 Task: Add an event with the title Training Session: Change Management, date '2024/05/16', time 7:30 AM to 9:30 AMand add a description: Participants will understand the role of nonverbal cues, such as body language, facial expressions, and gestures, in communication. They will learn how to use nonverbal signals effectively to convey their message and understand the nonverbal cues of others.Select event color  Tangerine . Add location for the event as: 789 Great Sphinx of Giza, Giza, Egypt, logged in from the account softage.2@softage.netand send the event invitation to softage.7@softage.net and softage.8@softage.net. Set a reminder for the event Daily
Action: Mouse moved to (94, 217)
Screenshot: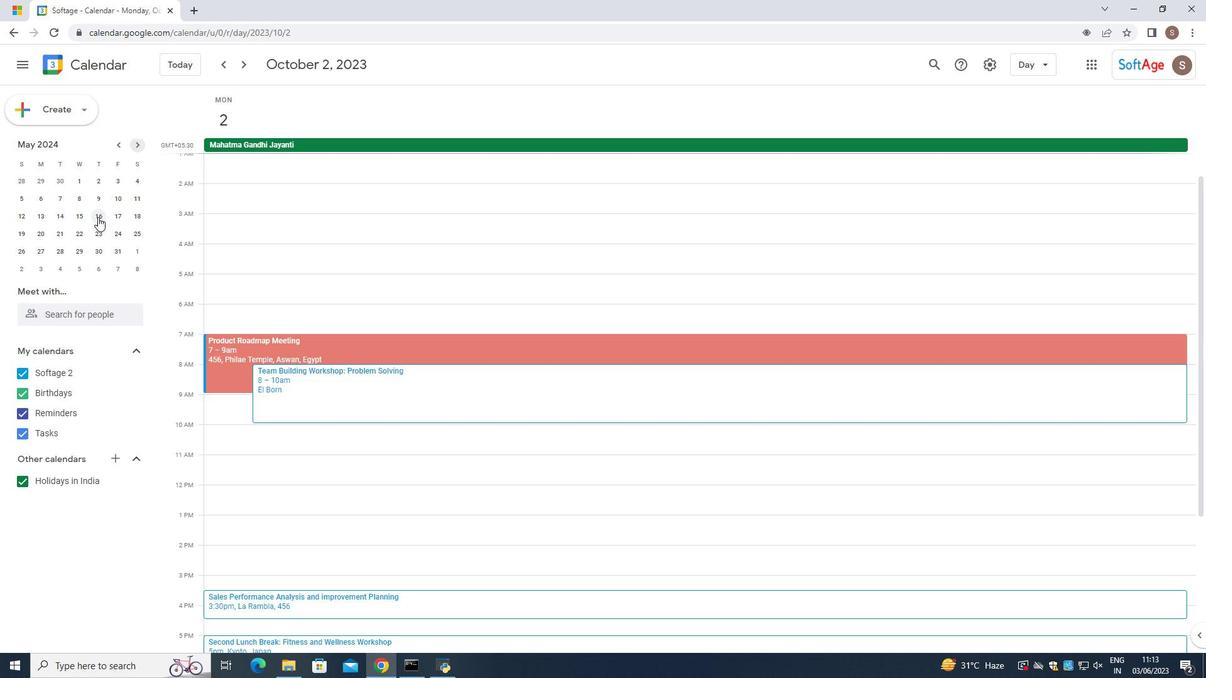 
Action: Mouse pressed left at (94, 217)
Screenshot: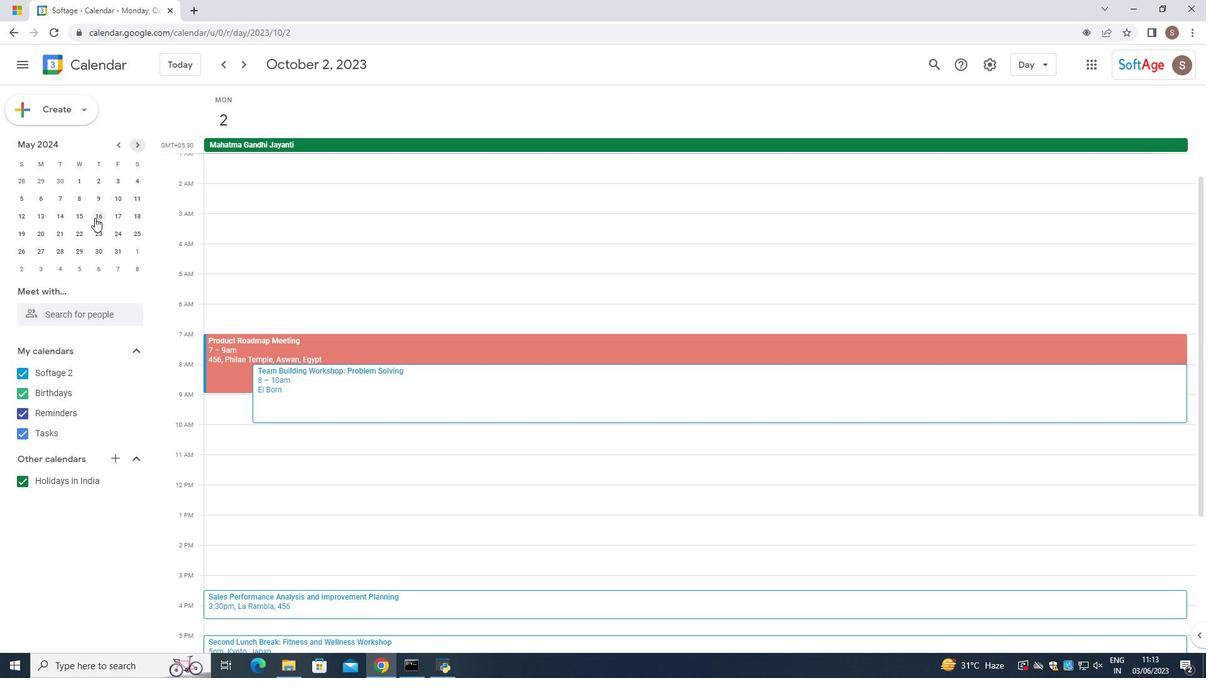 
Action: Mouse moved to (76, 113)
Screenshot: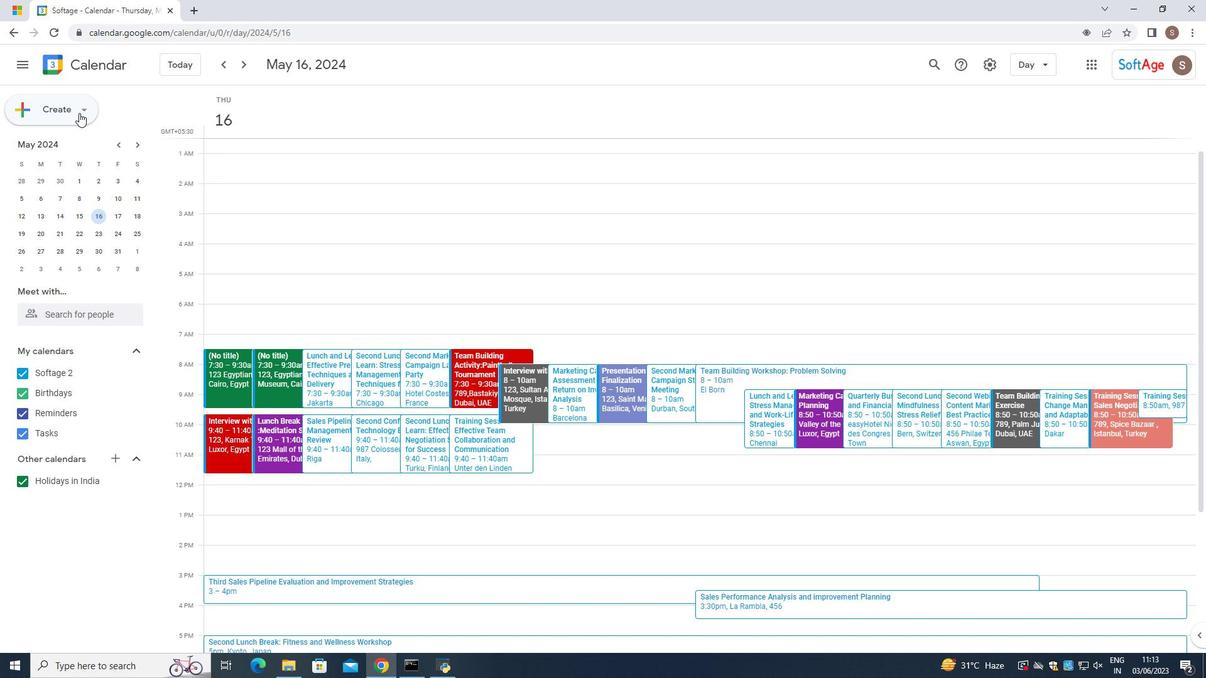 
Action: Mouse pressed left at (76, 113)
Screenshot: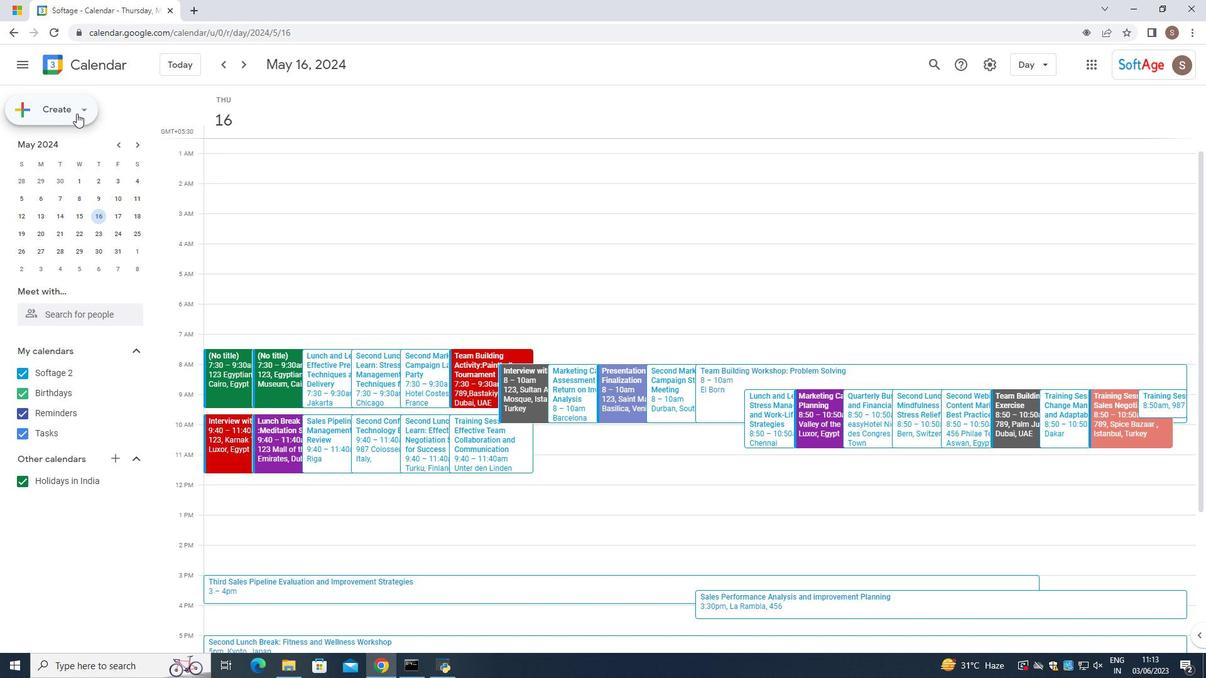 
Action: Mouse moved to (105, 143)
Screenshot: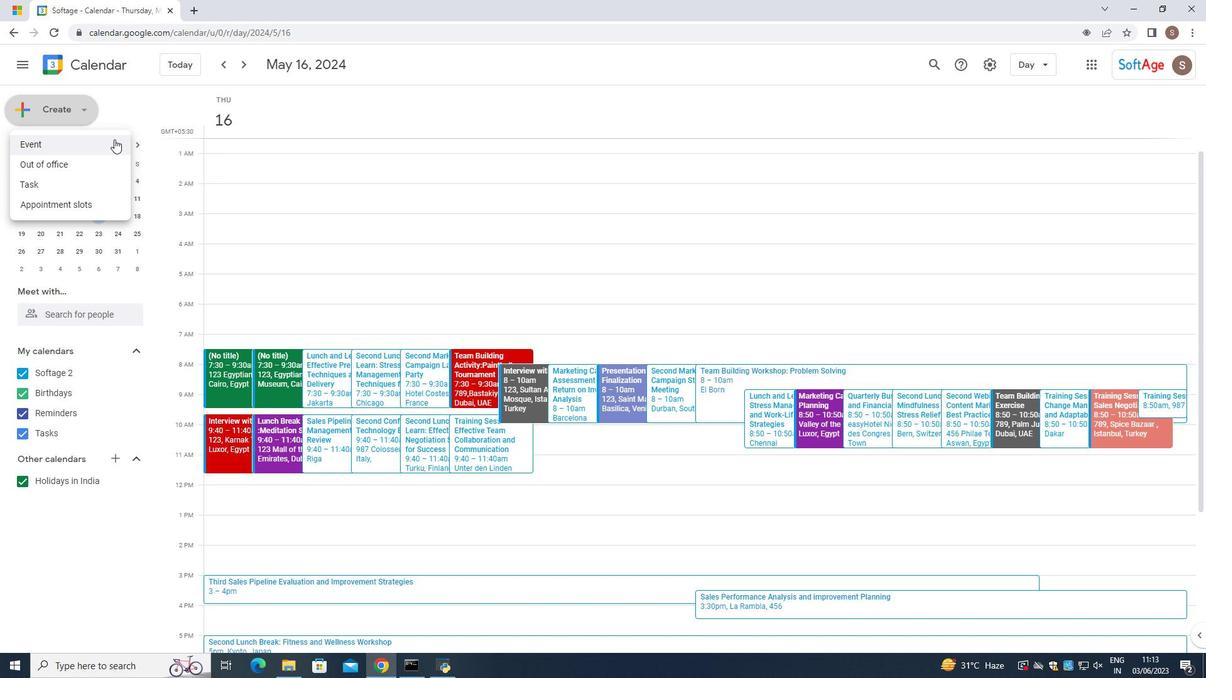 
Action: Mouse pressed left at (105, 143)
Screenshot: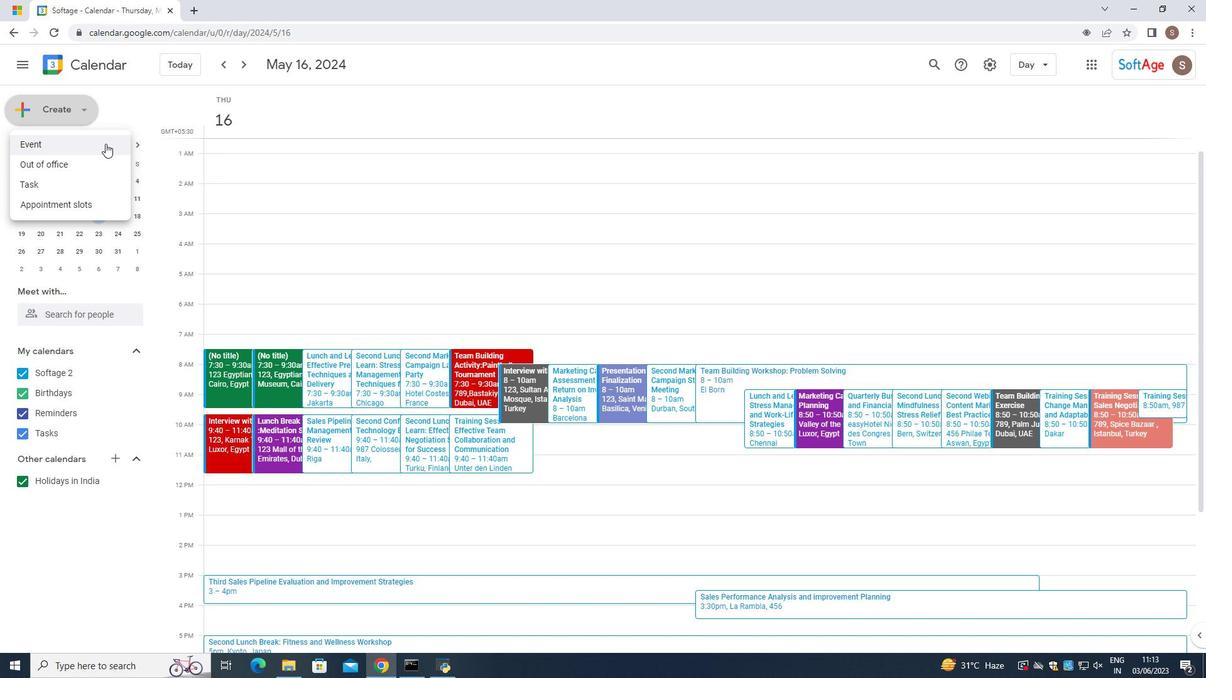 
Action: Mouse moved to (519, 261)
Screenshot: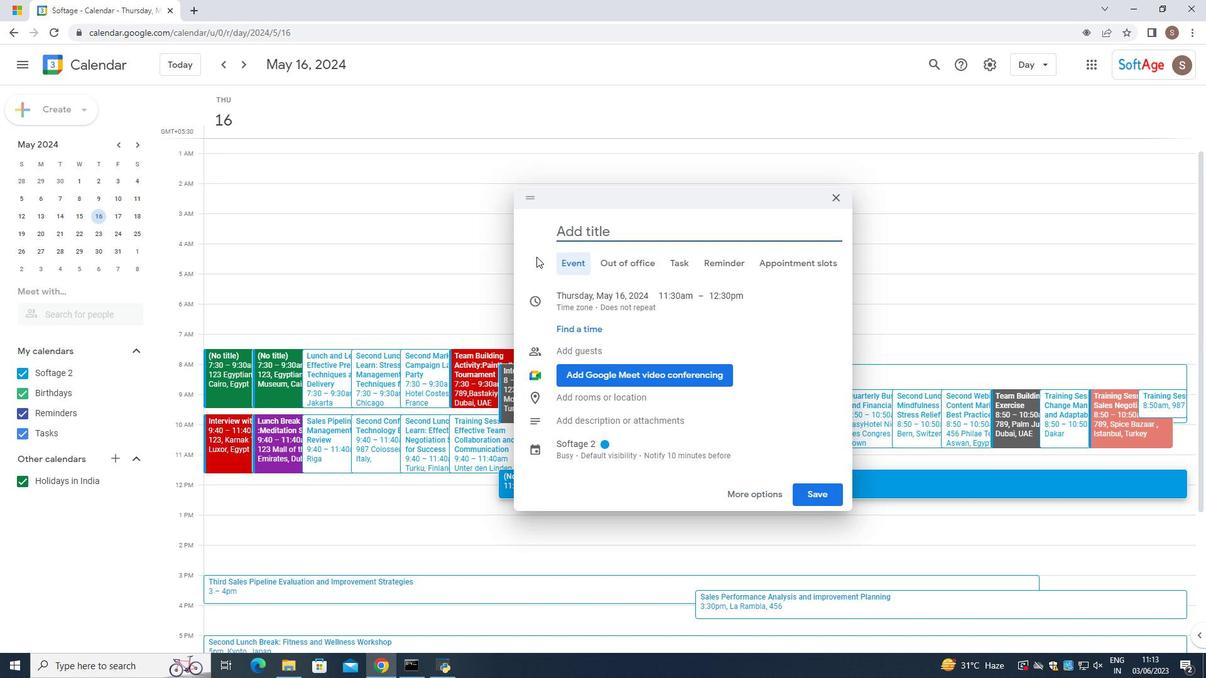 
Action: Key pressed <Key.caps_lock>T<Key.caps_lock>raining<Key.space><Key.caps_lock>S<Key.caps_lock>ession<Key.shift_r>:<Key.caps_lock>C<Key.caps_lock>hange<Key.space><Key.caps_lock>M<Key.caps_lock>anagement
Screenshot: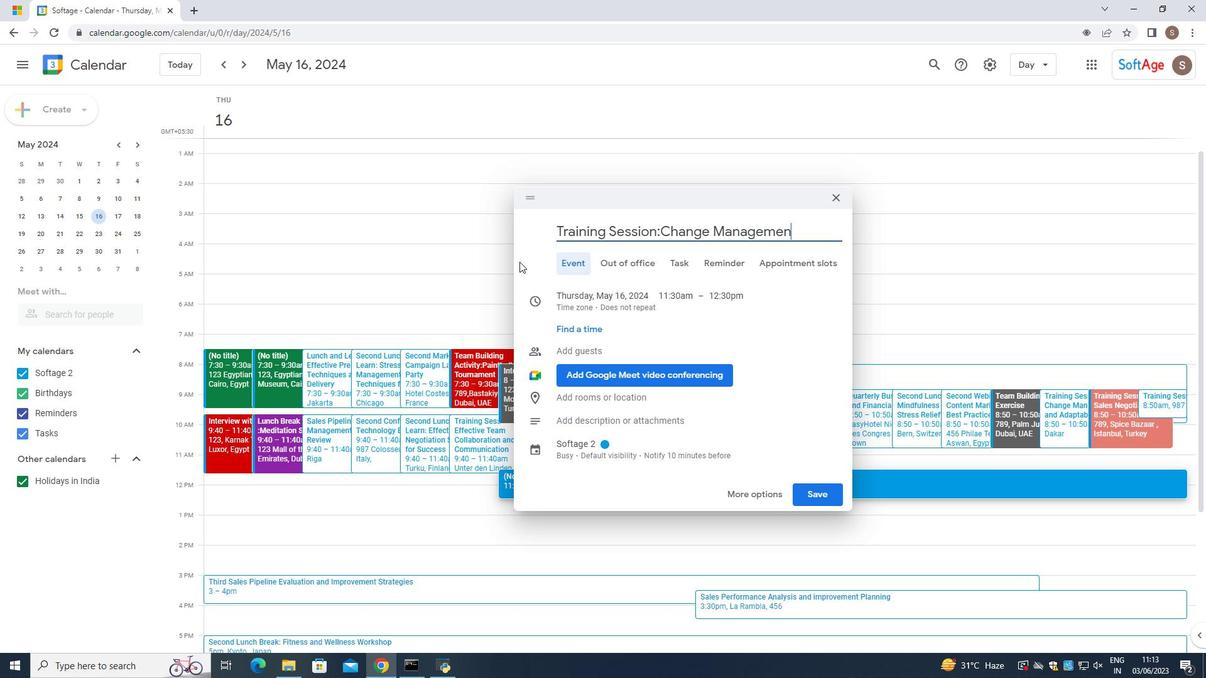 
Action: Mouse moved to (625, 295)
Screenshot: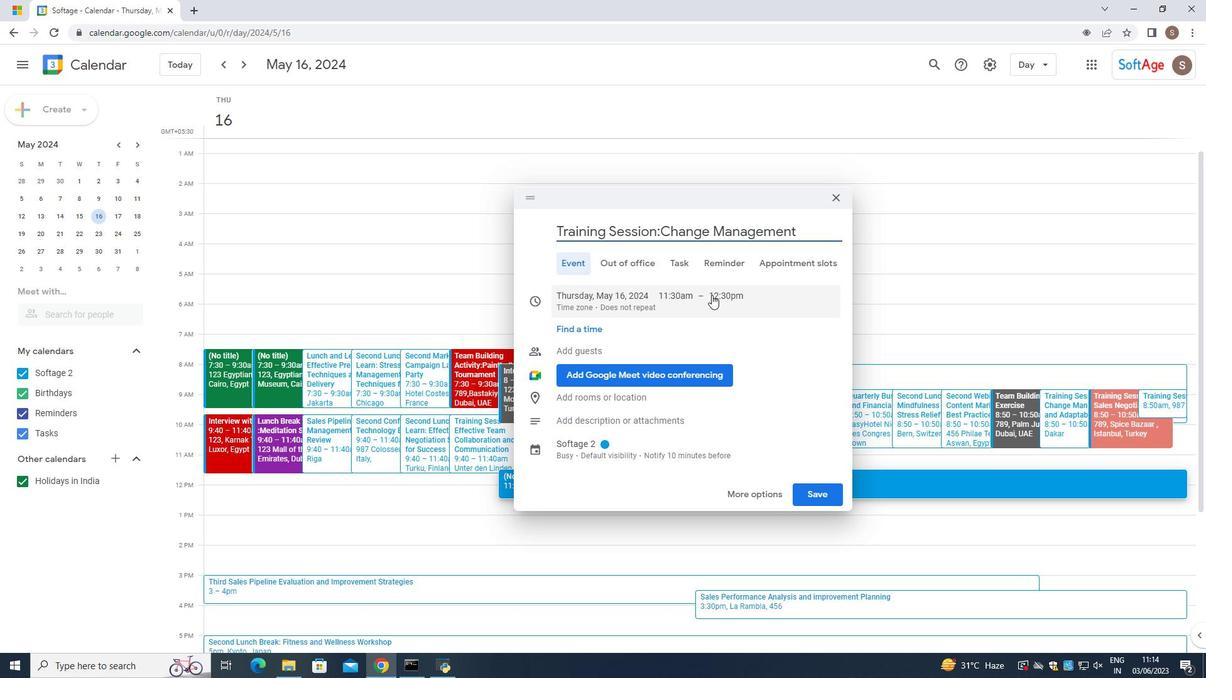 
Action: Mouse pressed left at (625, 295)
Screenshot: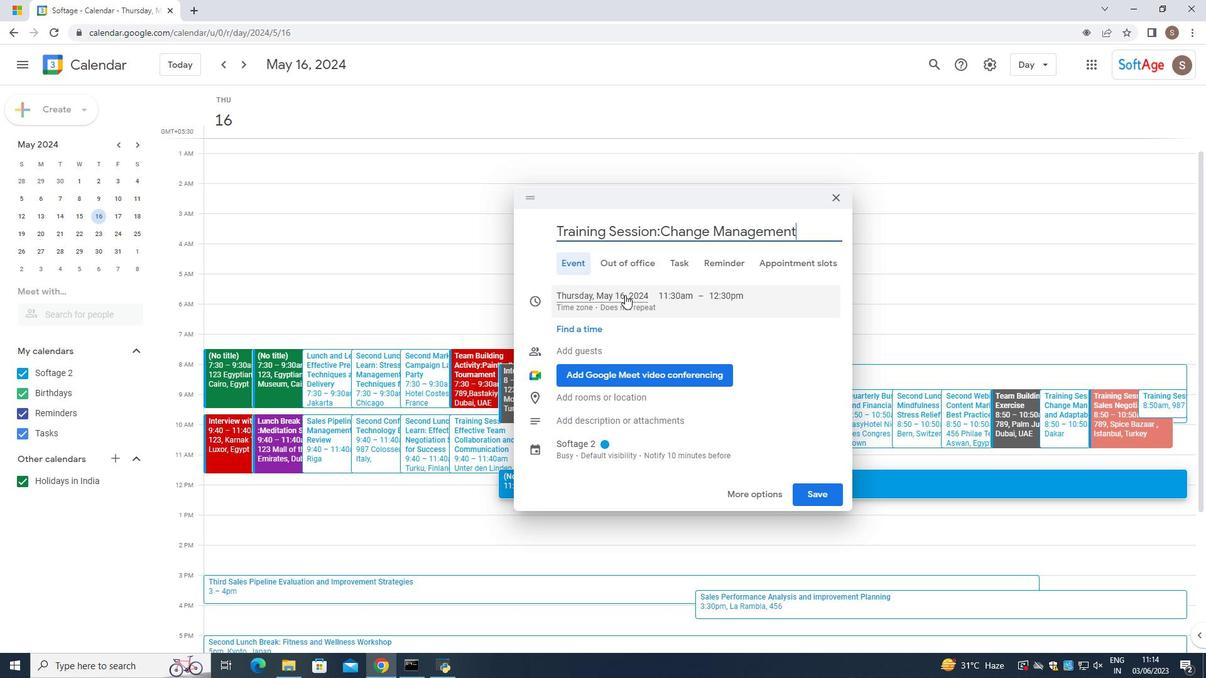 
Action: Mouse moved to (670, 298)
Screenshot: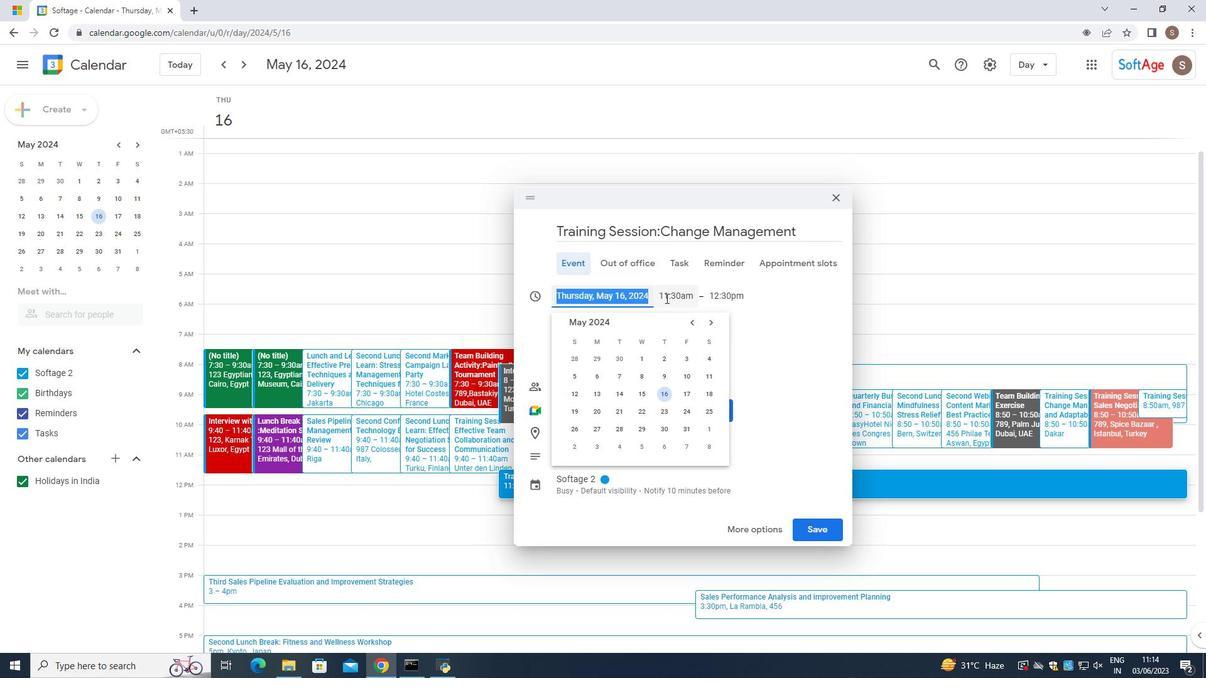 
Action: Mouse pressed left at (670, 298)
Screenshot: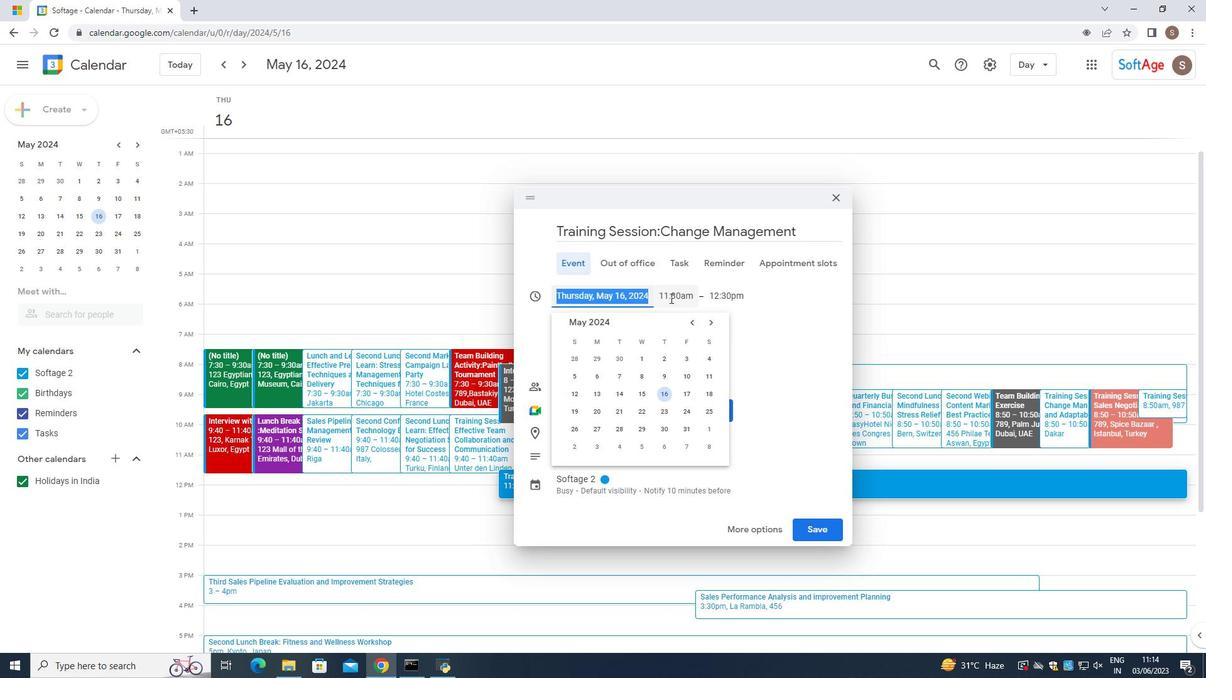 
Action: Mouse moved to (682, 365)
Screenshot: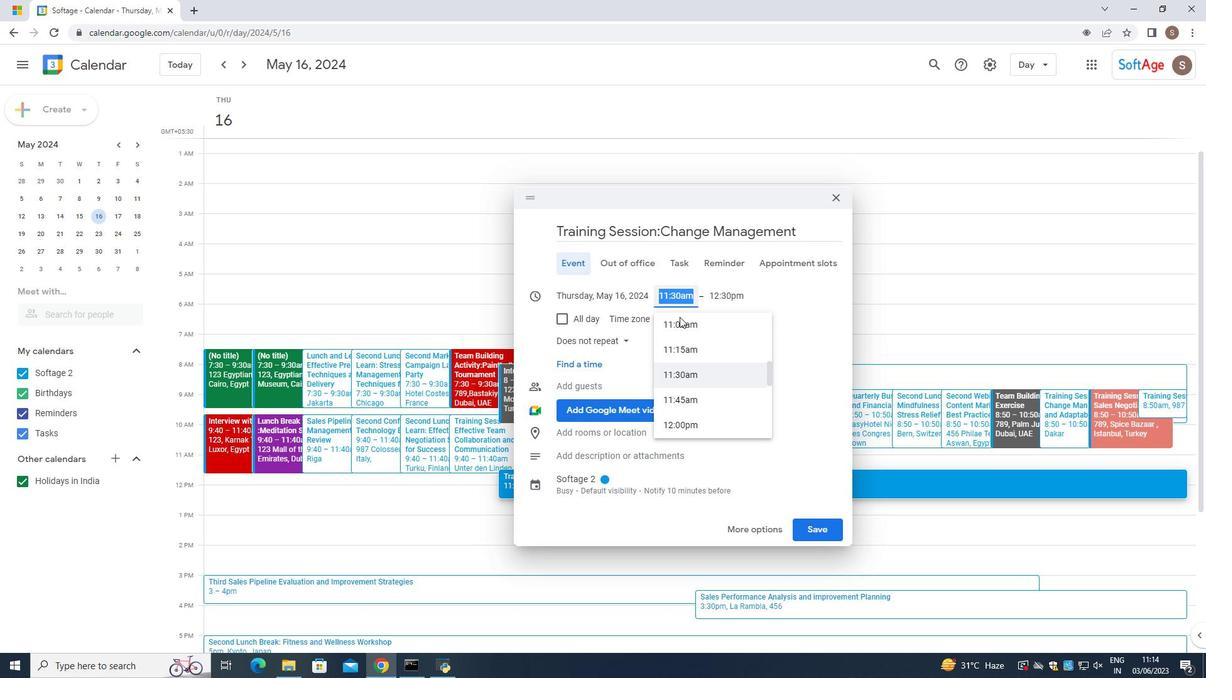 
Action: Mouse scrolled (682, 365) with delta (0, 0)
Screenshot: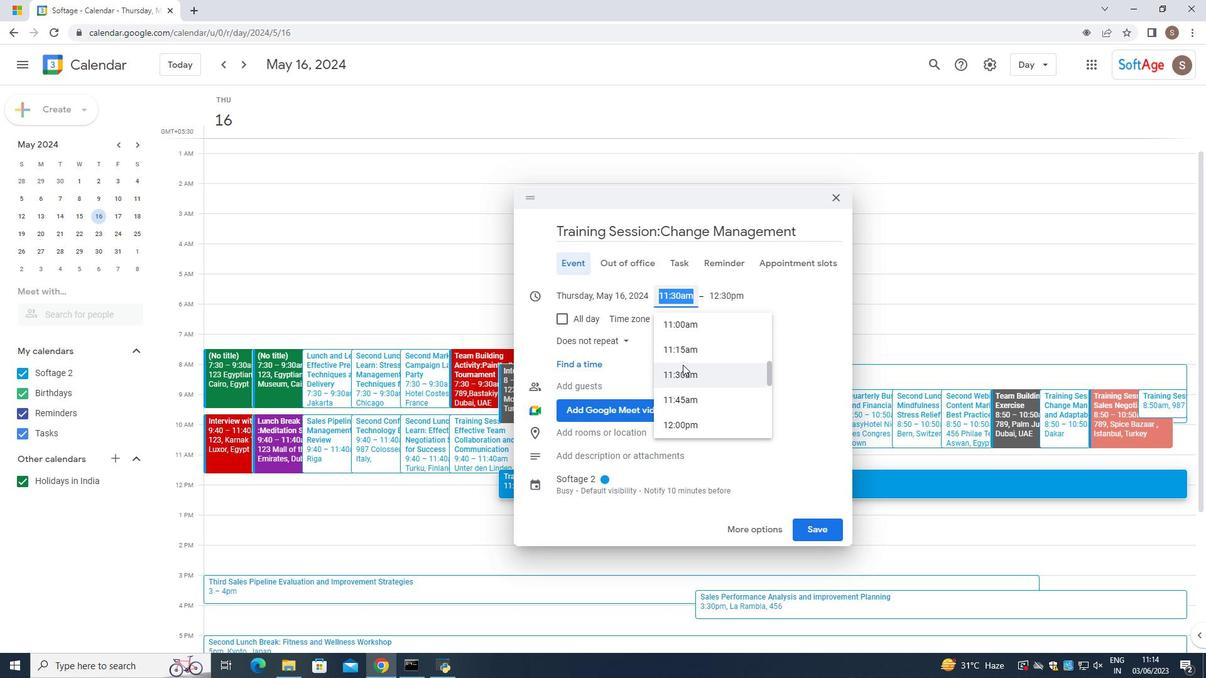 
Action: Mouse scrolled (682, 365) with delta (0, 0)
Screenshot: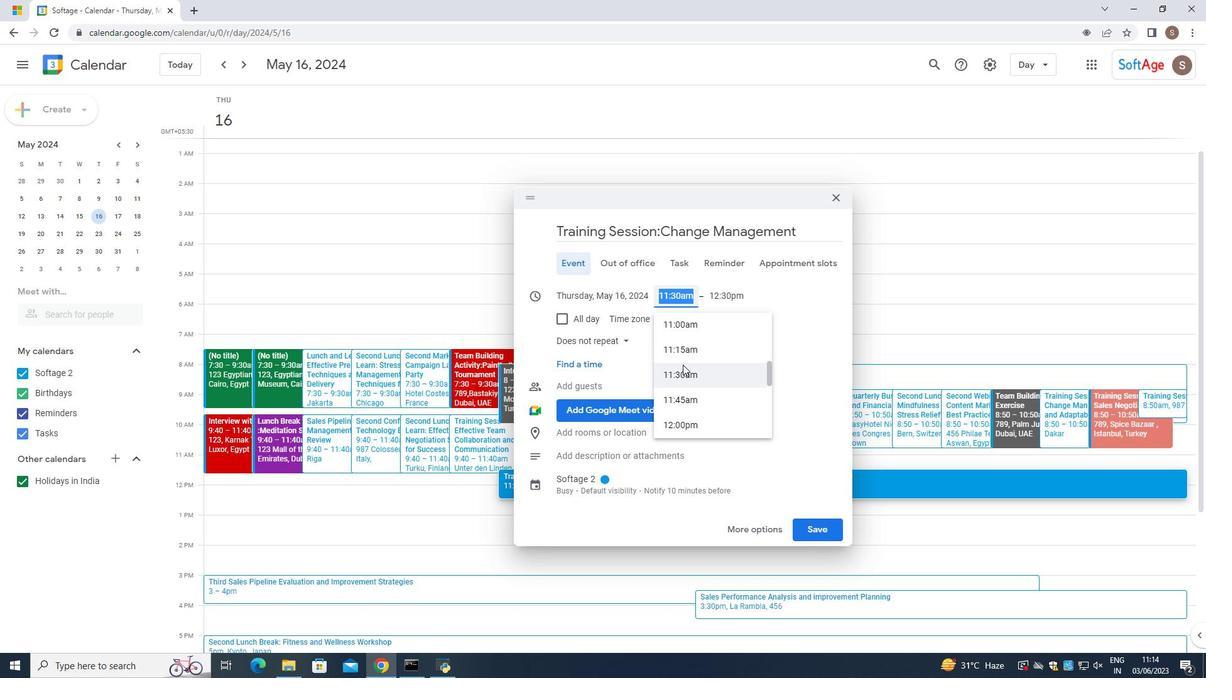 
Action: Mouse scrolled (682, 365) with delta (0, 0)
Screenshot: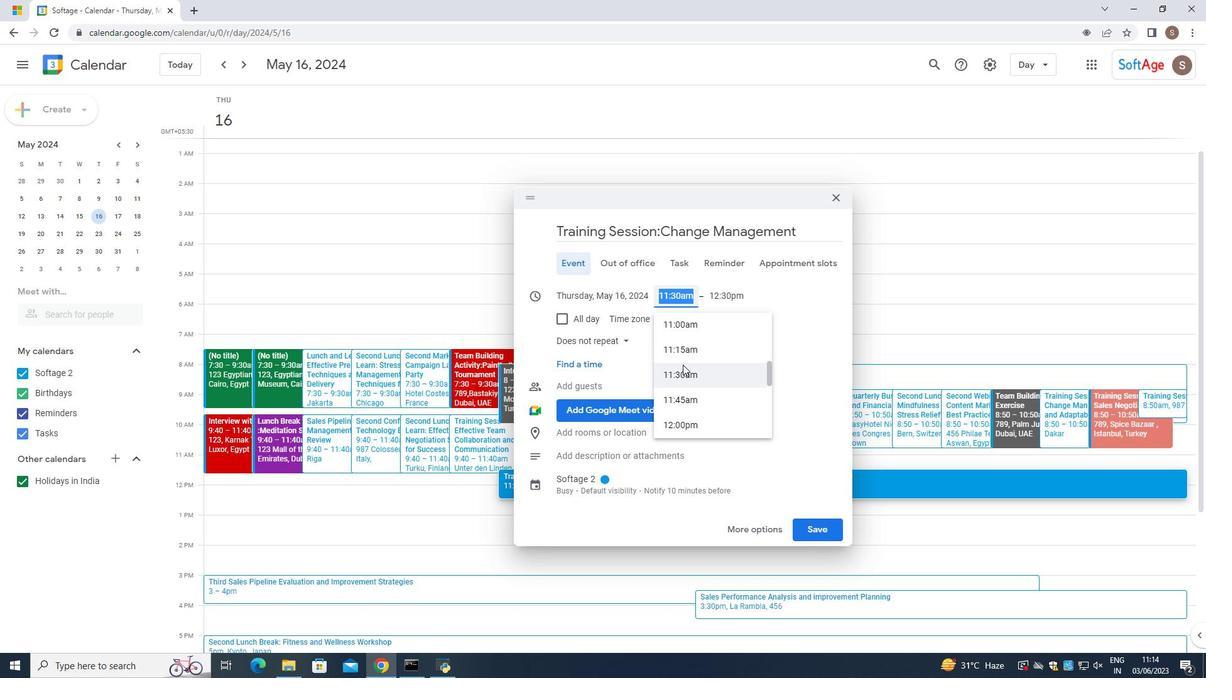 
Action: Mouse scrolled (682, 365) with delta (0, 0)
Screenshot: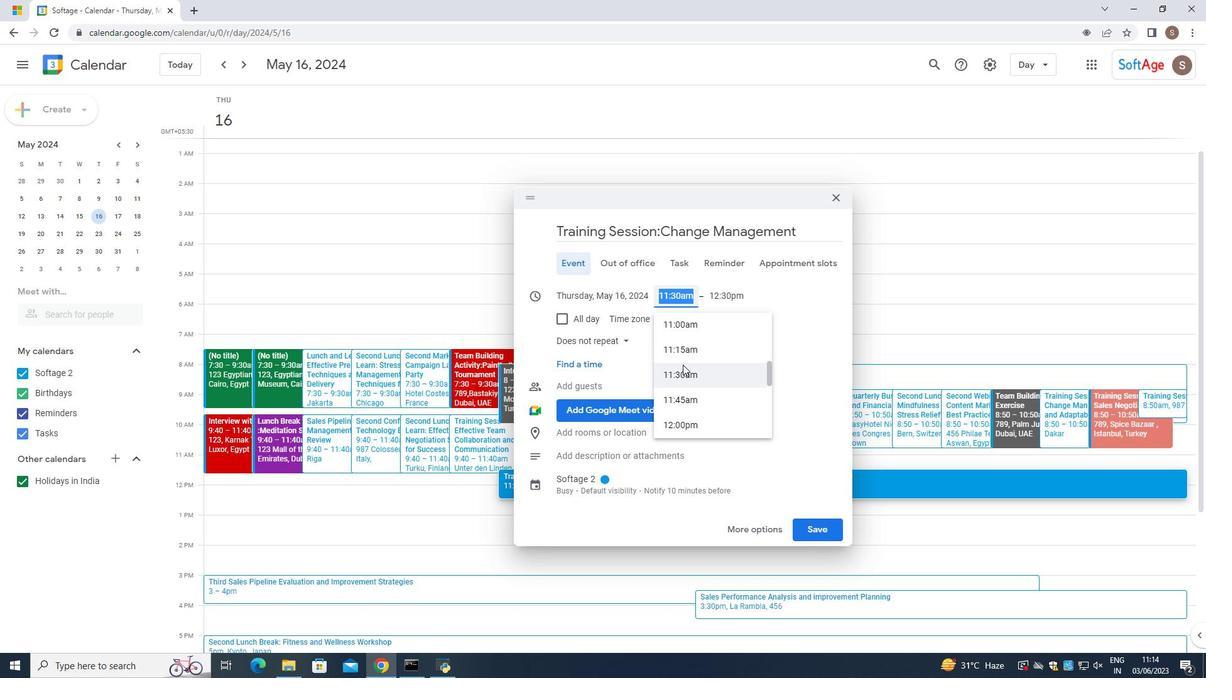 
Action: Mouse moved to (682, 349)
Screenshot: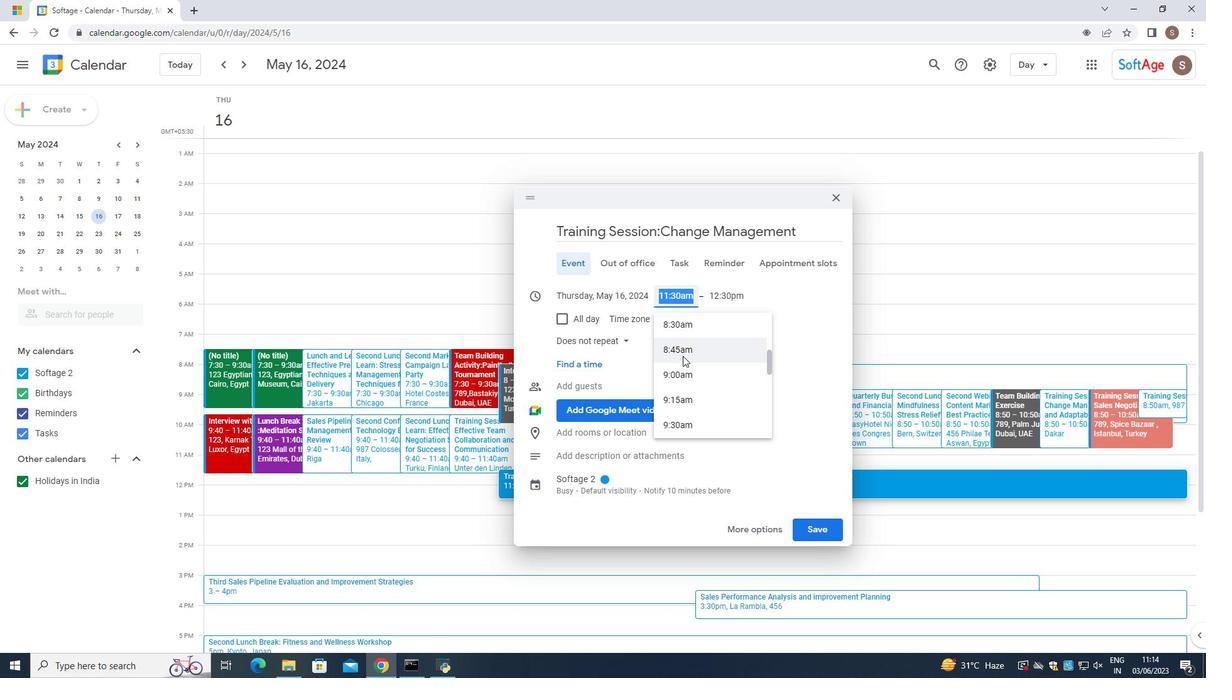 
Action: Mouse scrolled (682, 350) with delta (0, 0)
Screenshot: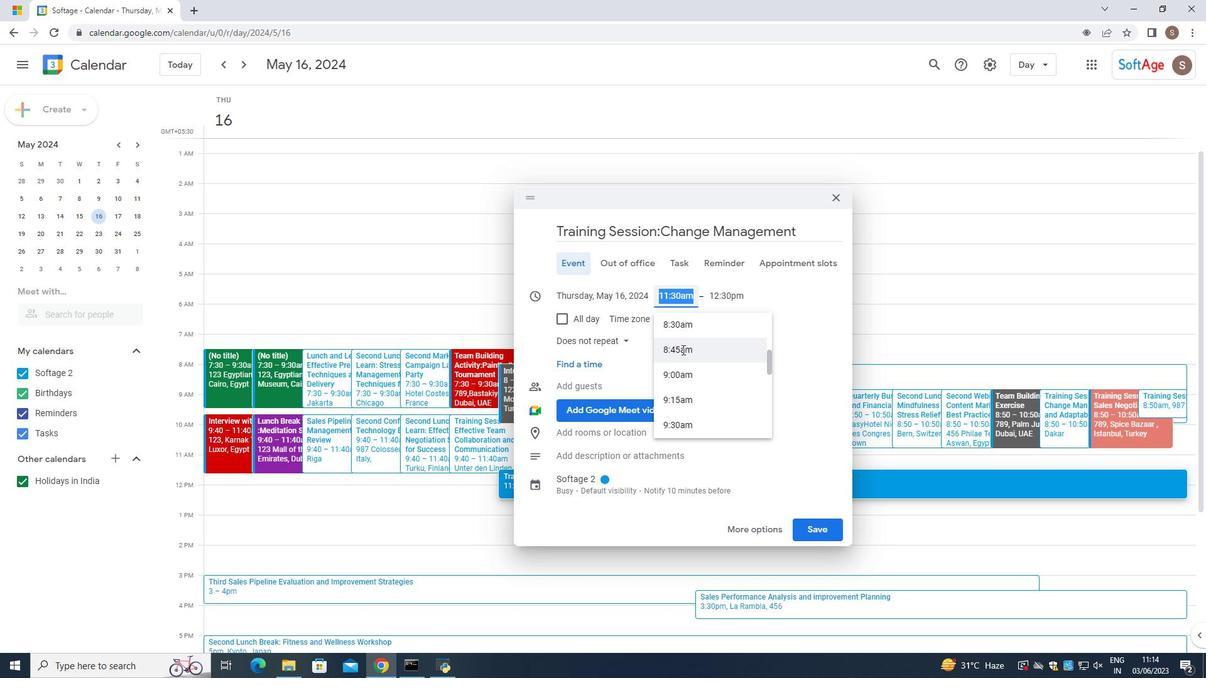 
Action: Mouse scrolled (682, 350) with delta (0, 0)
Screenshot: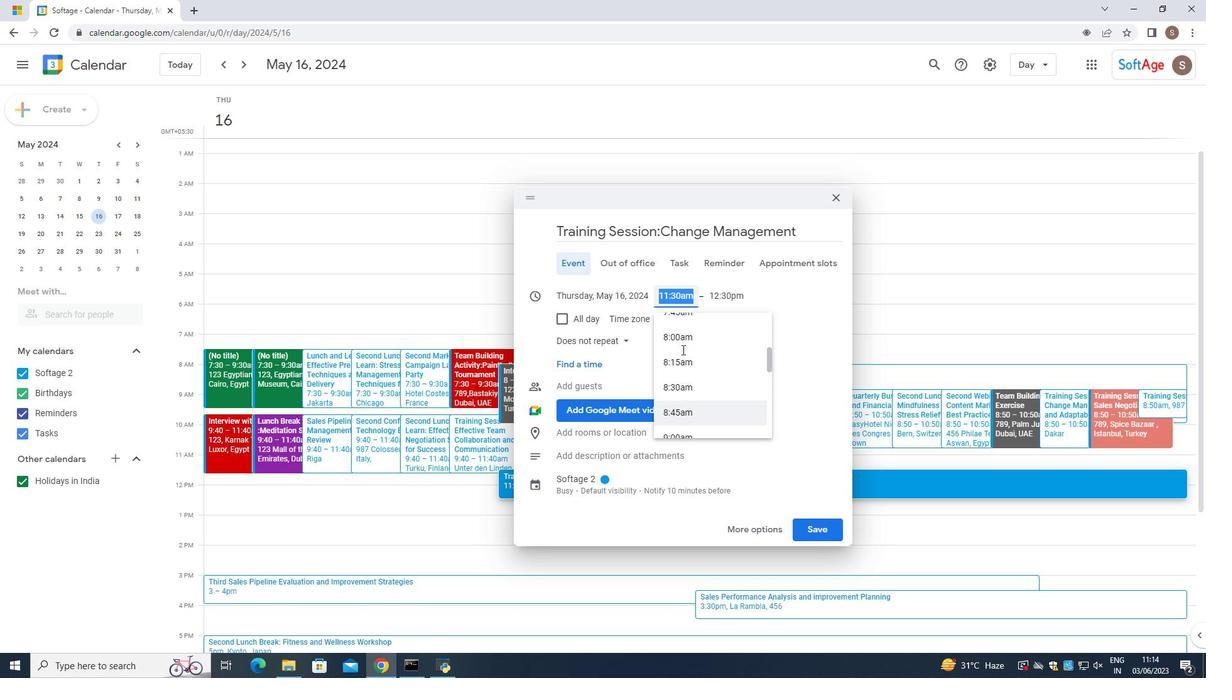 
Action: Mouse moved to (679, 344)
Screenshot: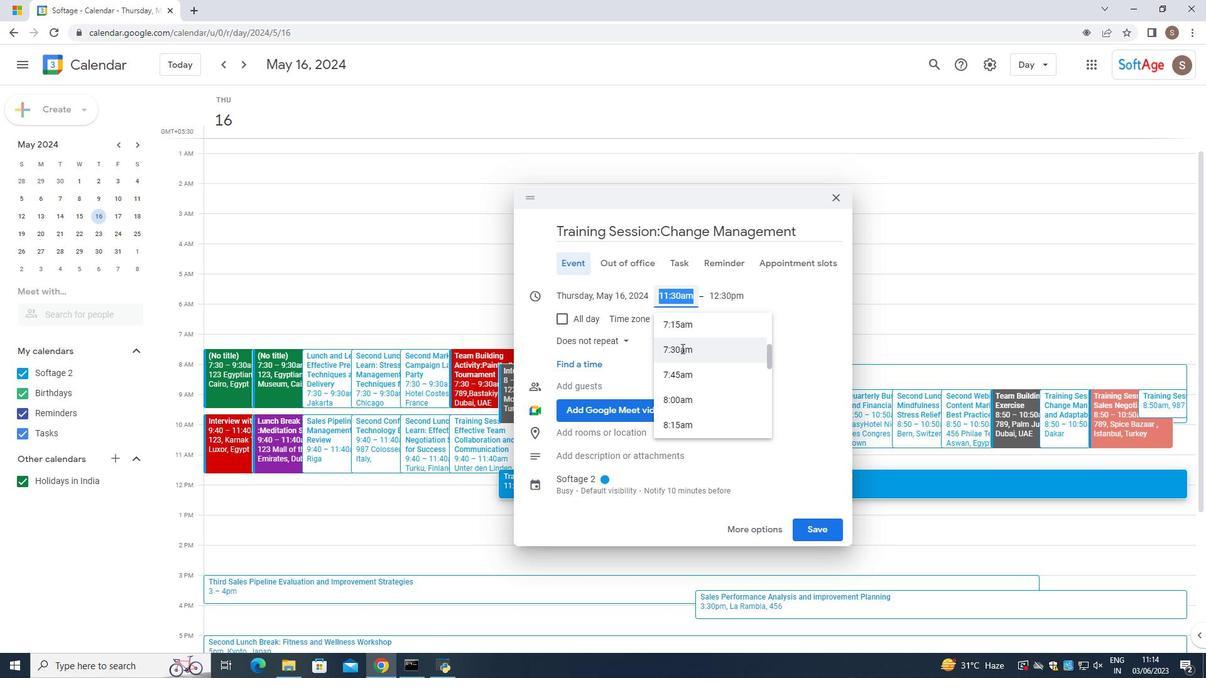 
Action: Mouse pressed left at (679, 344)
Screenshot: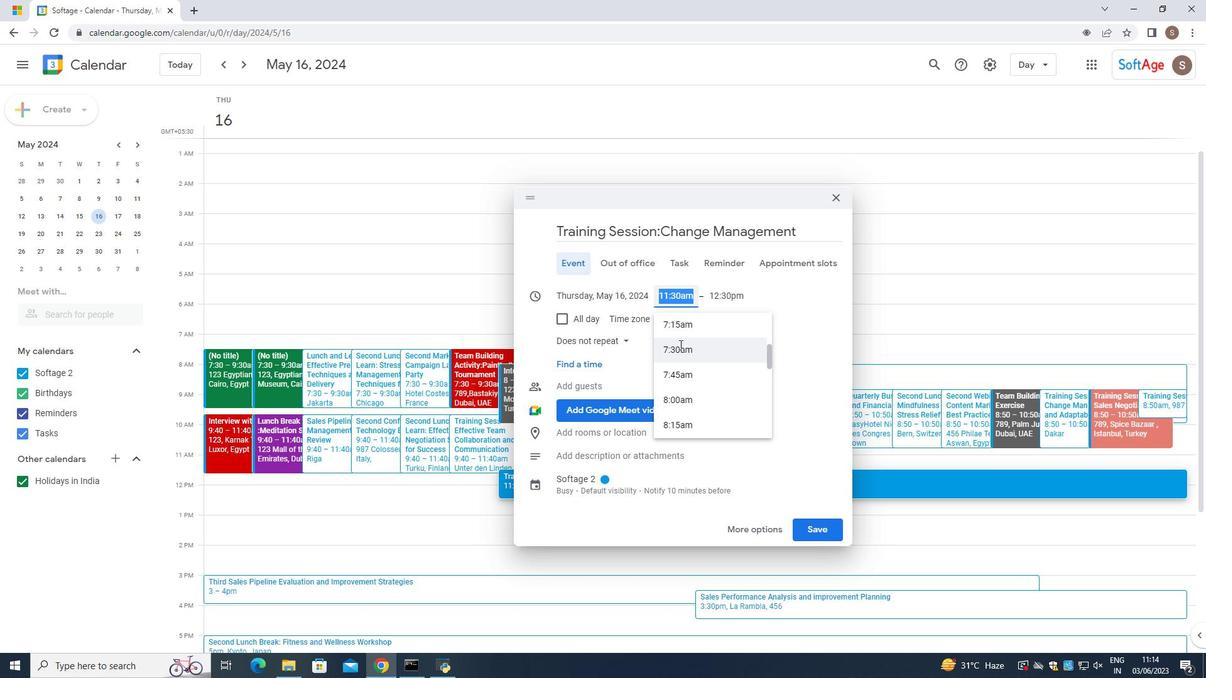 
Action: Mouse moved to (702, 305)
Screenshot: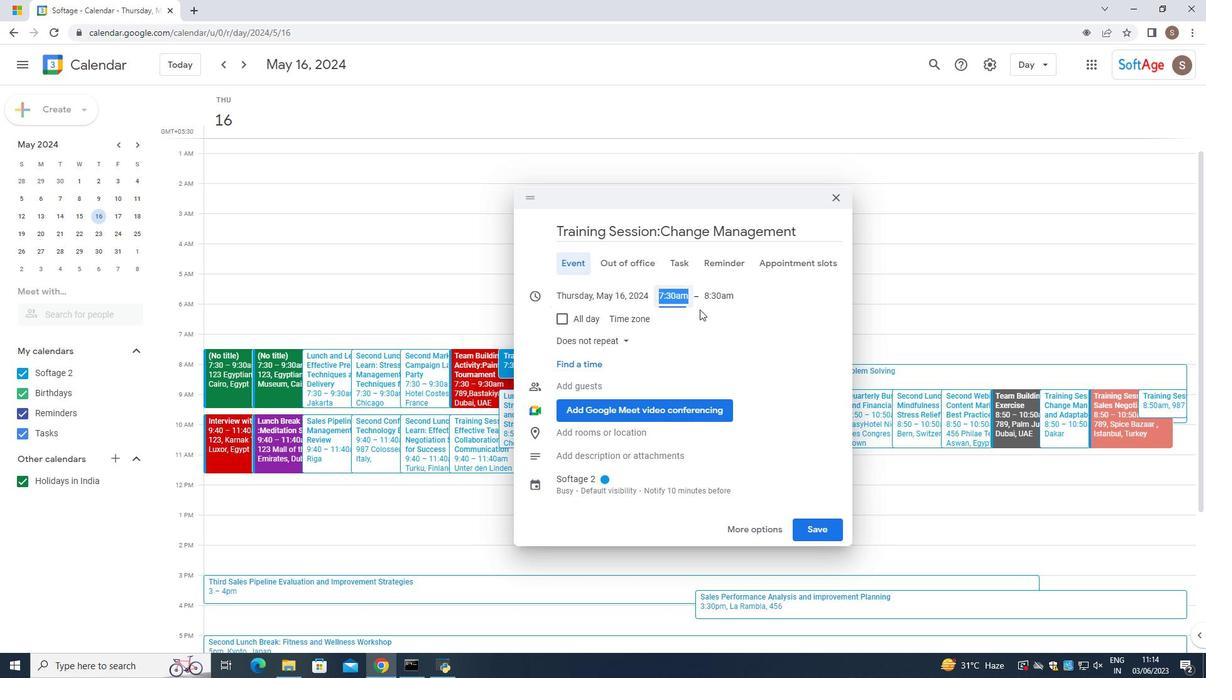 
Action: Mouse pressed left at (702, 305)
Screenshot: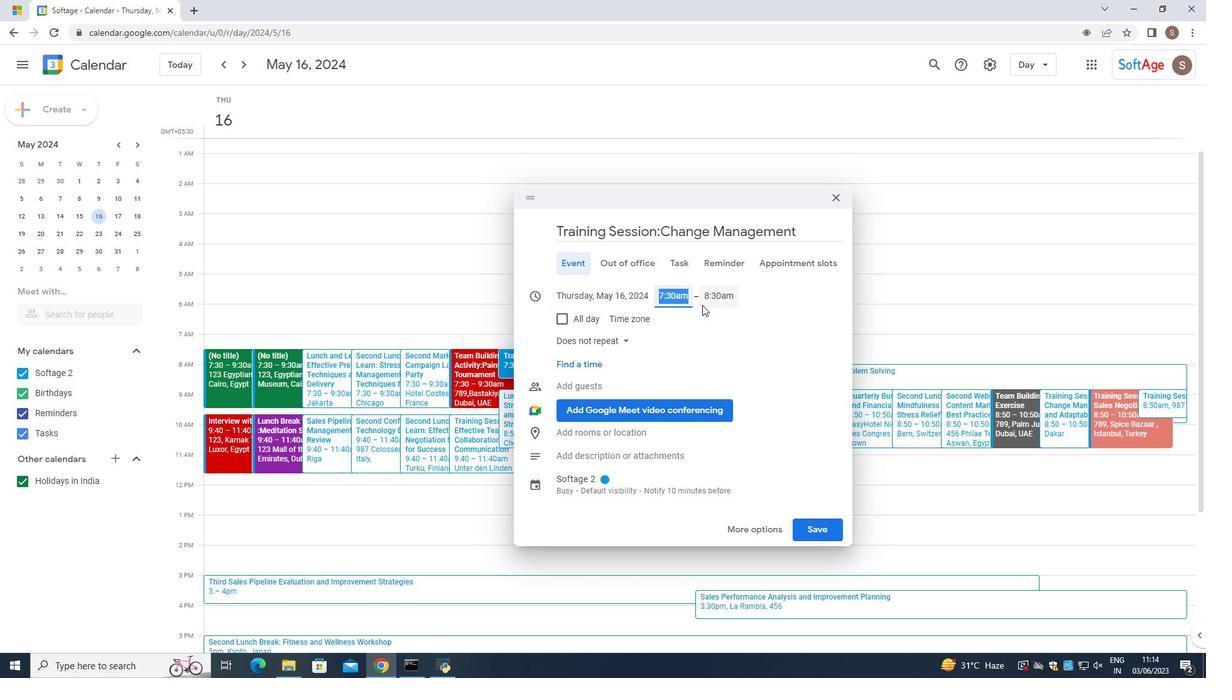 
Action: Mouse moved to (711, 422)
Screenshot: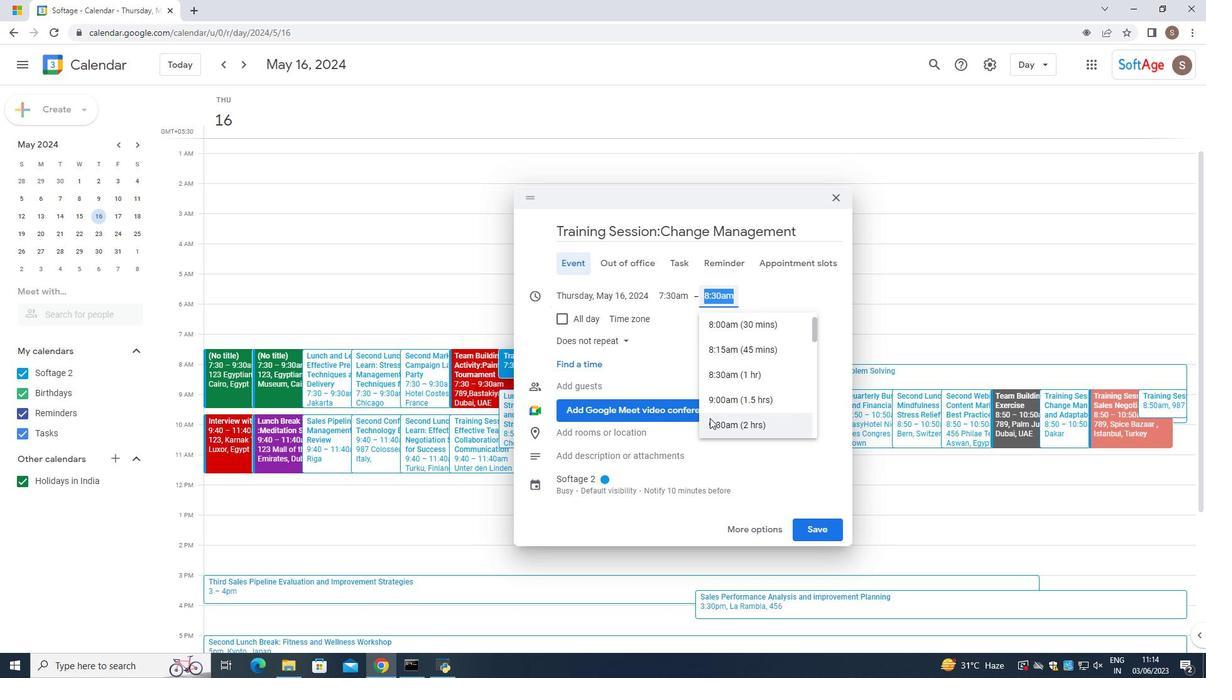 
Action: Mouse pressed left at (711, 422)
Screenshot: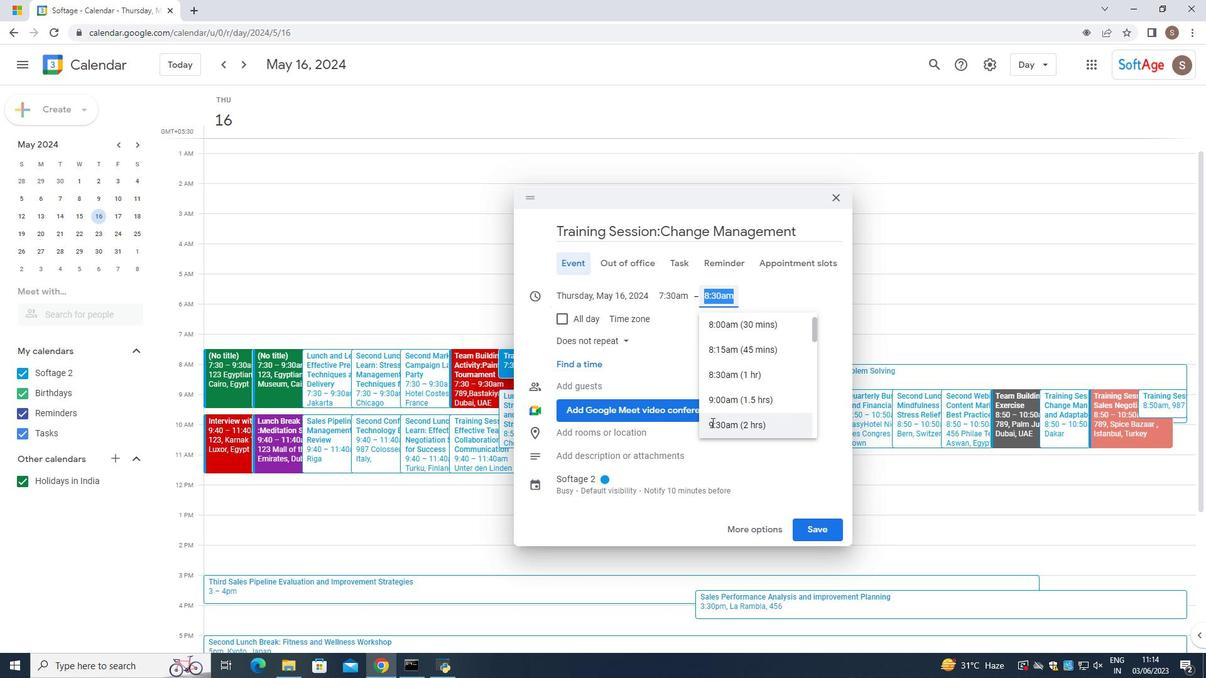 
Action: Mouse moved to (598, 343)
Screenshot: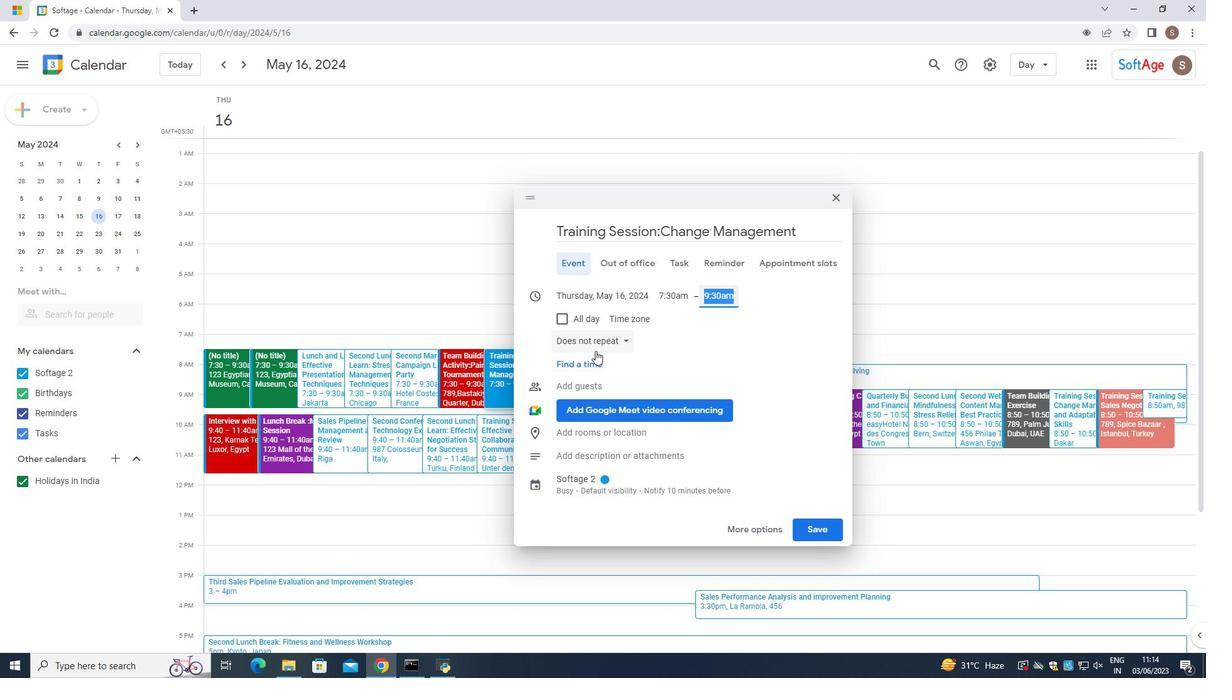 
Action: Mouse pressed left at (598, 343)
Screenshot: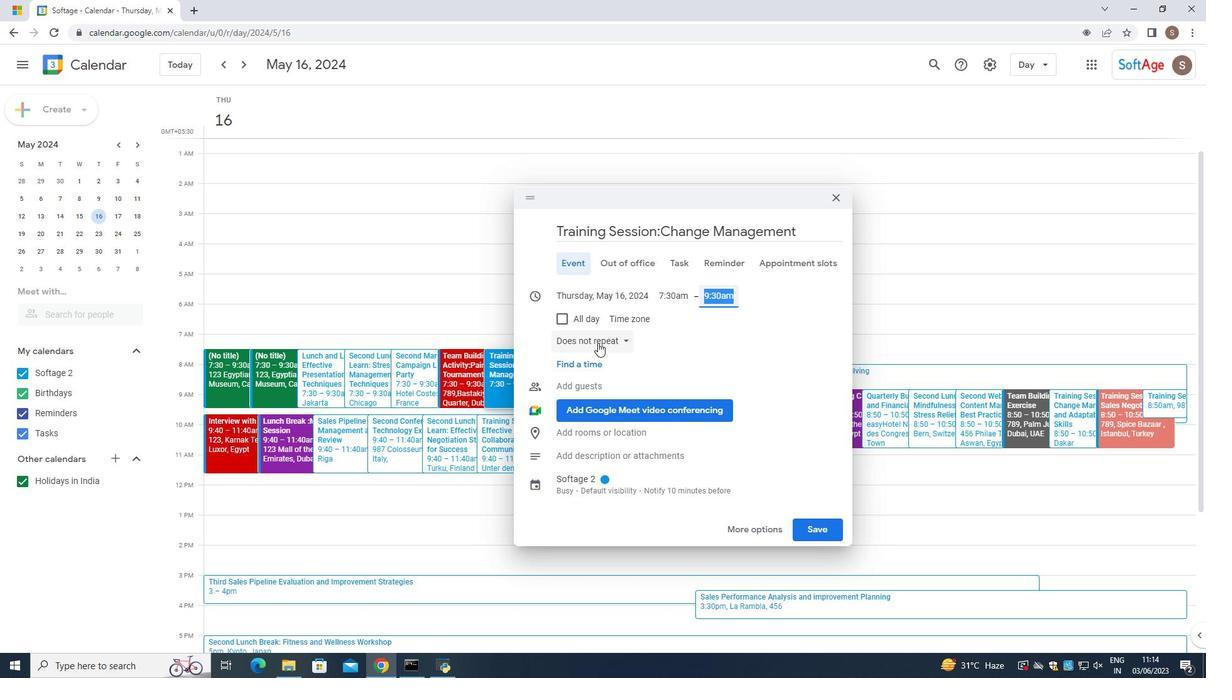 
Action: Mouse moved to (595, 361)
Screenshot: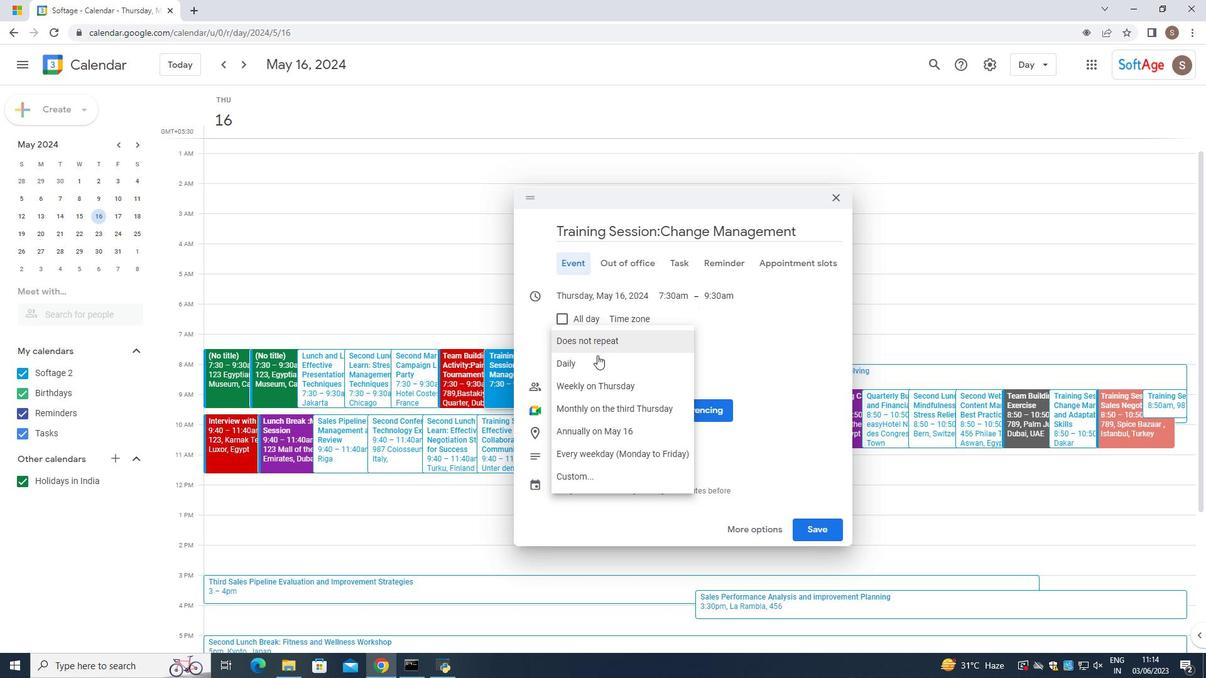 
Action: Mouse pressed left at (595, 361)
Screenshot: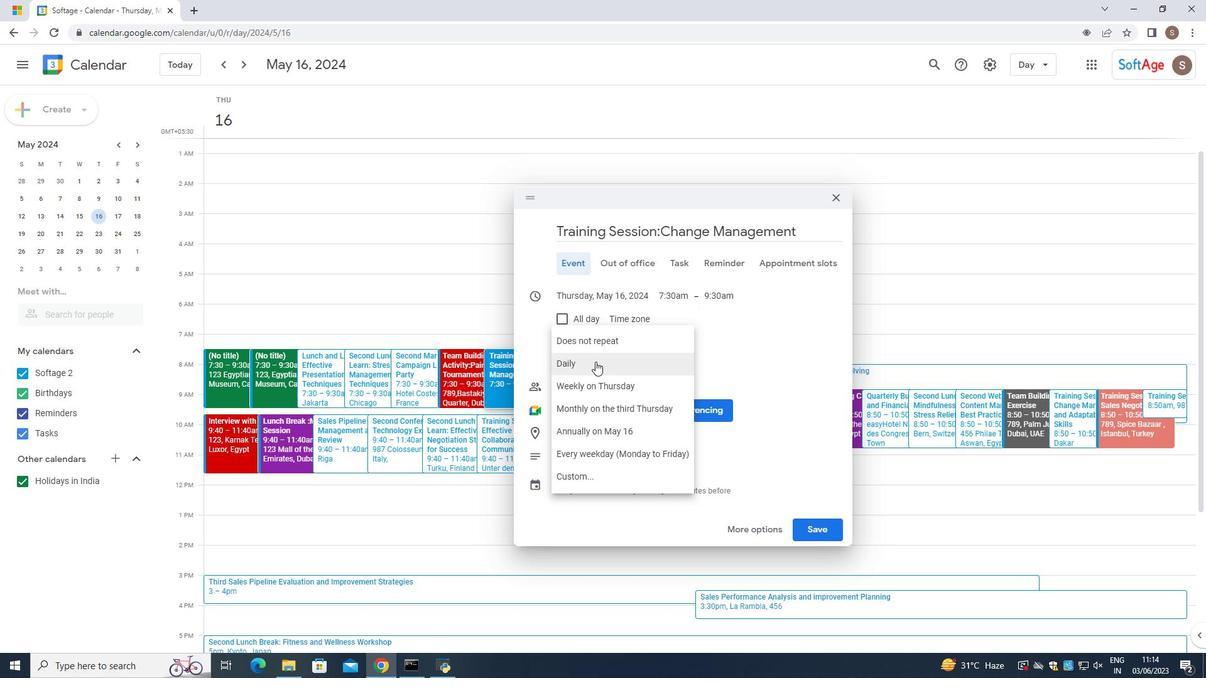 
Action: Mouse moved to (585, 408)
Screenshot: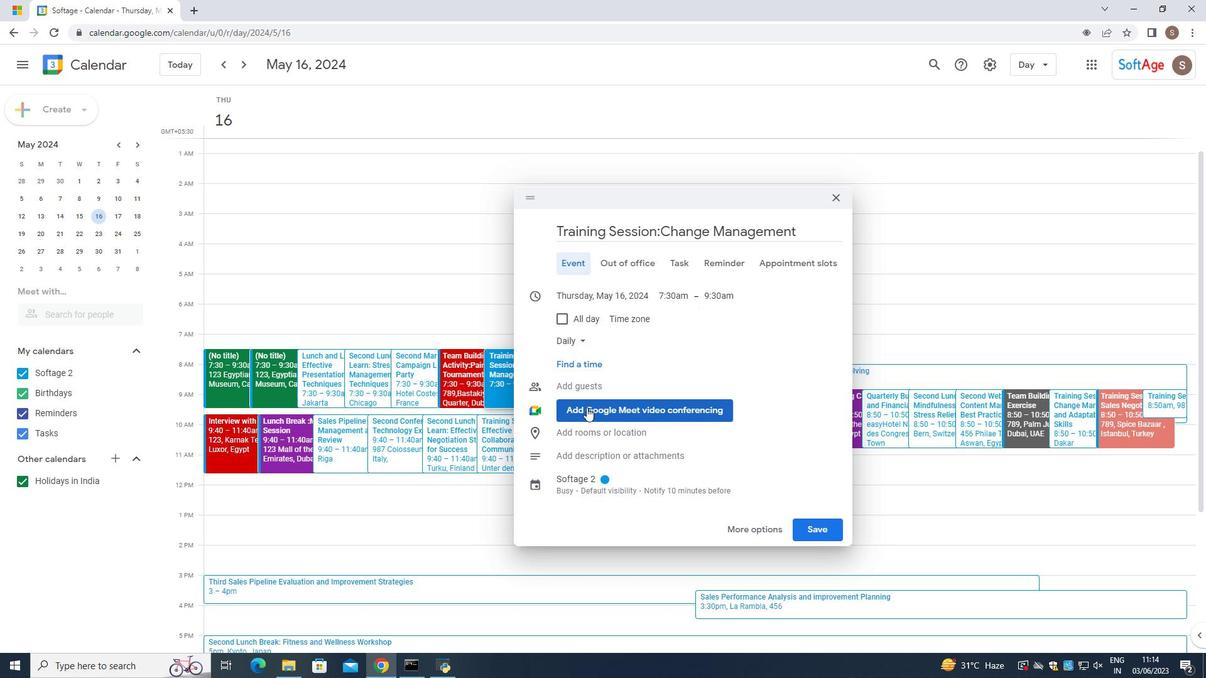 
Action: Mouse scrolled (585, 408) with delta (0, 0)
Screenshot: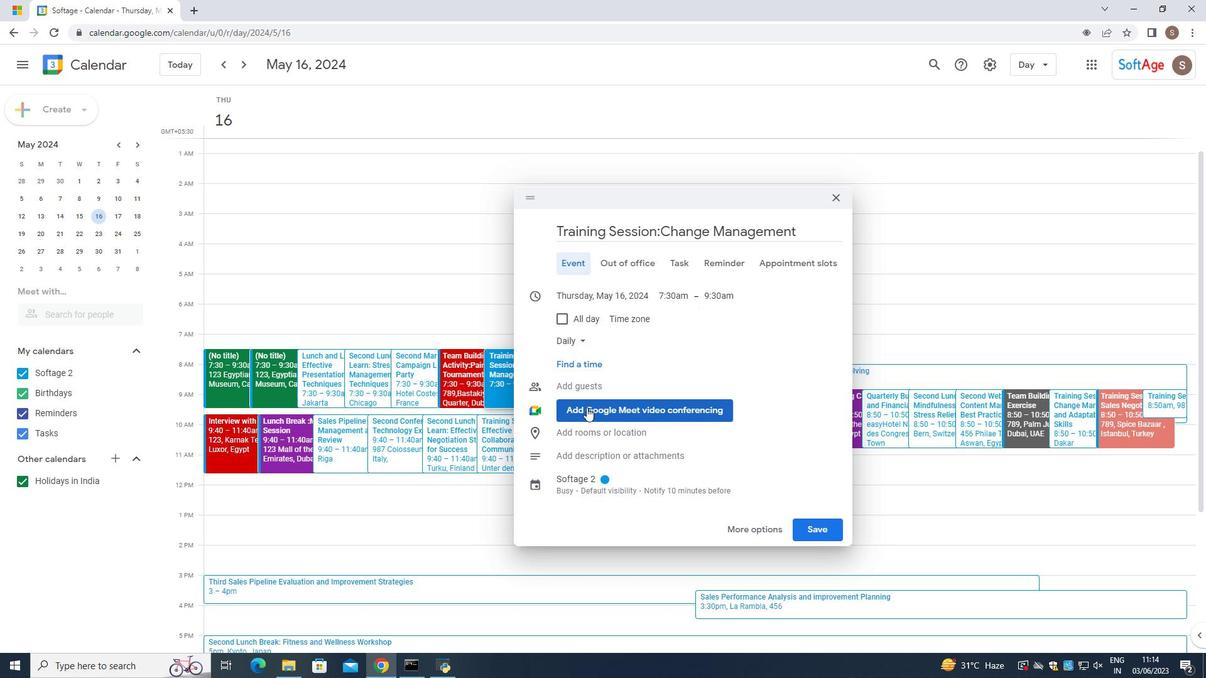 
Action: Mouse moved to (585, 405)
Screenshot: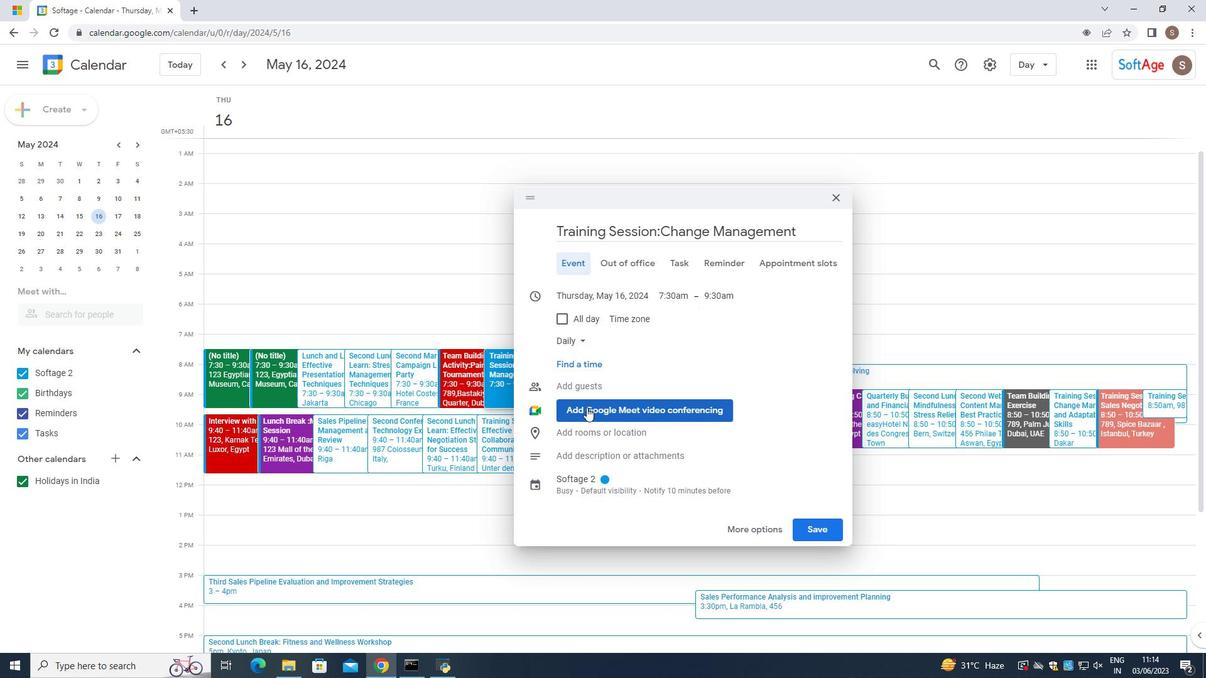 
Action: Mouse scrolled (585, 404) with delta (0, 0)
Screenshot: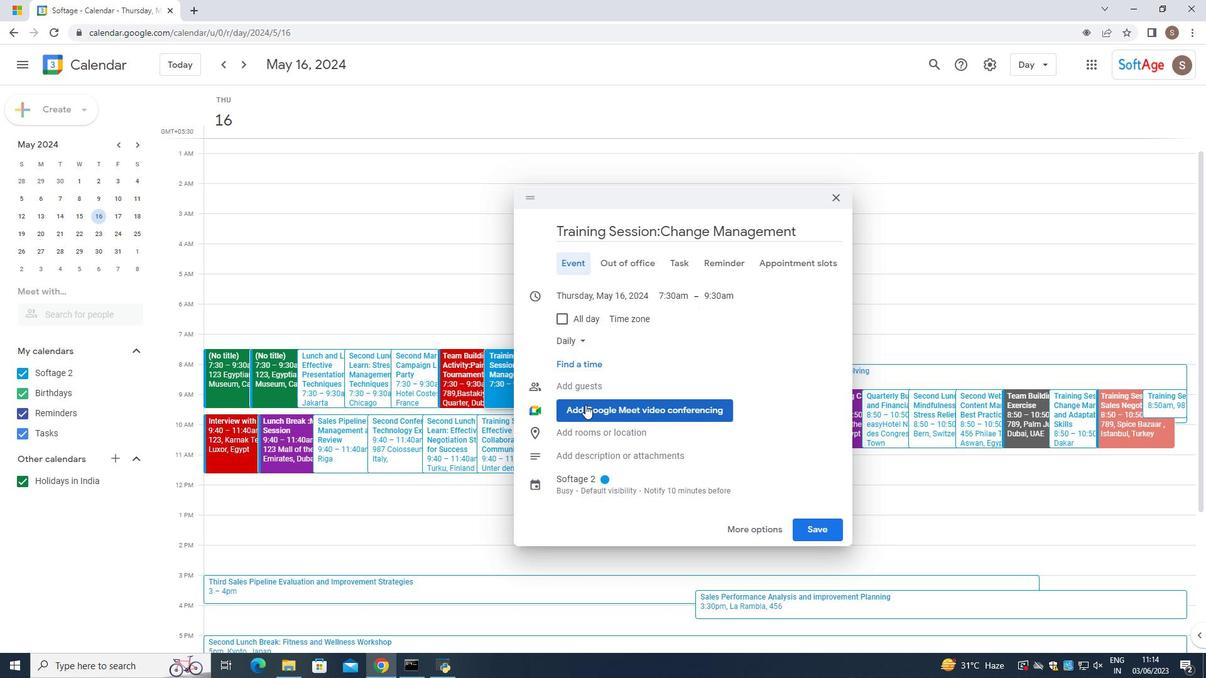 
Action: Mouse scrolled (585, 404) with delta (0, 0)
Screenshot: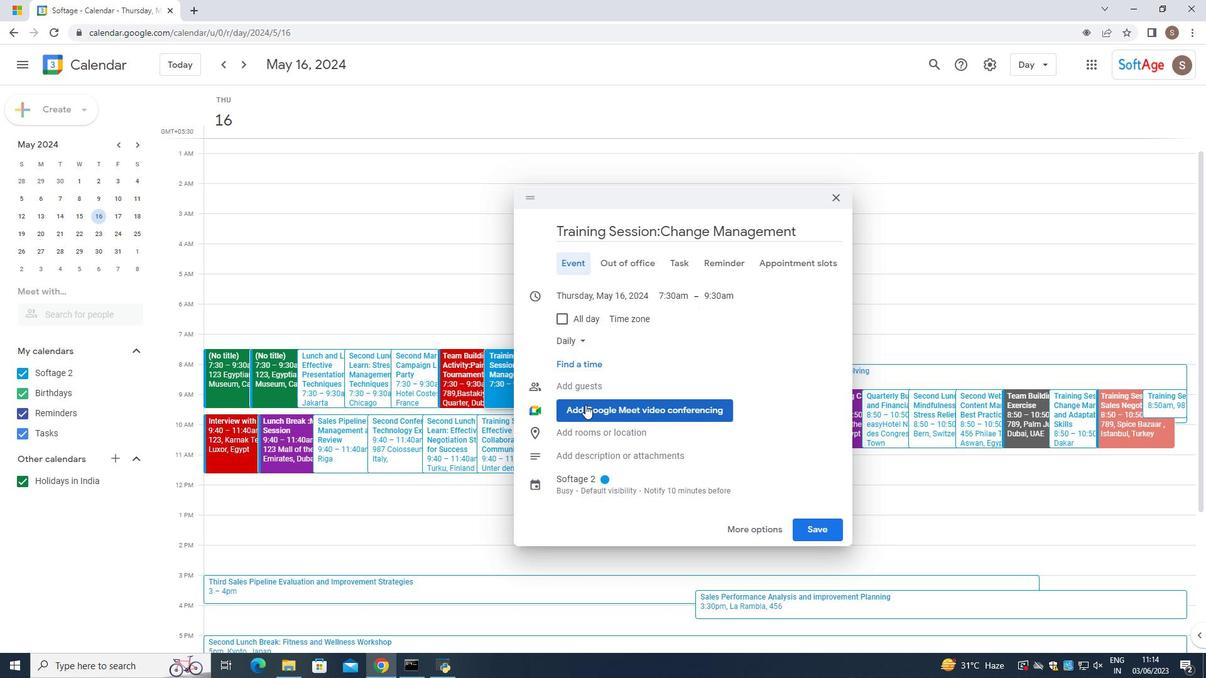 
Action: Mouse scrolled (585, 404) with delta (0, 0)
Screenshot: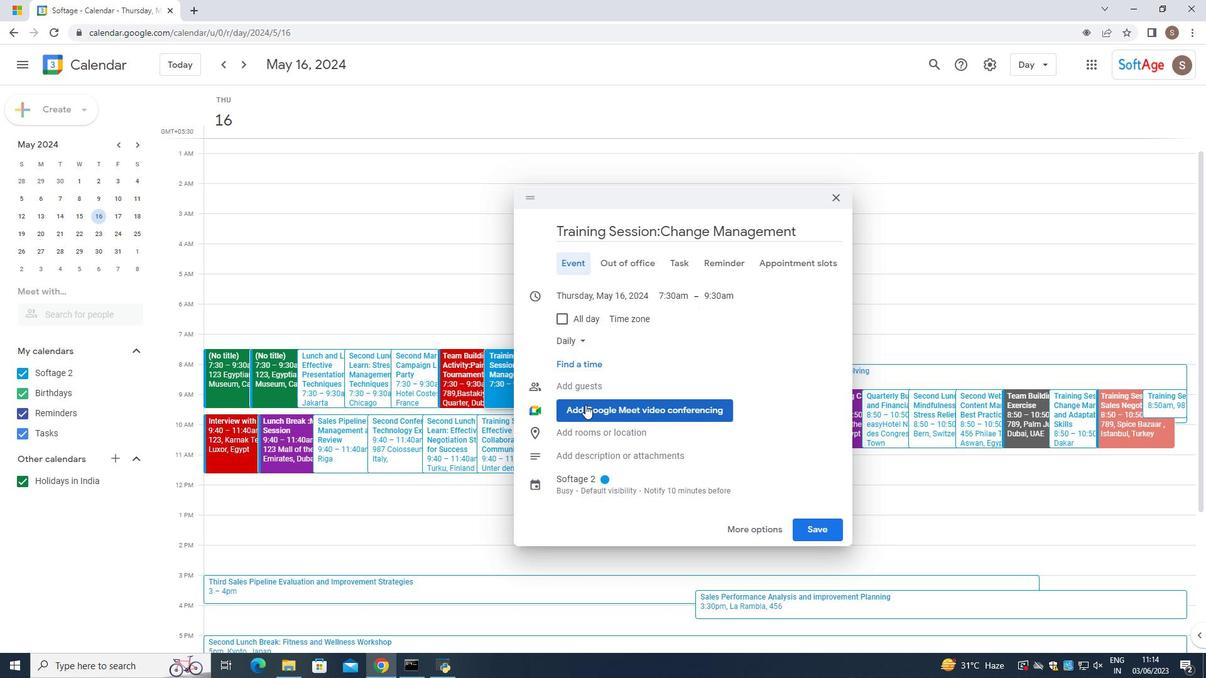 
Action: Mouse moved to (587, 426)
Screenshot: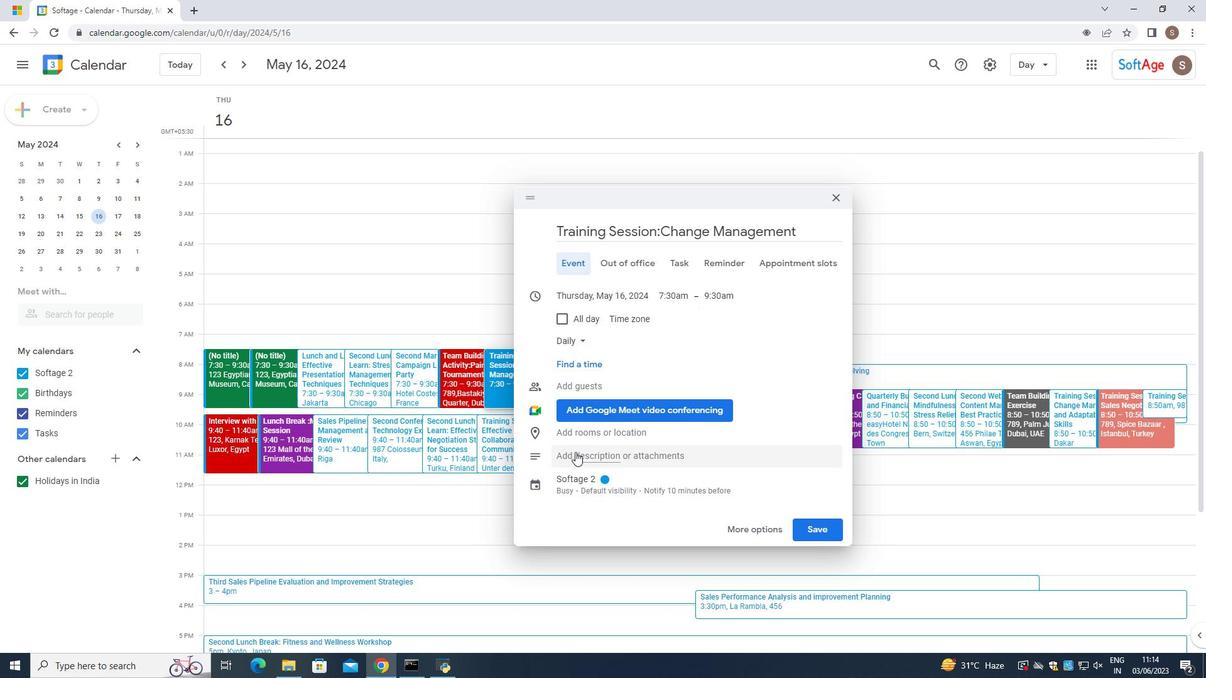 
Action: Mouse pressed left at (587, 426)
Screenshot: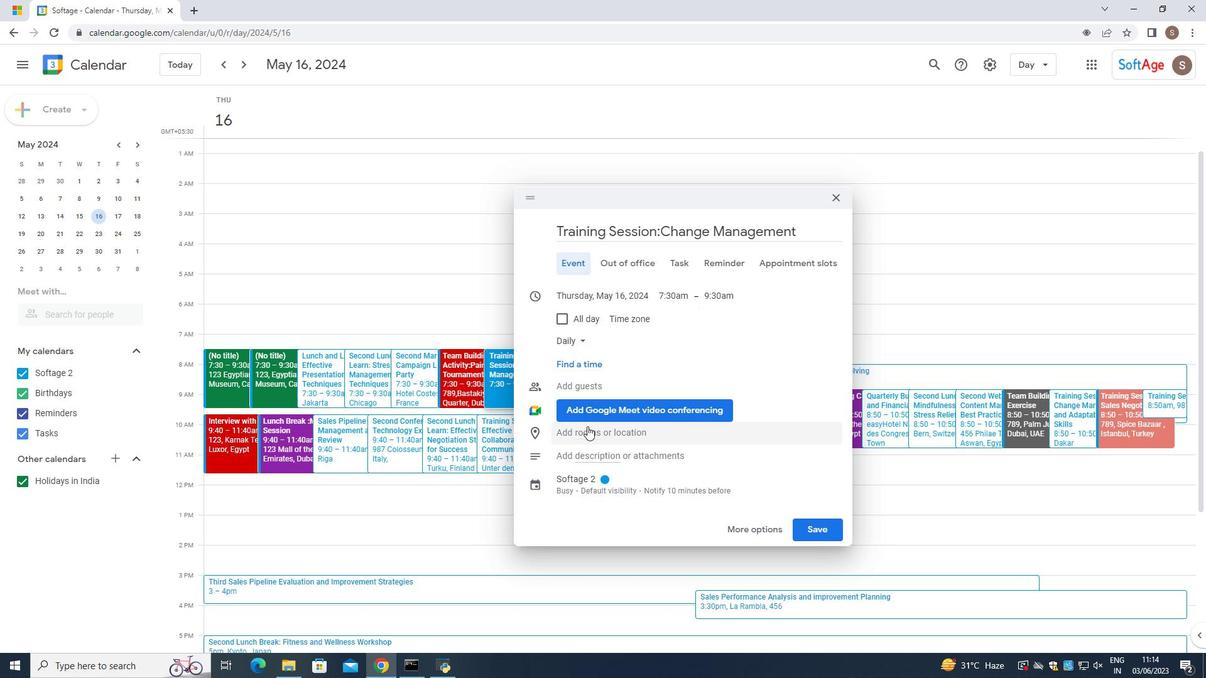 
Action: Mouse moved to (573, 464)
Screenshot: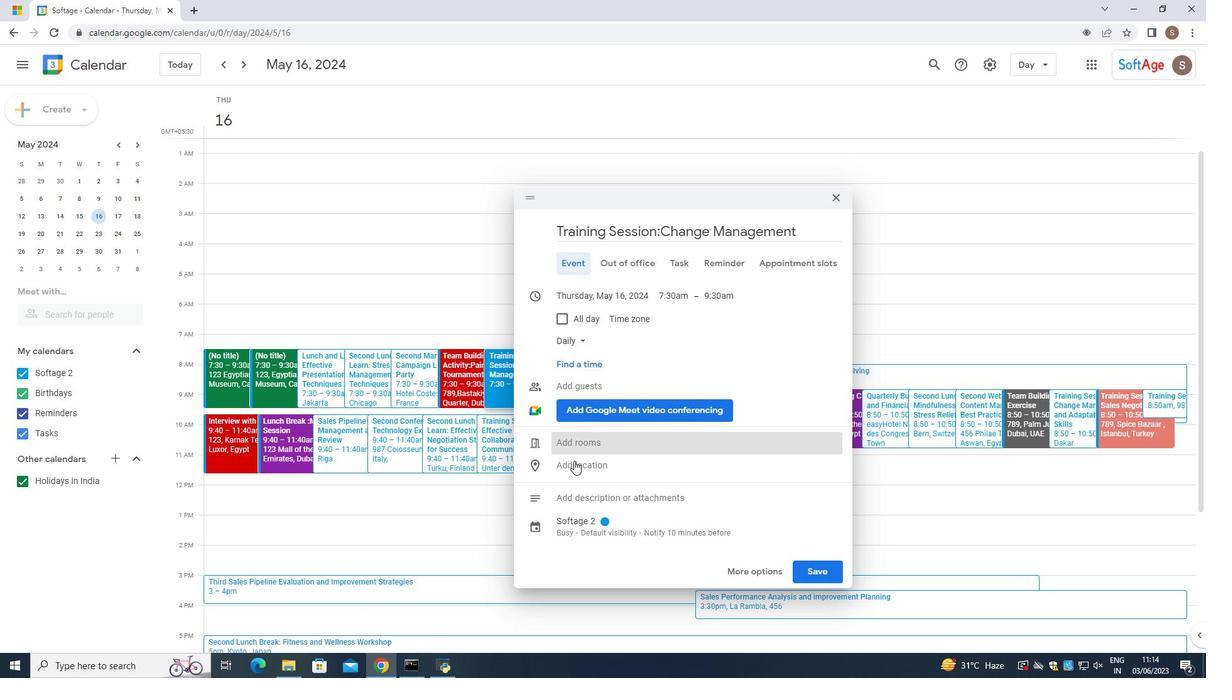 
Action: Mouse pressed left at (573, 464)
Screenshot: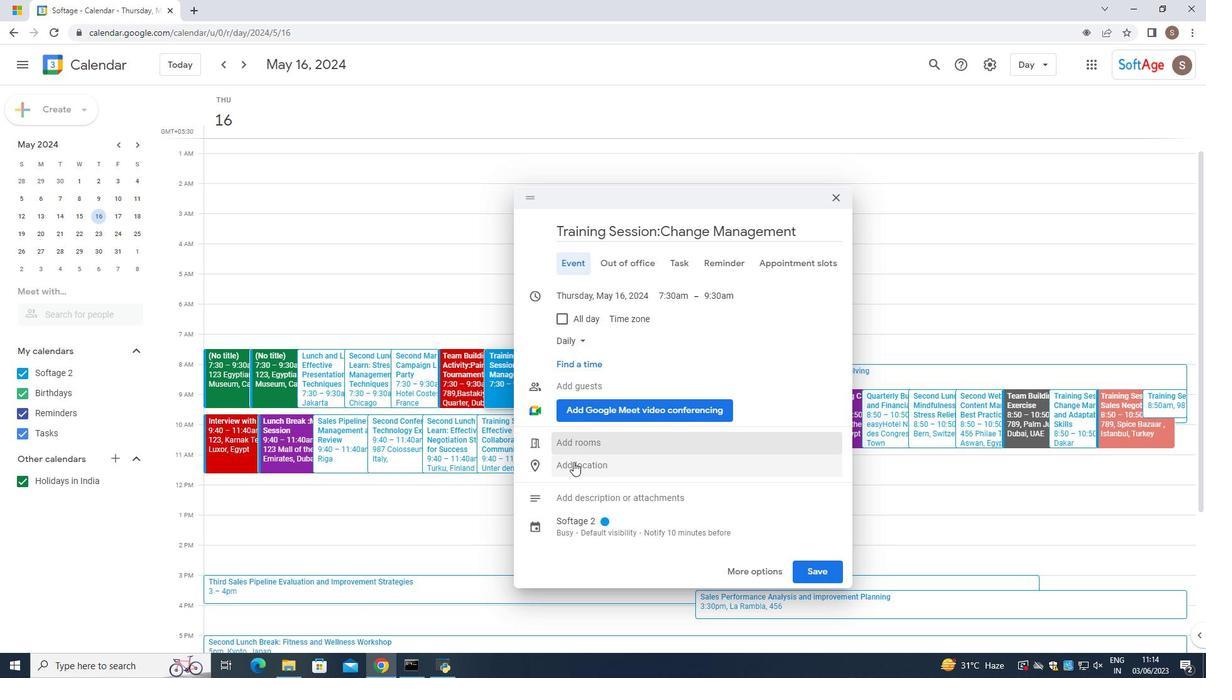 
Action: Mouse moved to (574, 464)
Screenshot: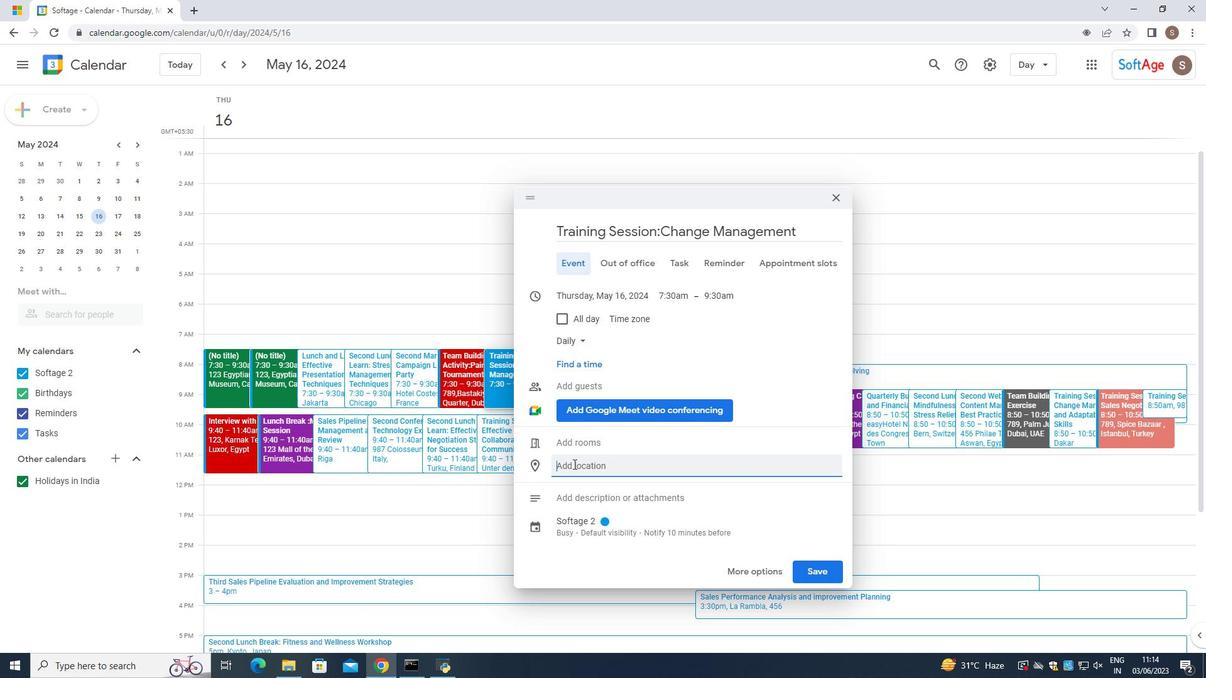 
Action: Key pressed 789.<Key.backspace>l<Key.insert><Key.backspace>,<Key.space><Key.caps_lock>G<Key.caps_lock>reat<Key.space><Key.caps_lock><Key.caps_lock>s<Key.caps_lock><Key.backspace>S<Key.caps_lock>phynx<Key.space>of<Key.space><Key.caps_lock>G<Key.caps_lock>iza<Key.space>,<Key.space><Key.caps_lock>G<Key.caps_lock>iza,<Key.space><Key.caps_lock>E<Key.caps_lock>gypt<Key.enter>
Screenshot: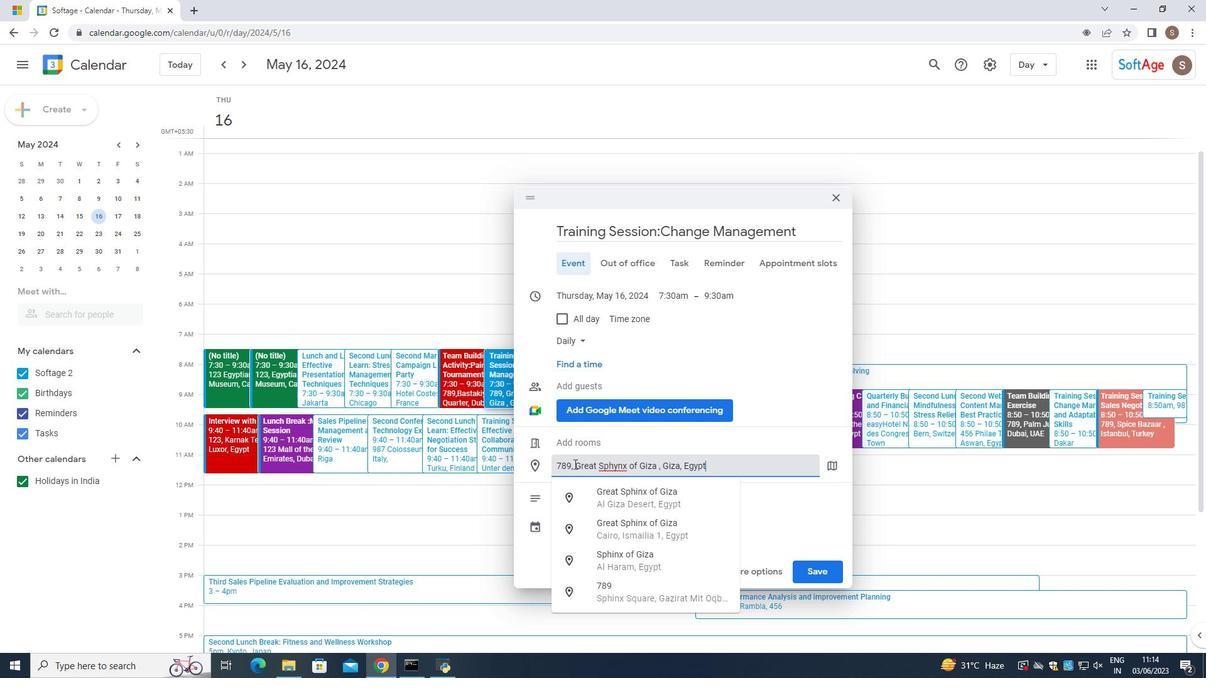 
Action: Mouse moved to (599, 526)
Screenshot: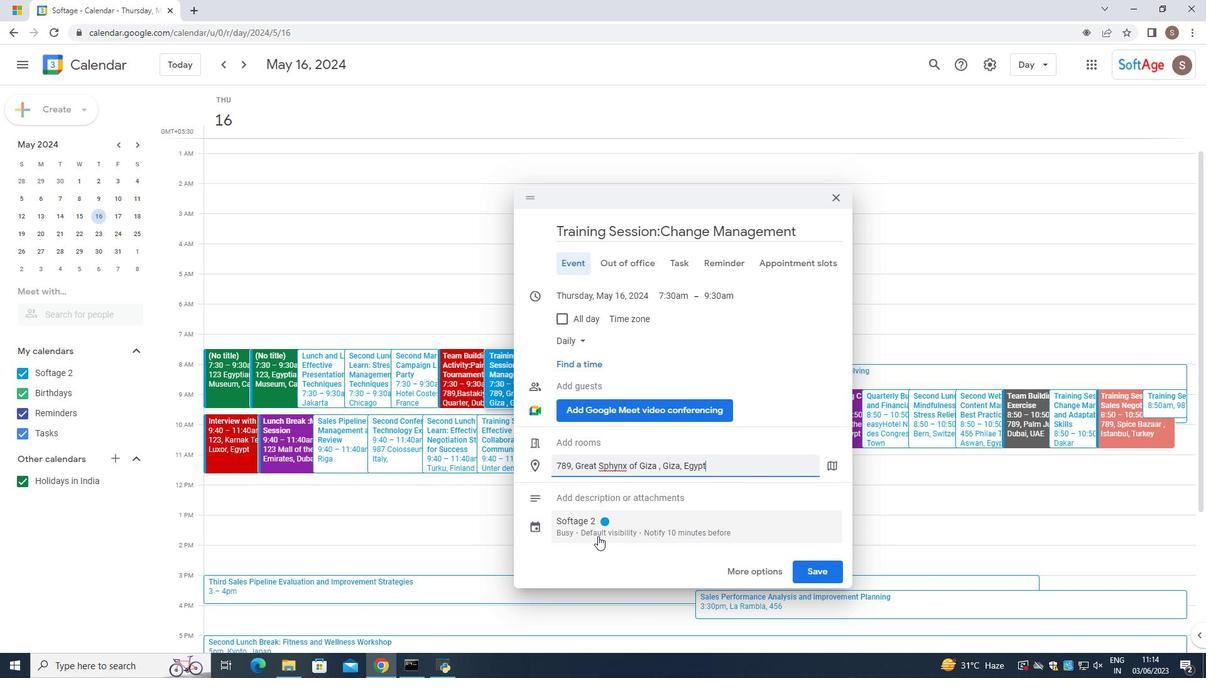 
Action: Mouse pressed left at (599, 526)
Screenshot: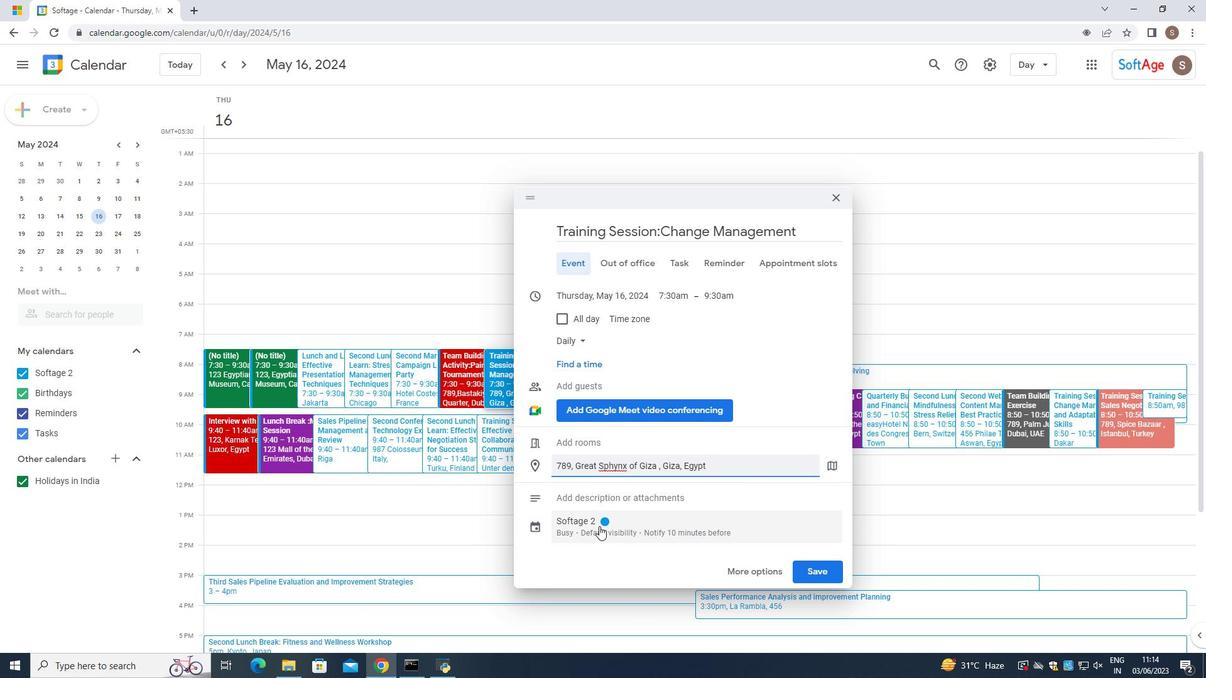 
Action: Mouse moved to (626, 473)
Screenshot: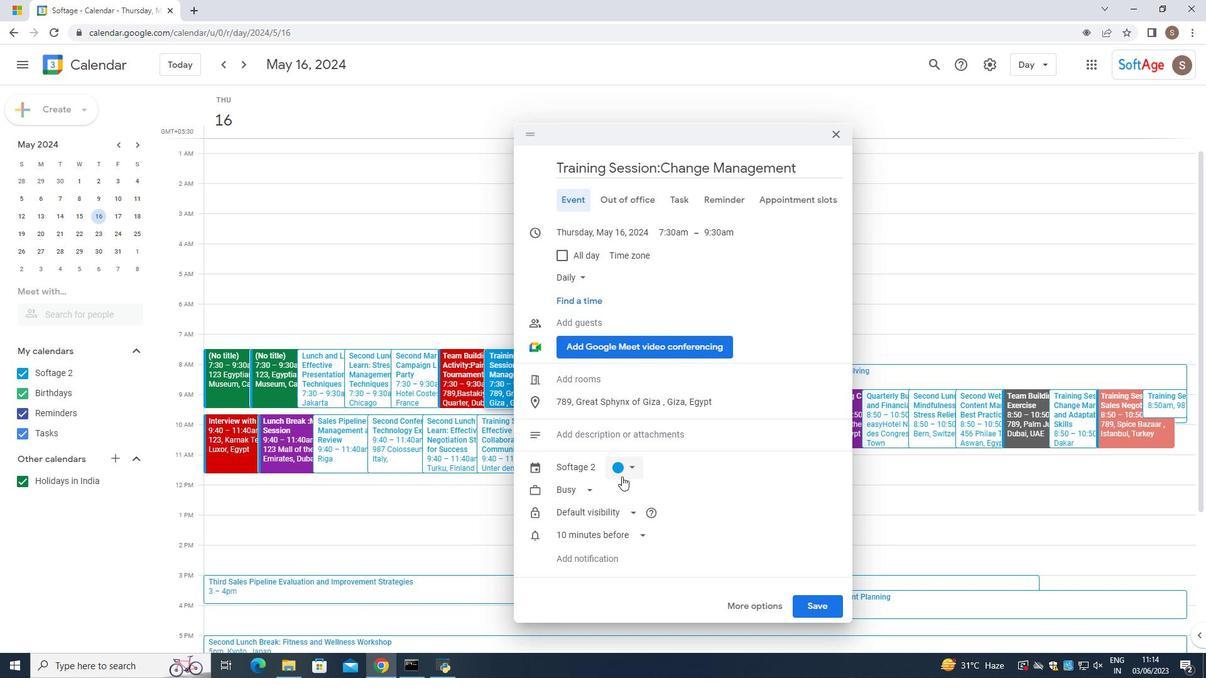 
Action: Mouse pressed left at (626, 473)
Screenshot: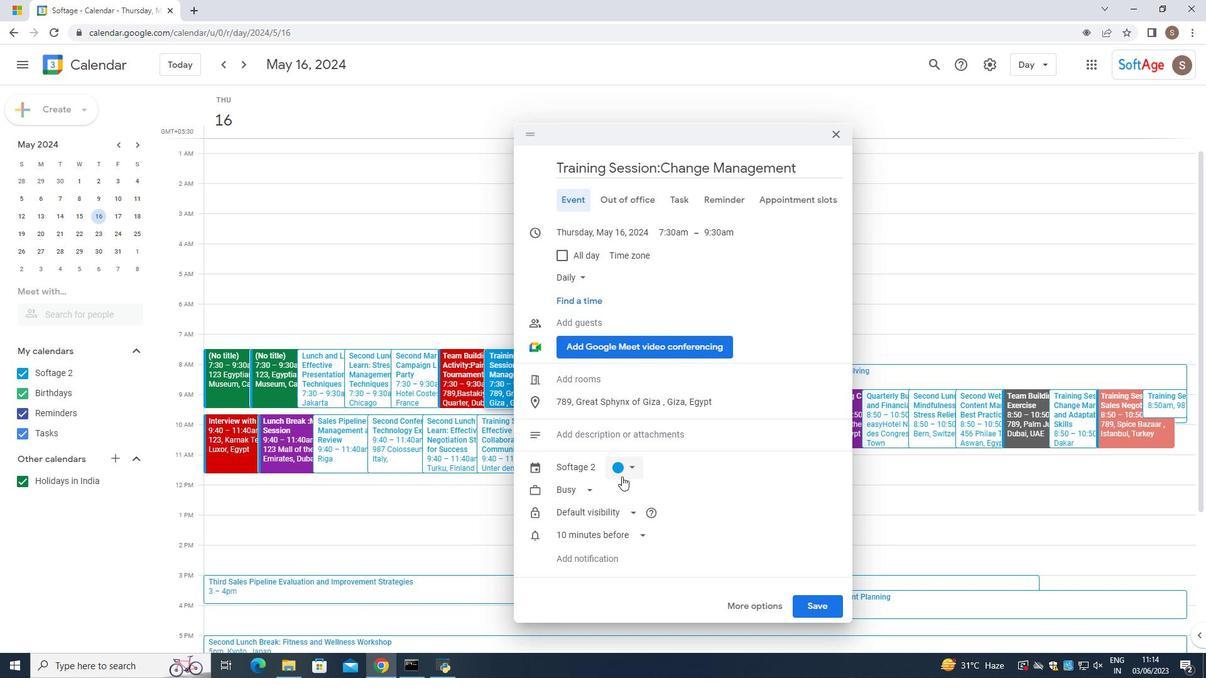 
Action: Mouse moved to (621, 487)
Screenshot: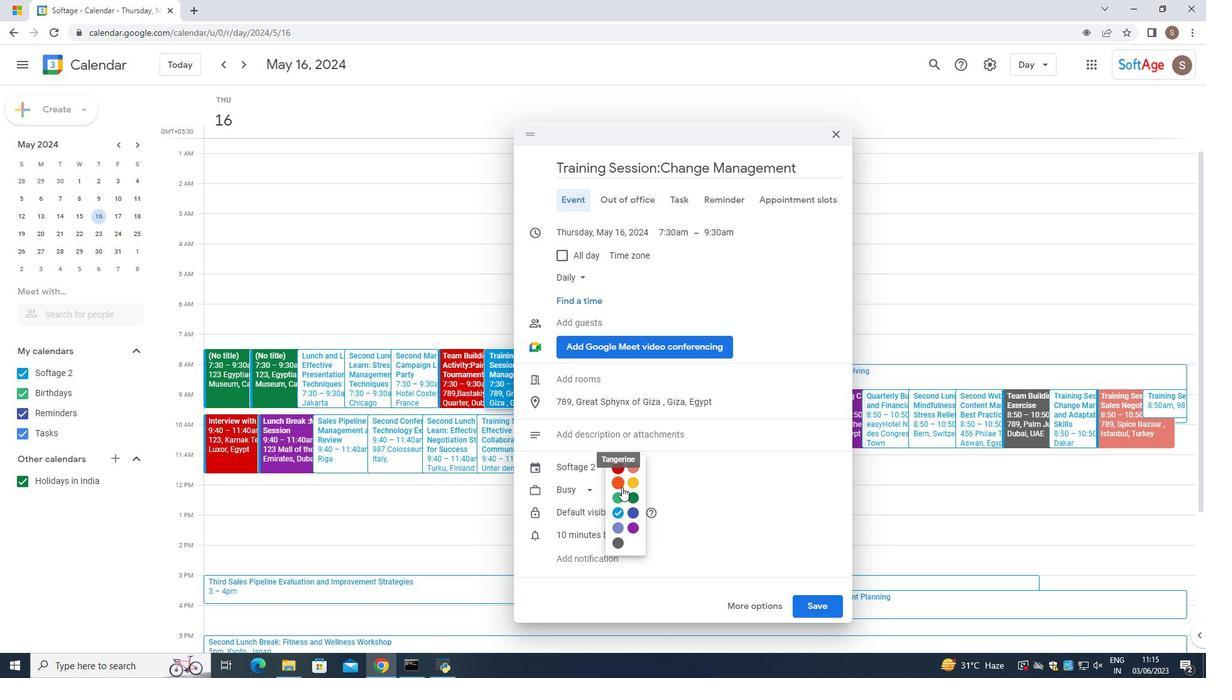
Action: Mouse pressed left at (621, 487)
Screenshot: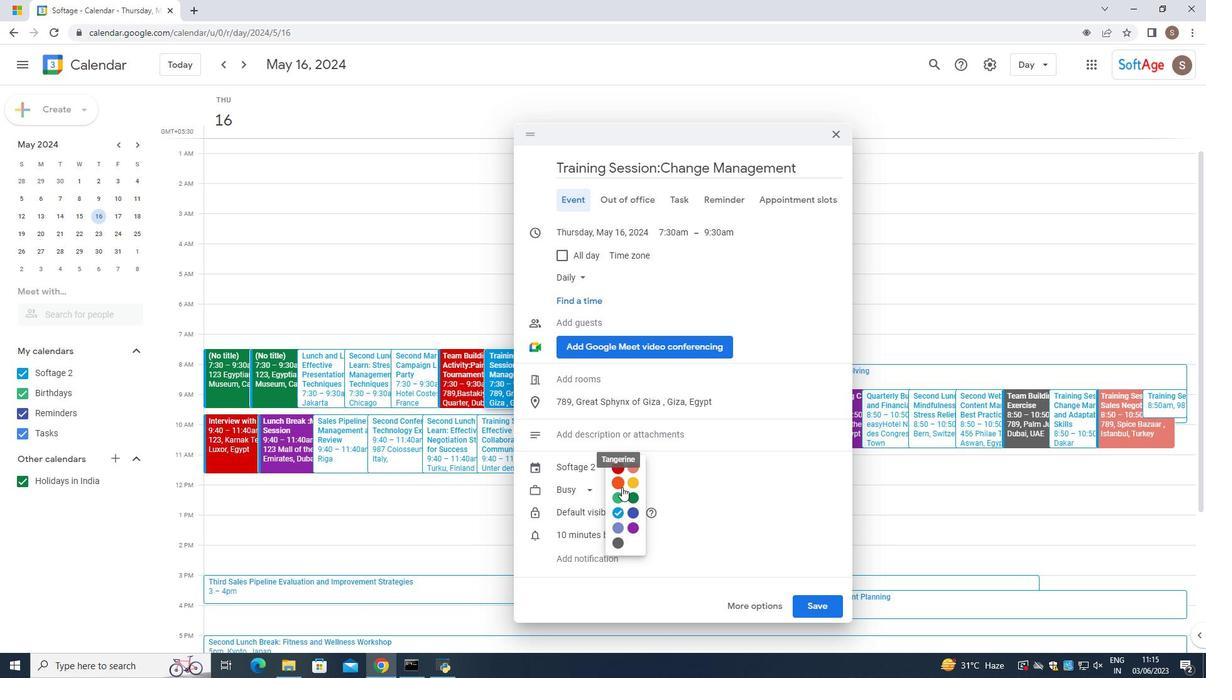 
Action: Mouse moved to (585, 429)
Screenshot: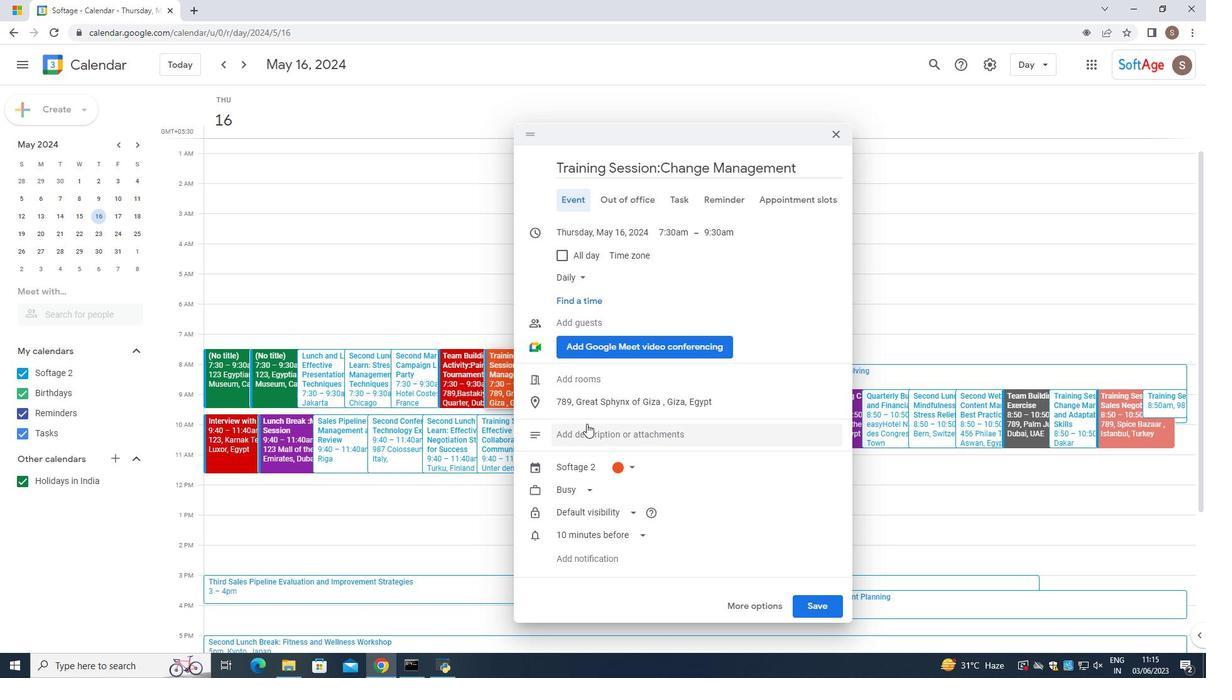 
Action: Mouse pressed left at (585, 429)
Screenshot: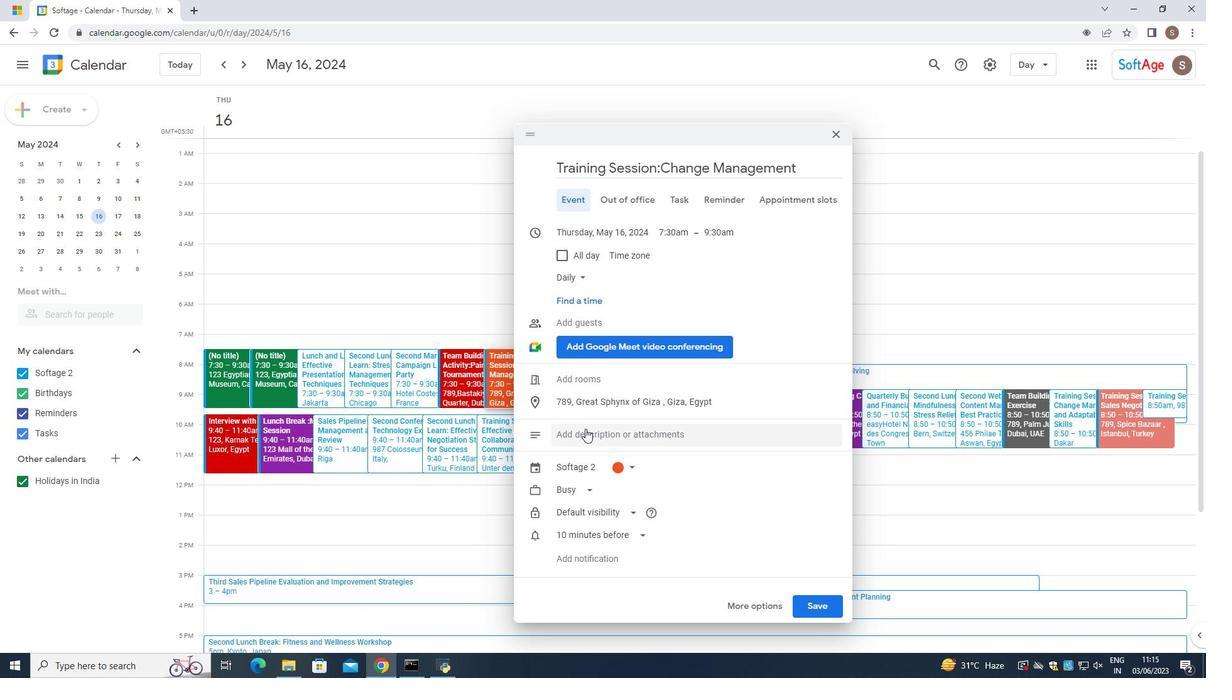 
Action: Mouse moved to (581, 384)
Screenshot: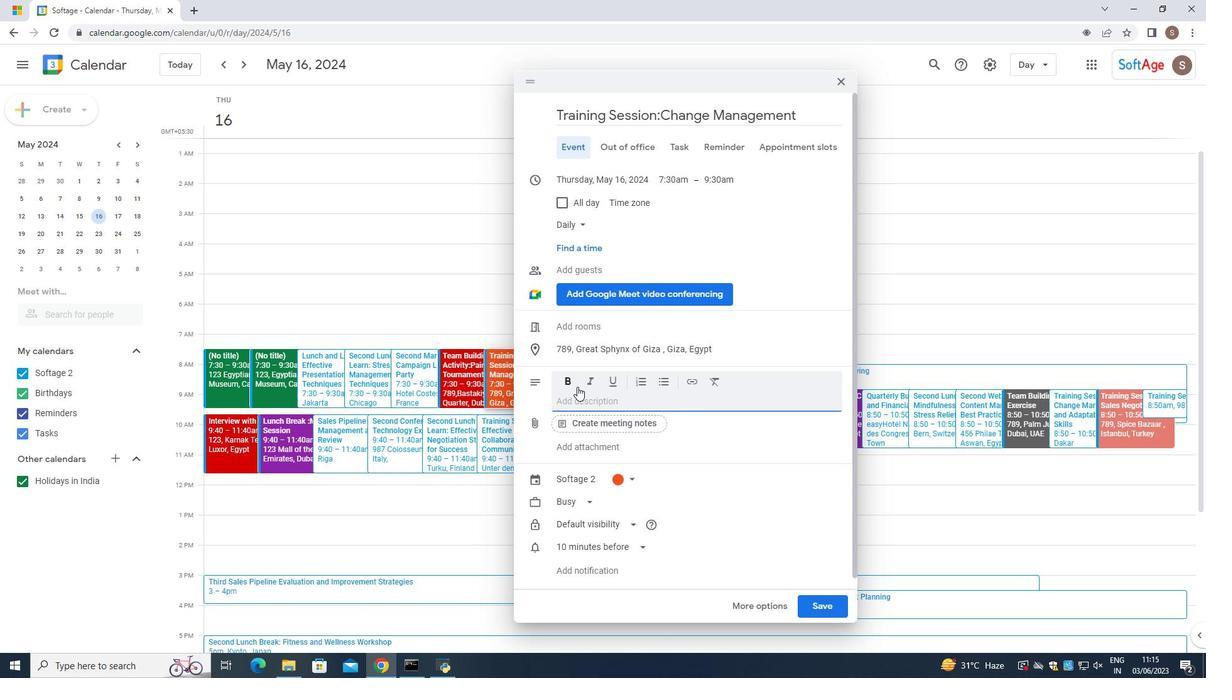 
Action: Mouse pressed left at (581, 384)
Screenshot: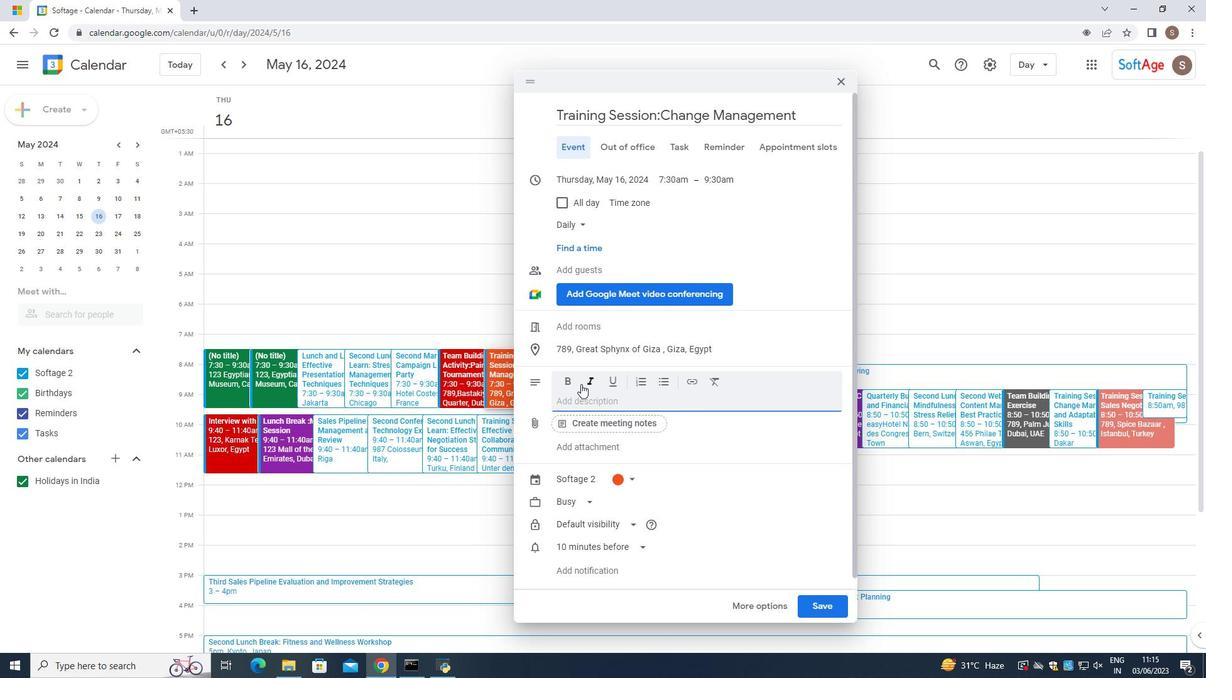 
Action: Mouse moved to (576, 396)
Screenshot: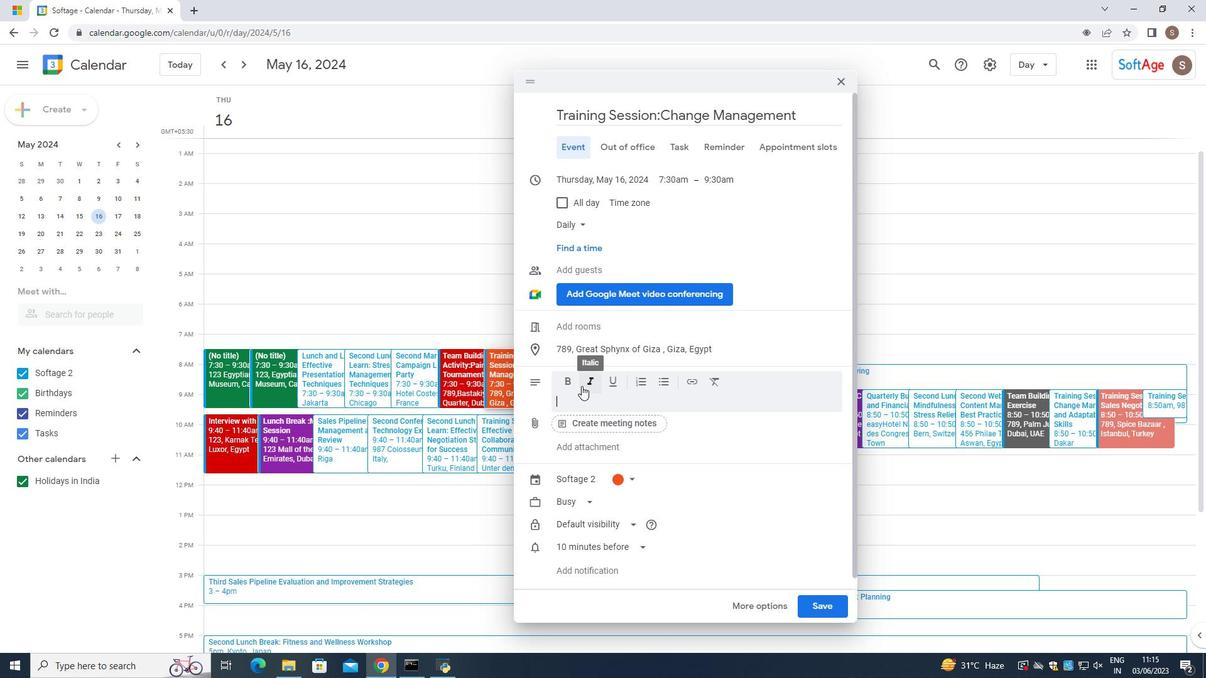 
Action: Mouse pressed left at (576, 396)
Screenshot: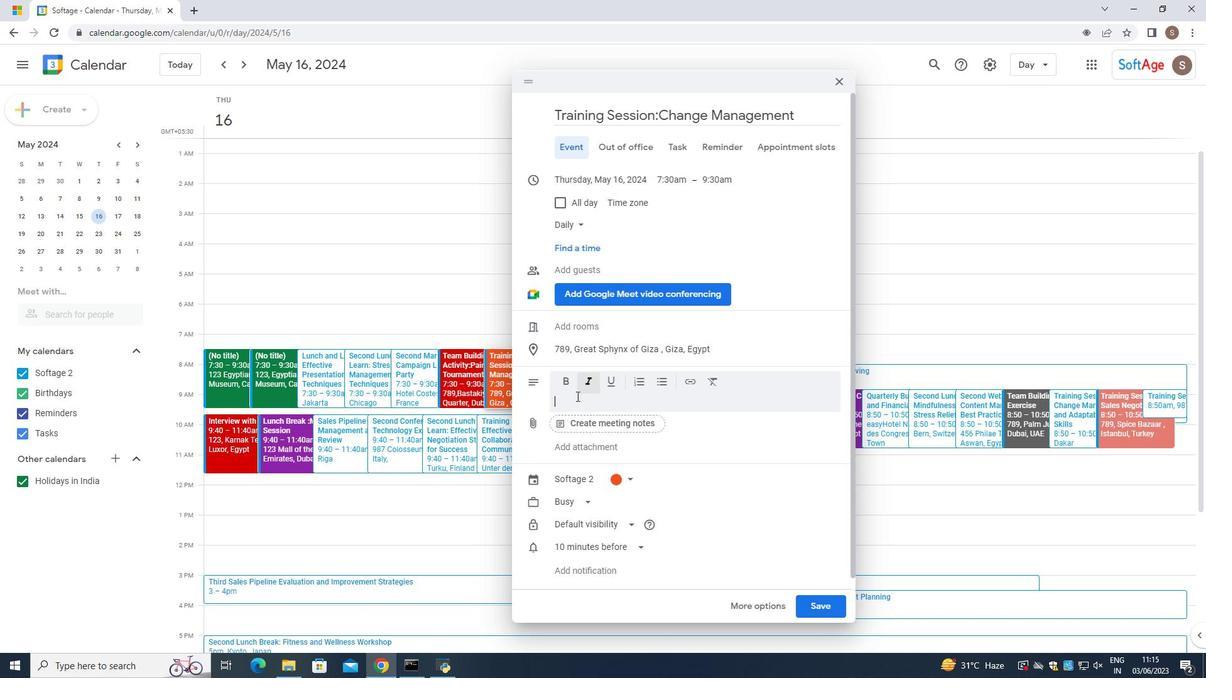 
Action: Mouse moved to (571, 403)
Screenshot: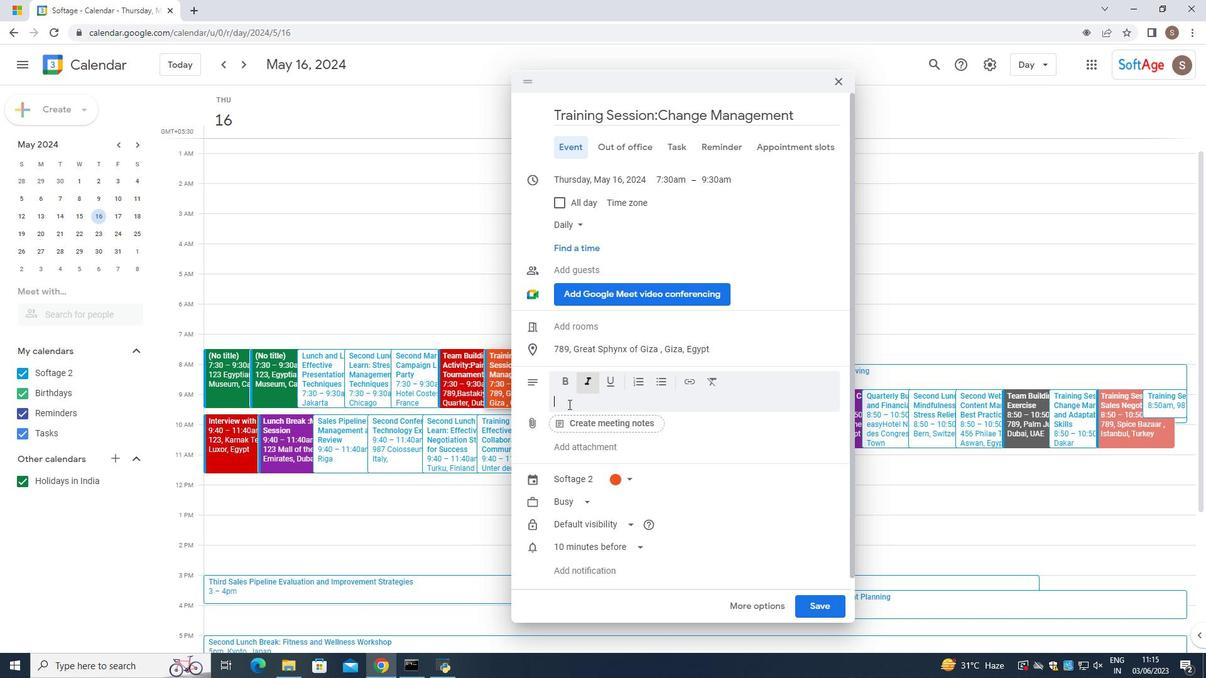 
Action: Key pressed <Key.caps_lock>P<Key.caps_lock>articipants<Key.space>will<Key.space>understand<Key.space>thge<Key.backspace><Key.backspace><Key.backspace>he<Key.space>role<Key.space>ofn<Key.space>non<Key.space>verbal<Key.space>cues<Key.space>,<Key.space>such<Key.space>
Screenshot: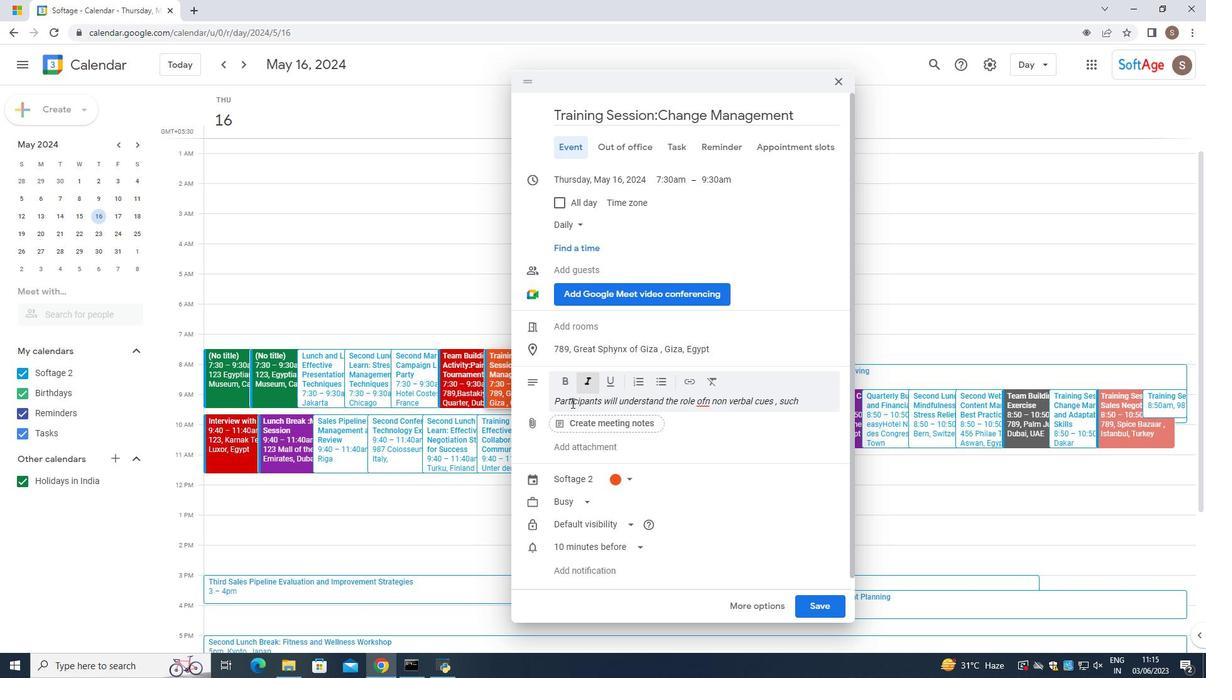 
Action: Mouse moved to (700, 403)
Screenshot: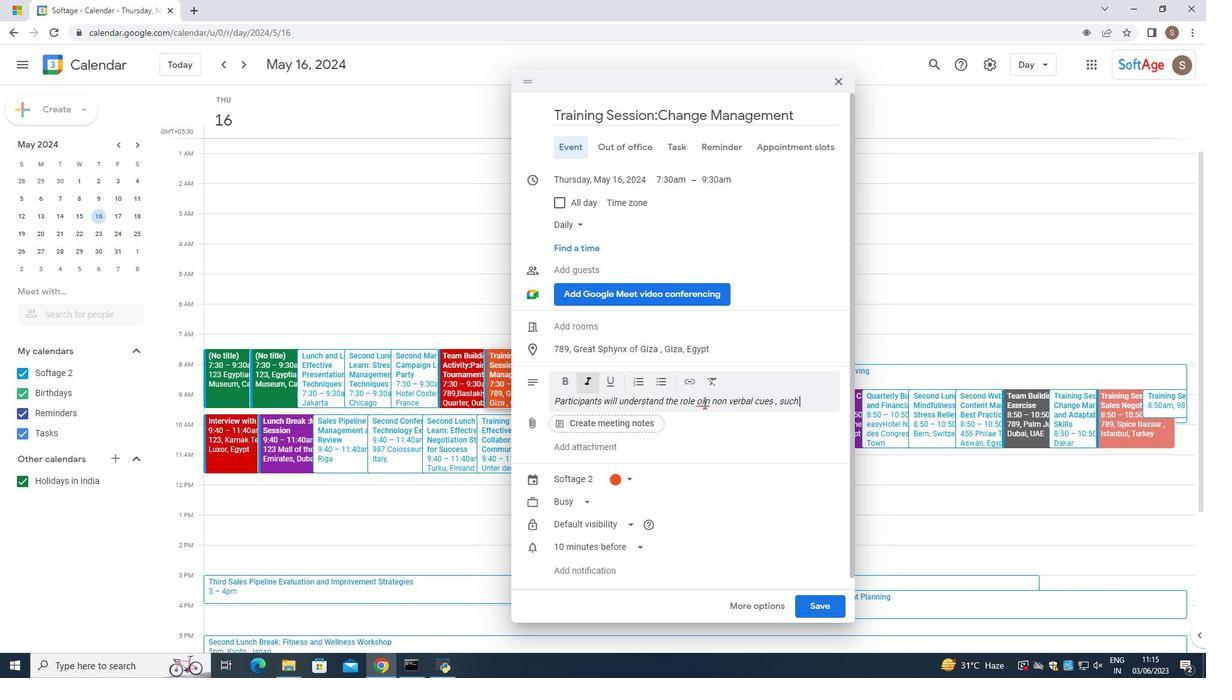 
Action: Mouse pressed left at (700, 403)
Screenshot: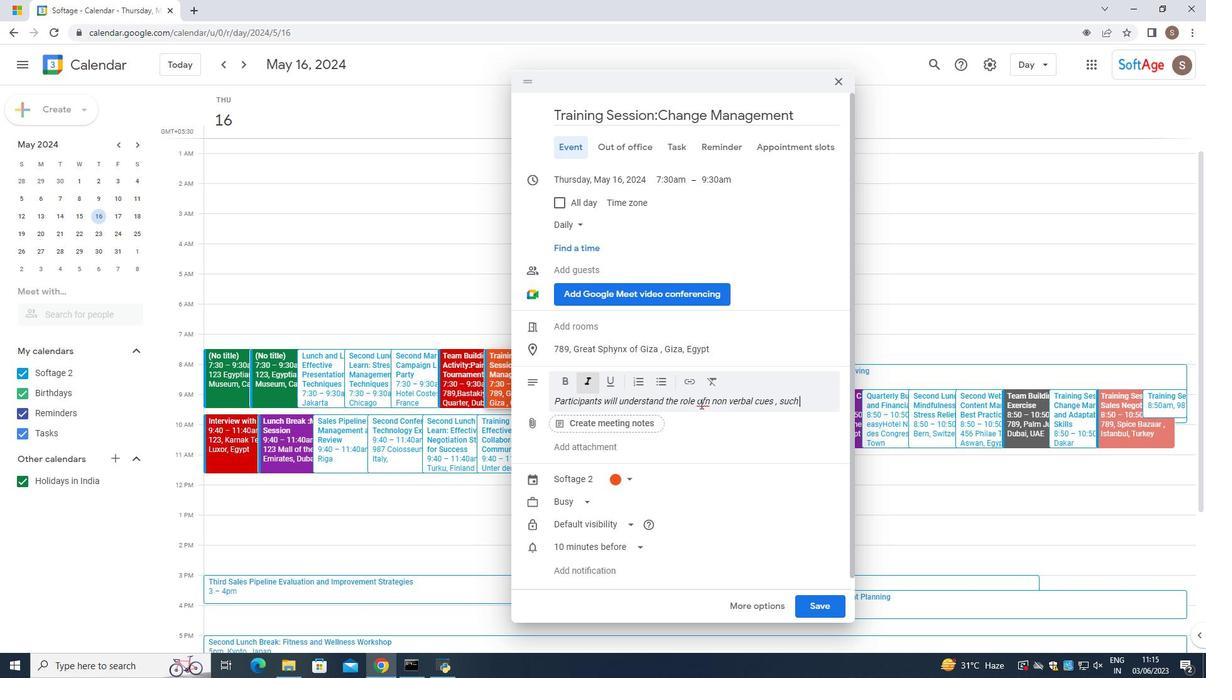
Action: Mouse pressed left at (700, 403)
Screenshot: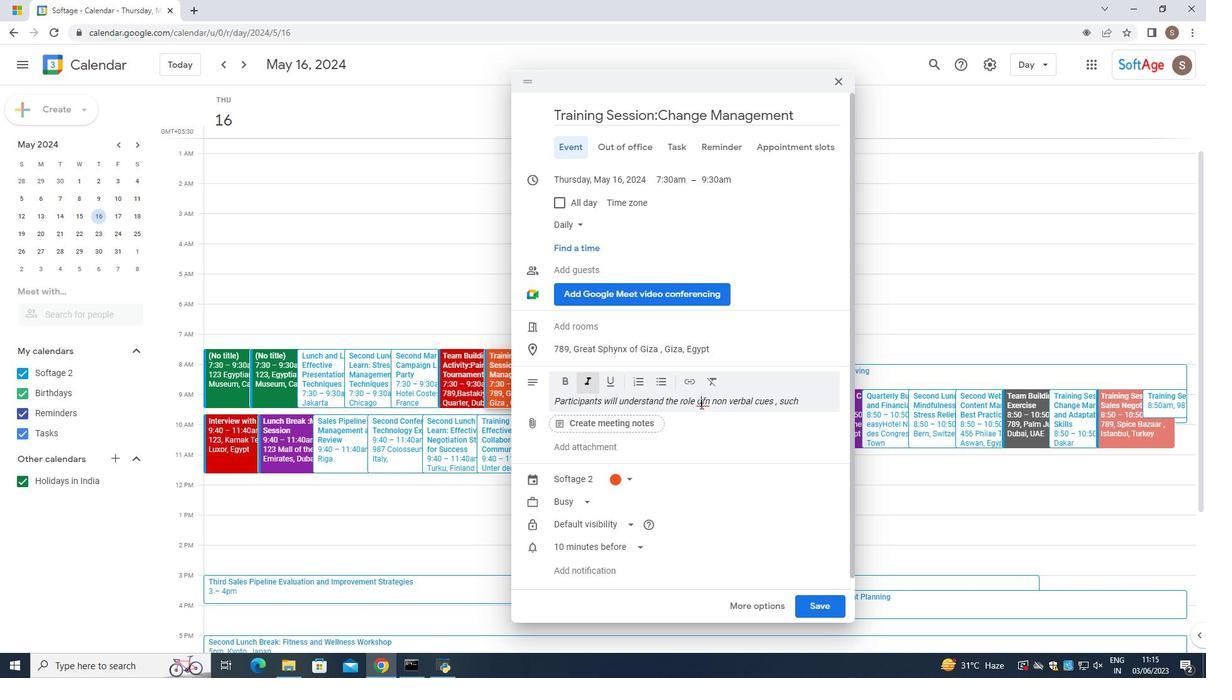 
Action: Mouse pressed right at (700, 403)
Screenshot: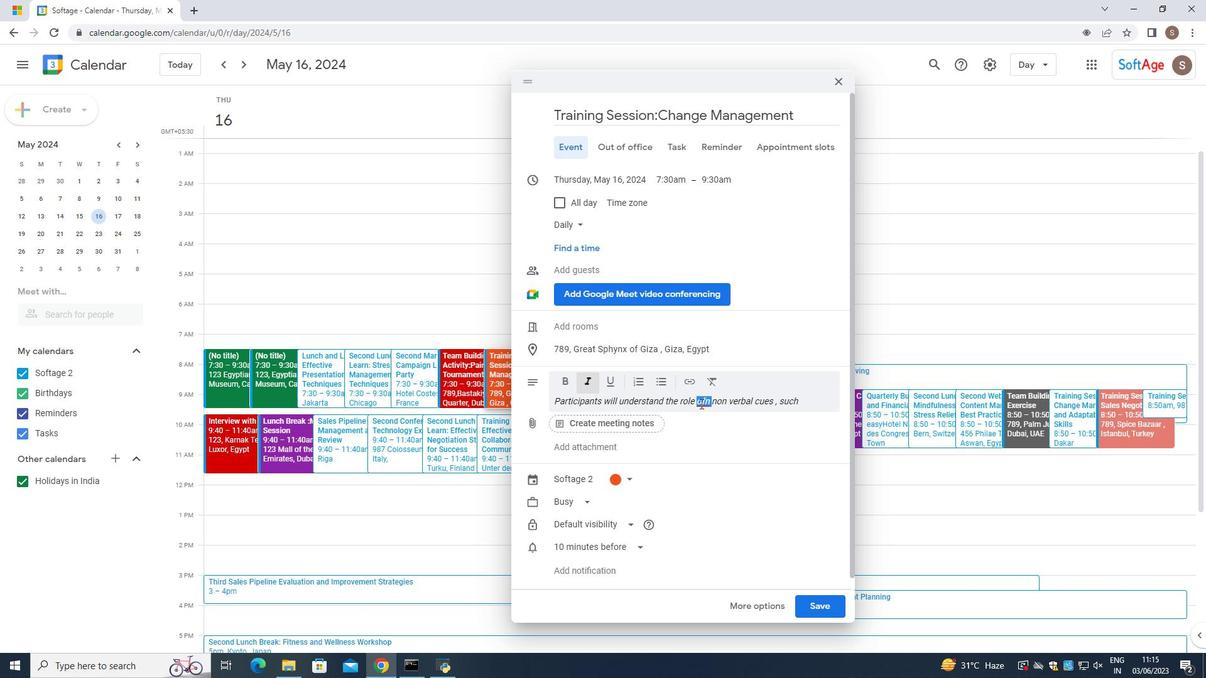 
Action: Mouse moved to (713, 407)
Screenshot: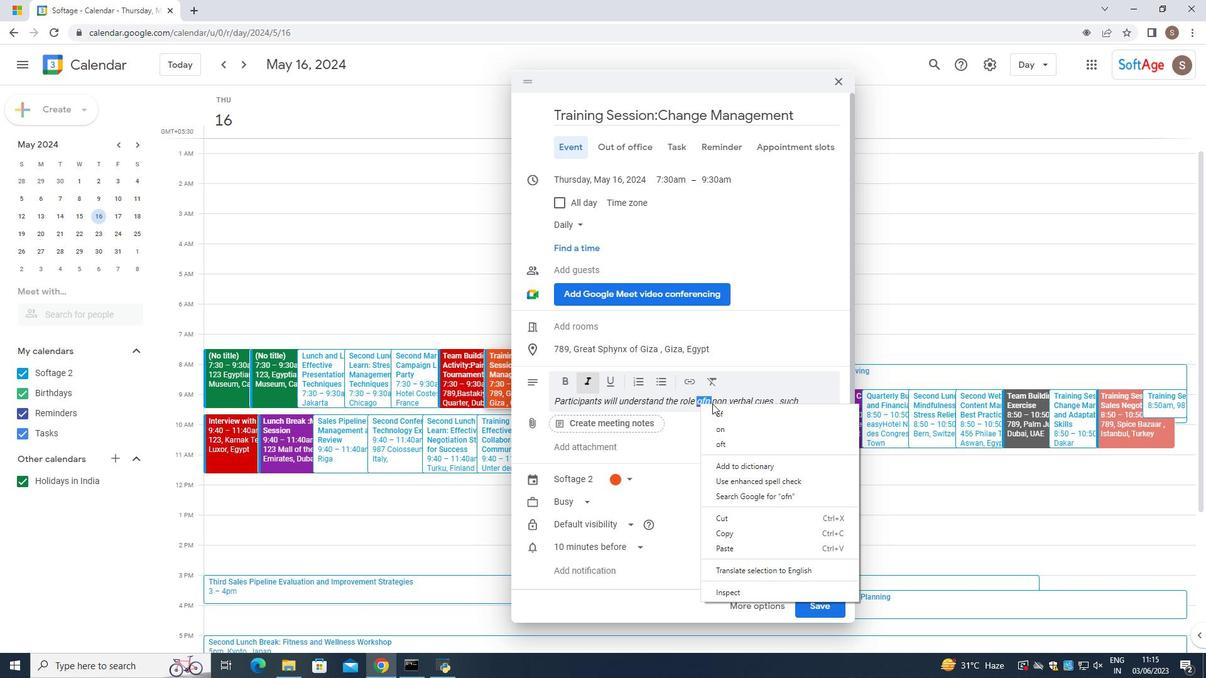 
Action: Mouse pressed left at (713, 407)
Screenshot: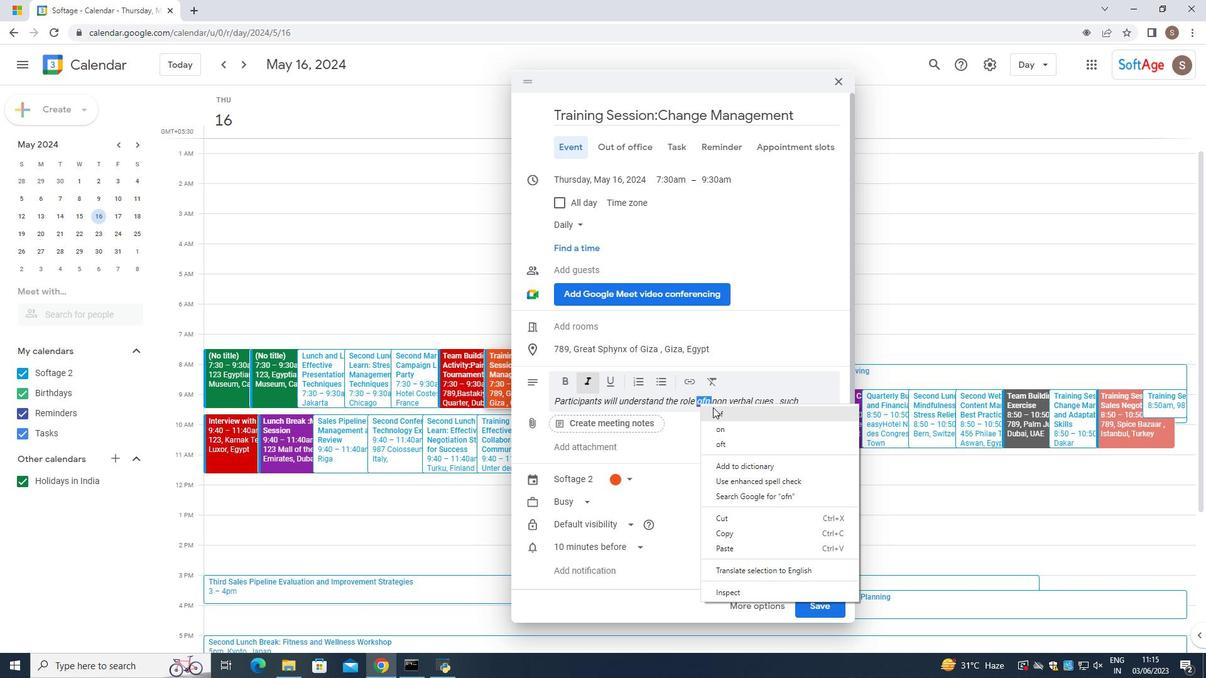 
Action: Mouse moved to (787, 398)
Screenshot: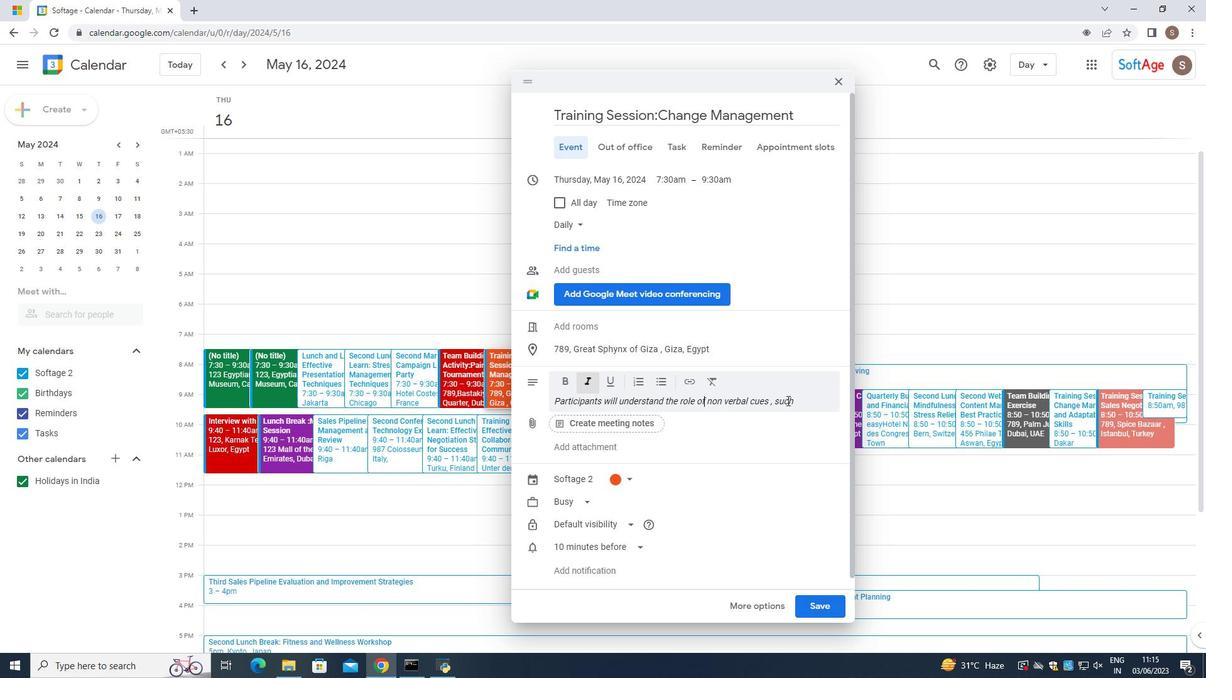 
Action: Mouse pressed left at (787, 398)
Screenshot: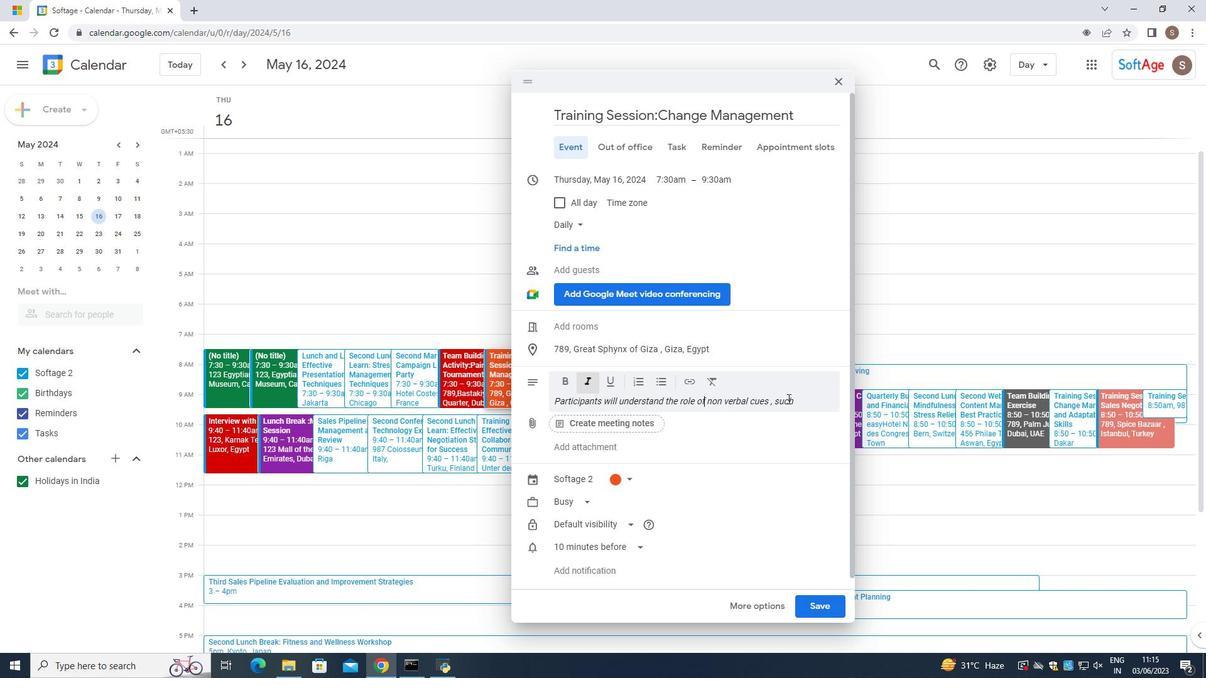 
Action: Mouse moved to (814, 401)
Screenshot: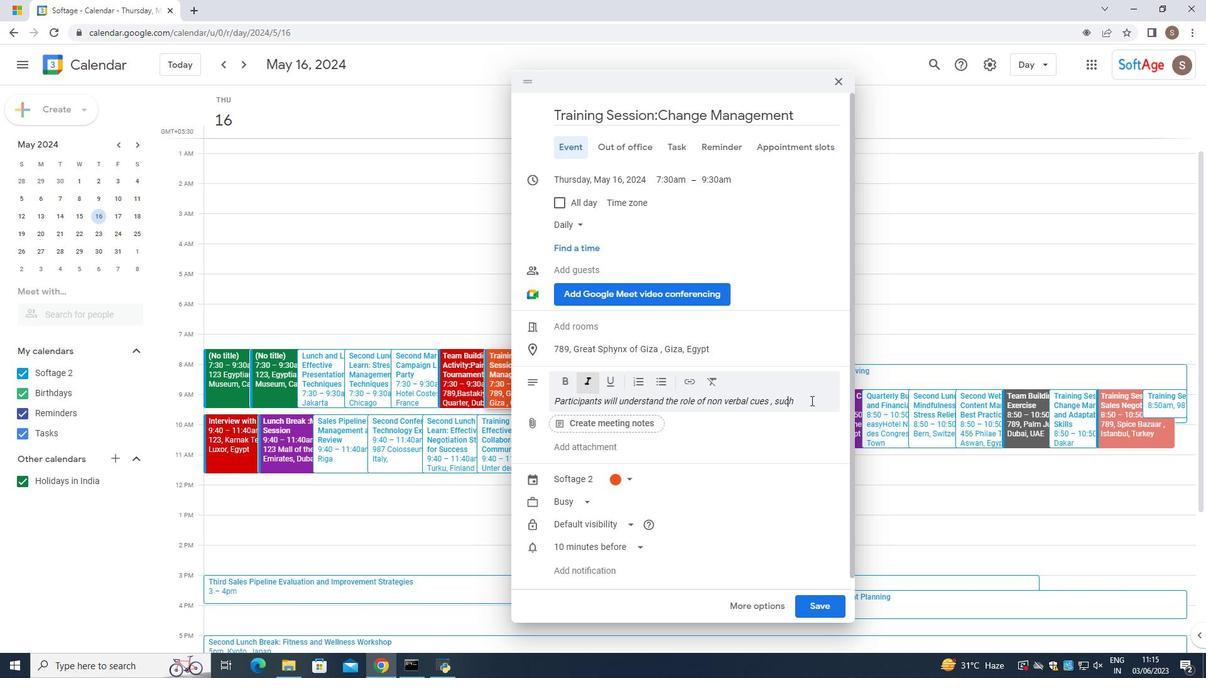 
Action: Mouse pressed left at (814, 401)
Screenshot: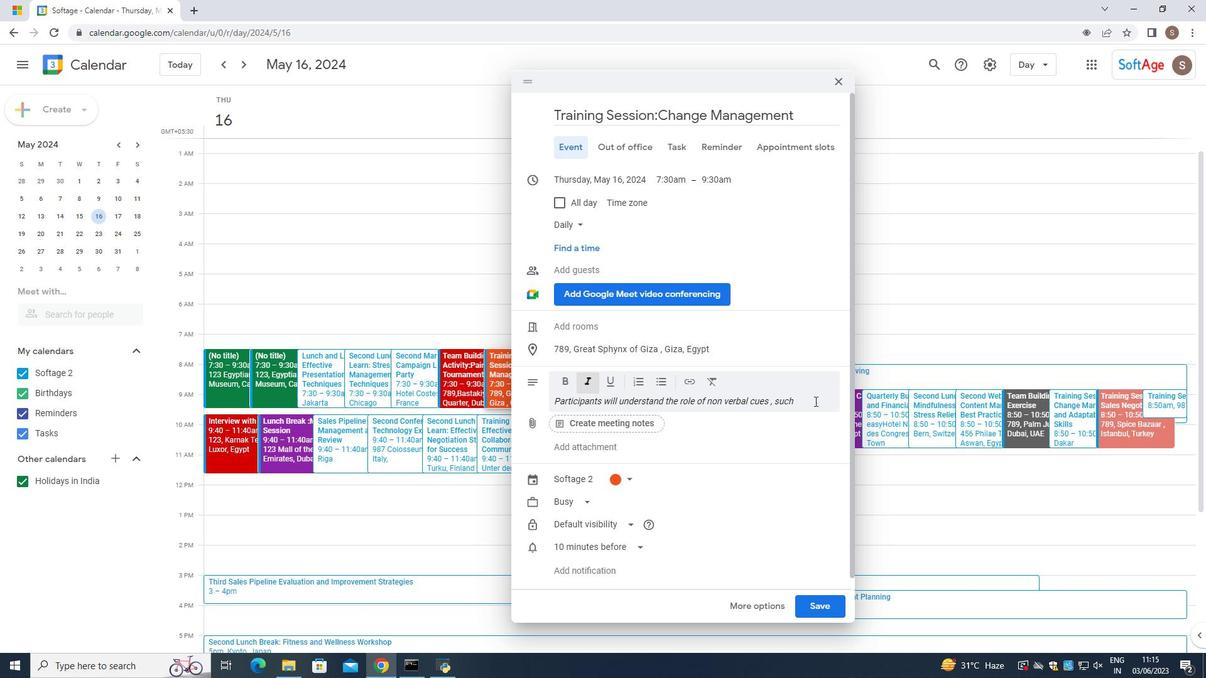 
Action: Mouse moved to (819, 400)
Screenshot: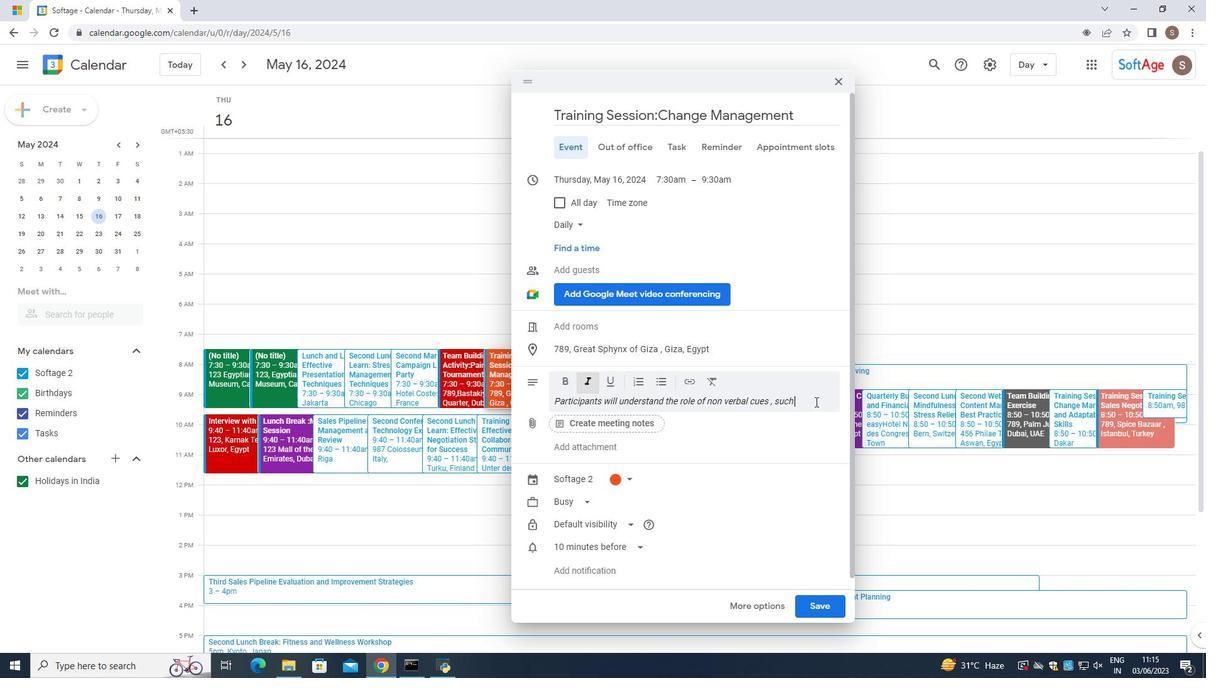 
Action: Key pressed <Key.space>a
Screenshot: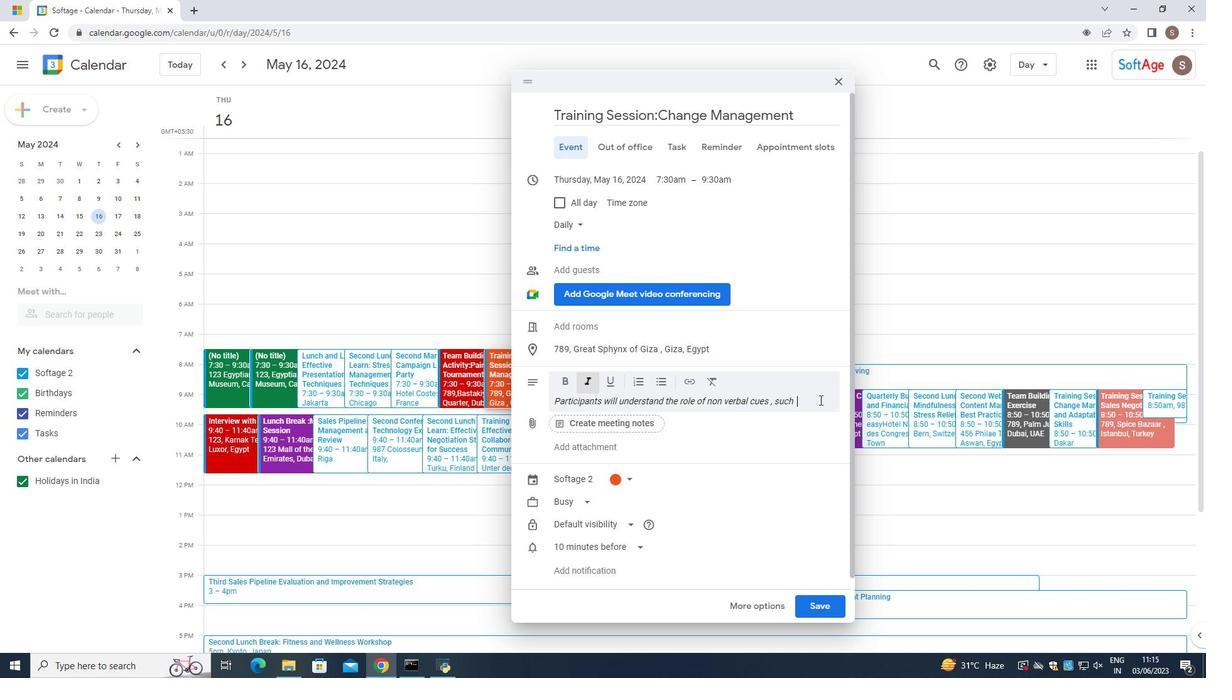 
Action: Mouse moved to (820, 399)
Screenshot: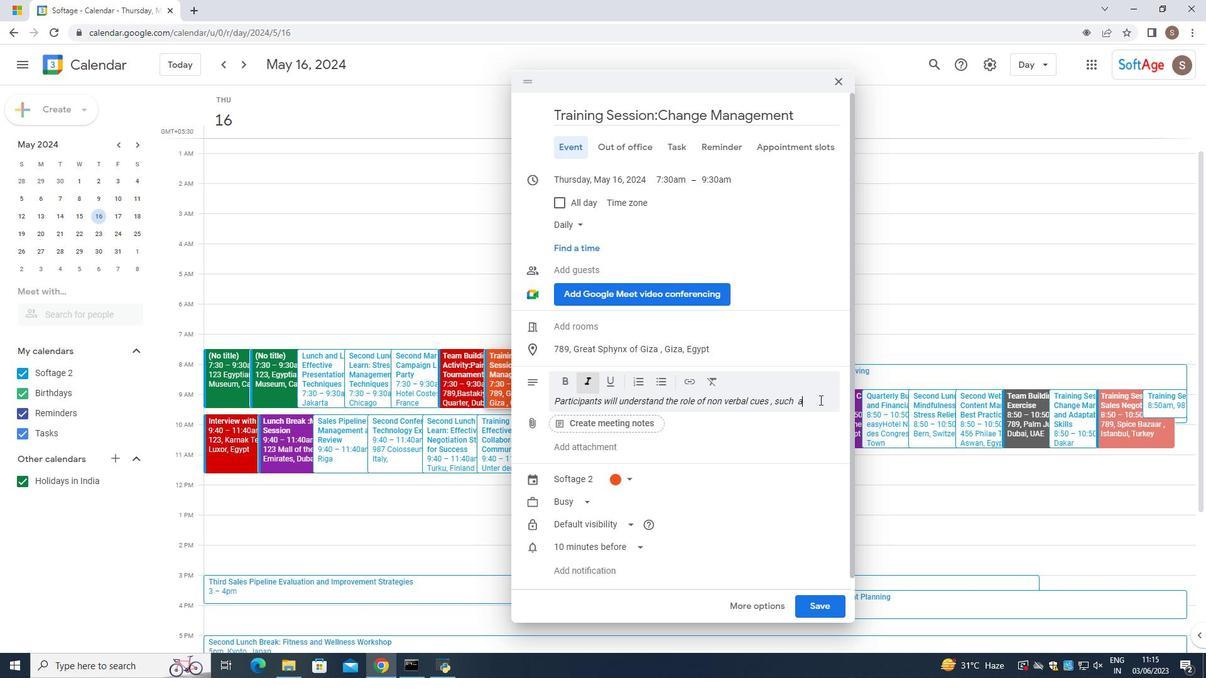 
Action: Key pressed s<Key.space>body<Key.space>language<Key.space>,<Key.space>facioal<Key.space>expressions<Key.space>and<Key.space>gestures<Key.space>,<Key.space>in<Key.space>communication
Screenshot: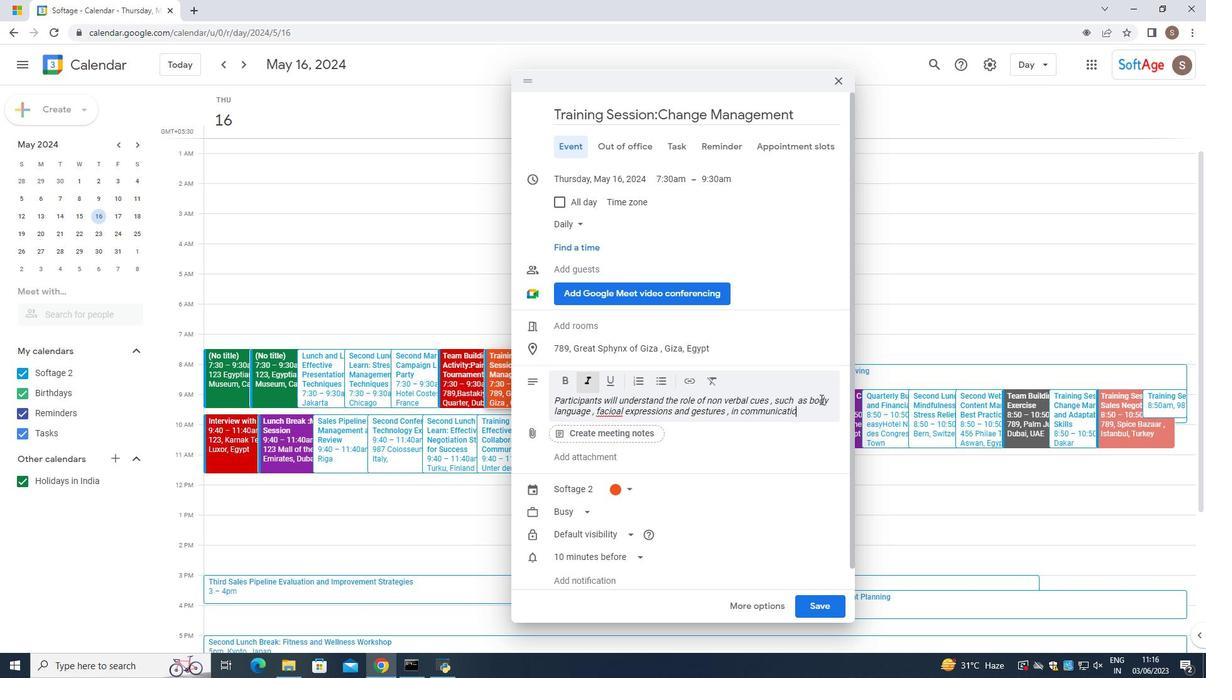 
Action: Mouse moved to (610, 409)
Screenshot: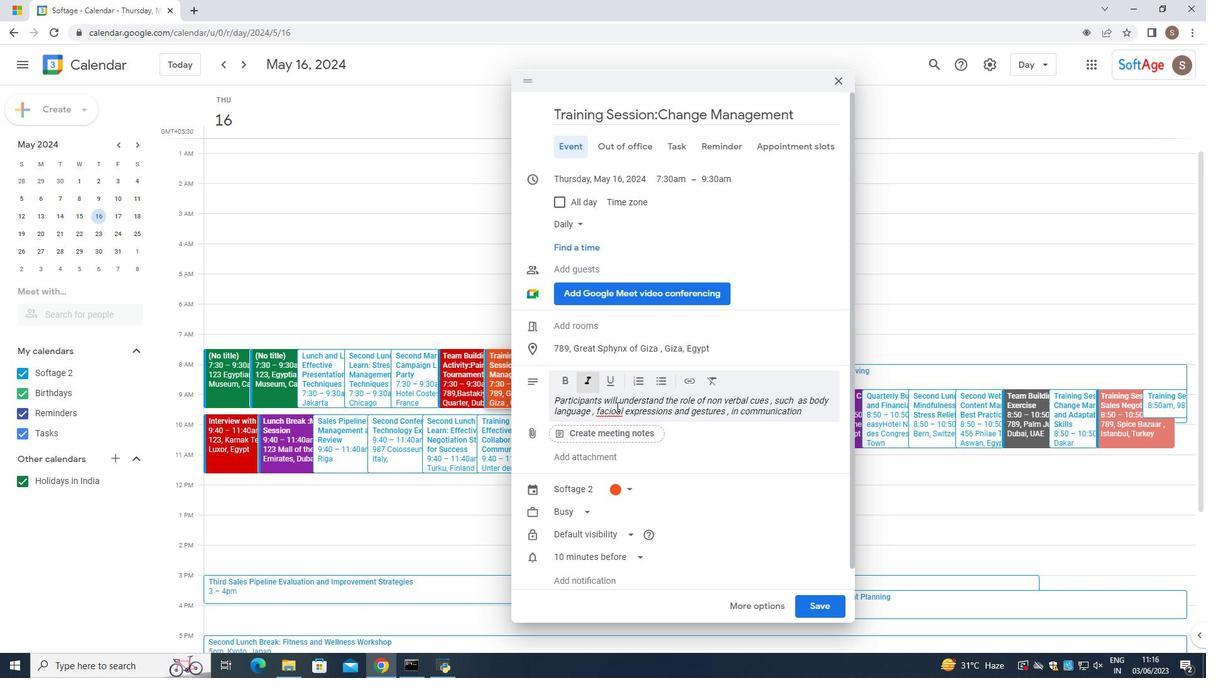 
Action: Mouse pressed left at (610, 409)
Screenshot: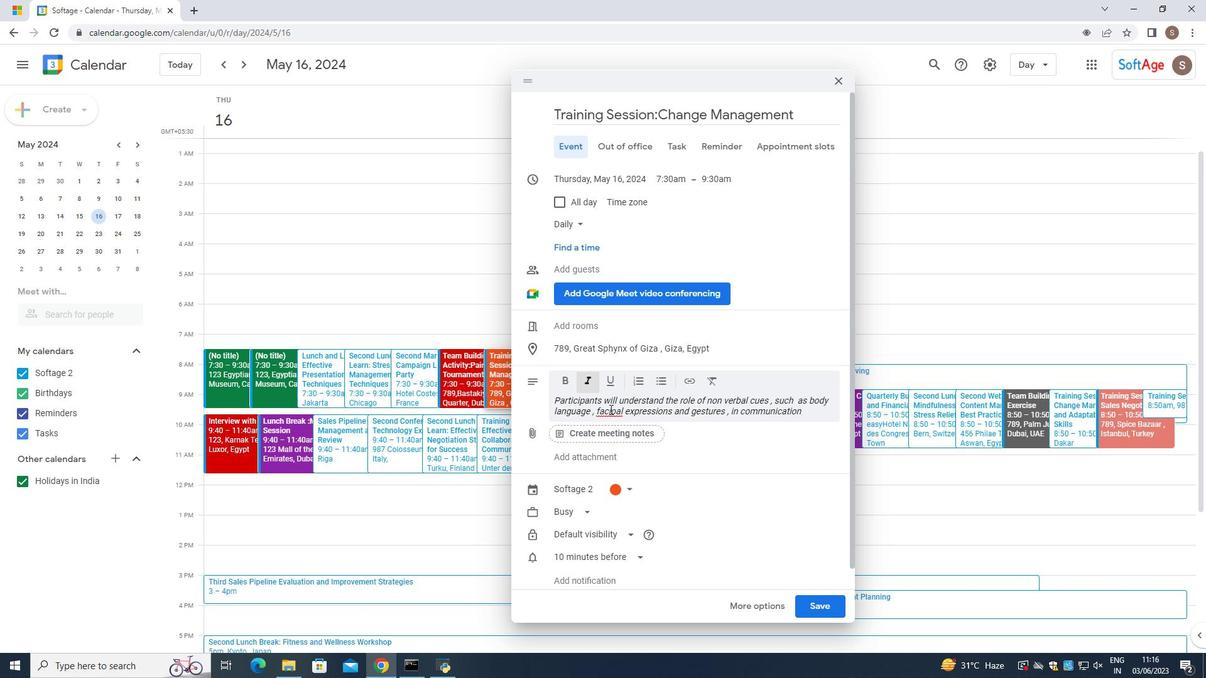 
Action: Mouse moved to (611, 410)
Screenshot: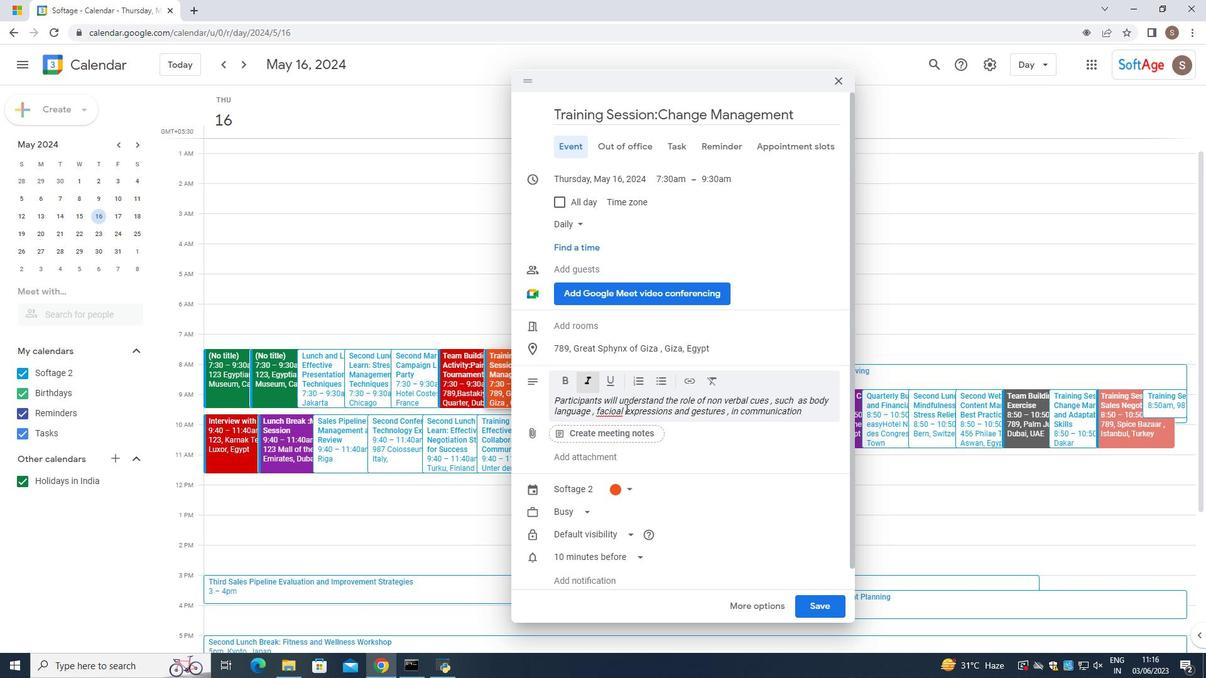 
Action: Mouse pressed left at (611, 410)
Screenshot: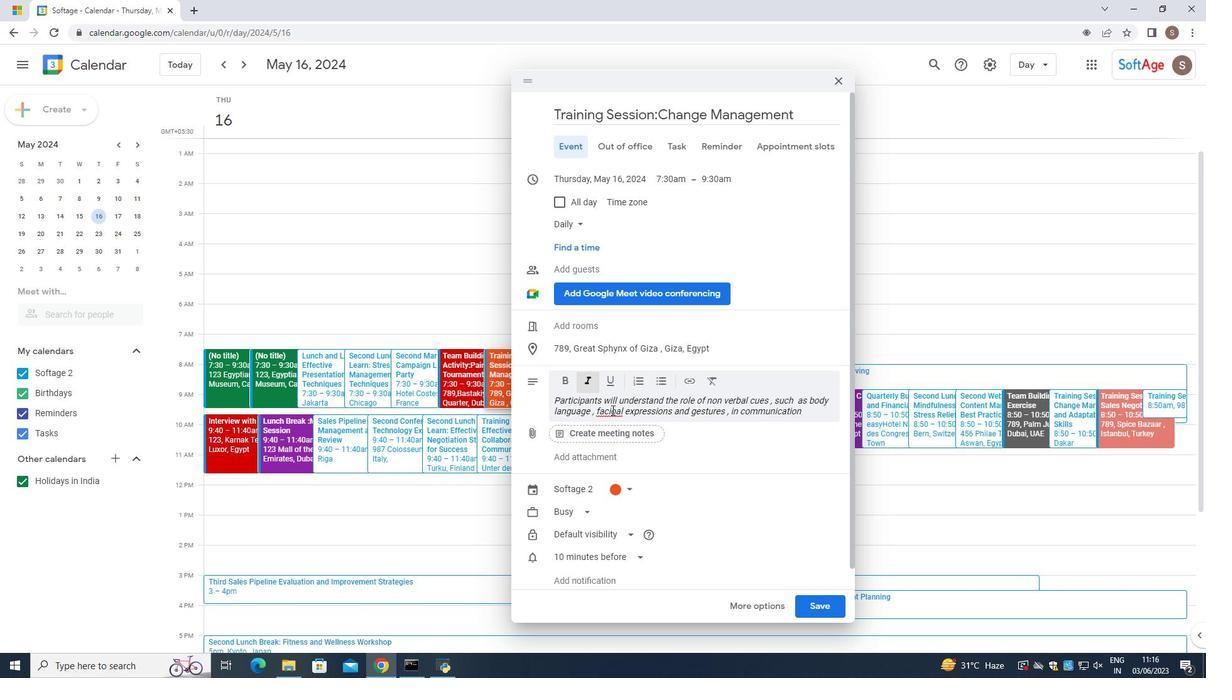 
Action: Mouse moved to (613, 409)
Screenshot: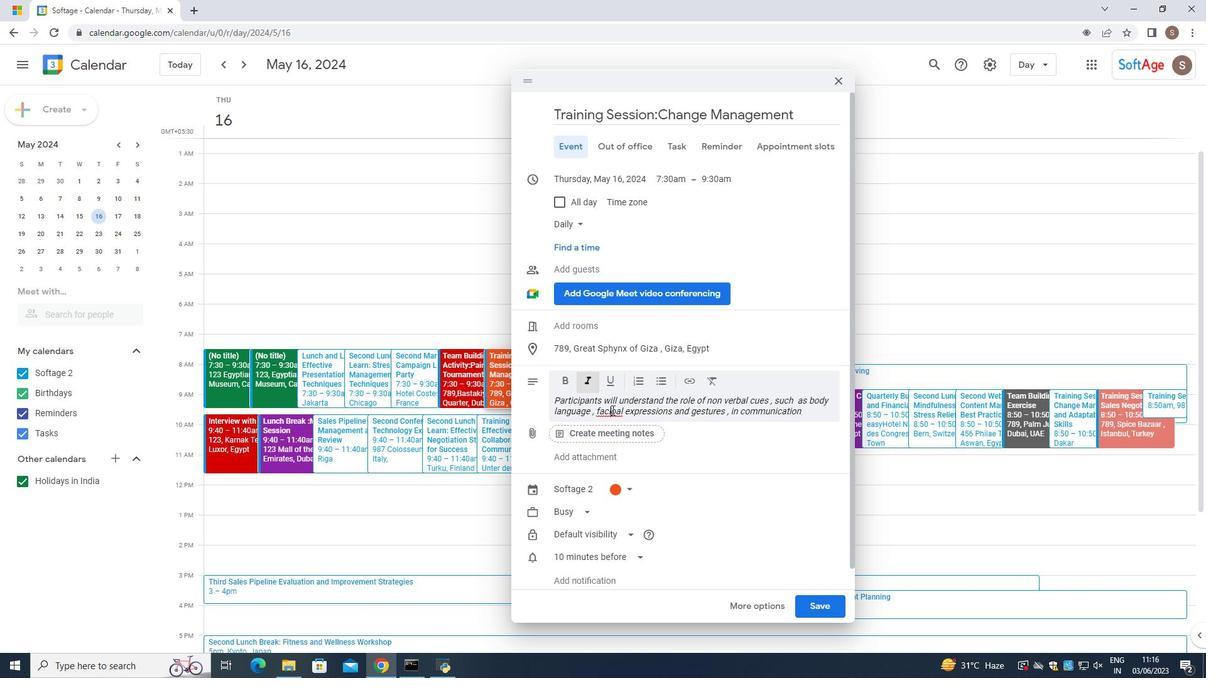 
Action: Mouse pressed left at (613, 409)
Screenshot: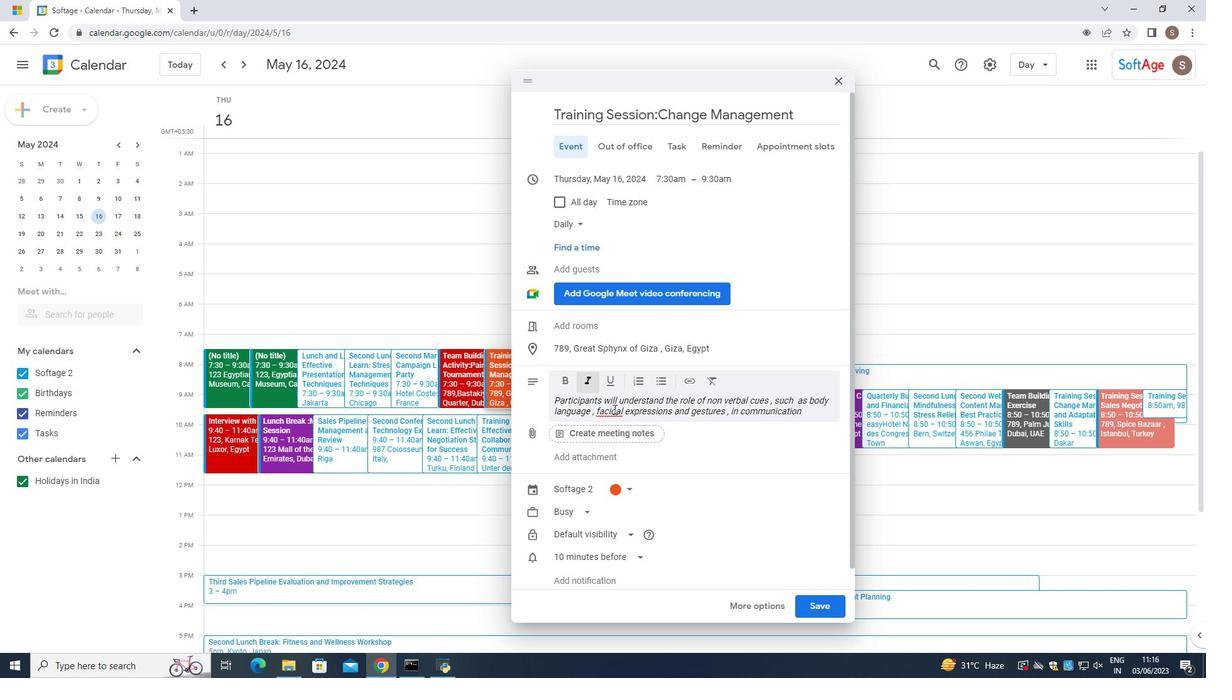
Action: Mouse moved to (605, 415)
Screenshot: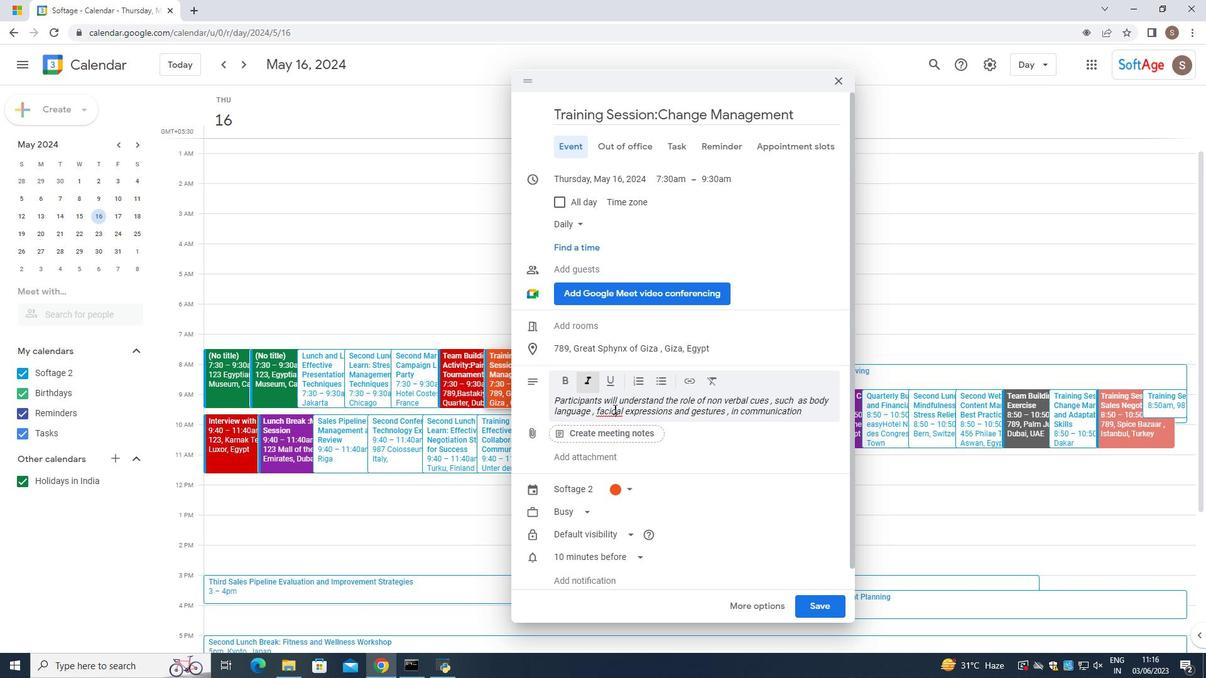 
Action: Key pressed <Key.backspace>
Screenshot: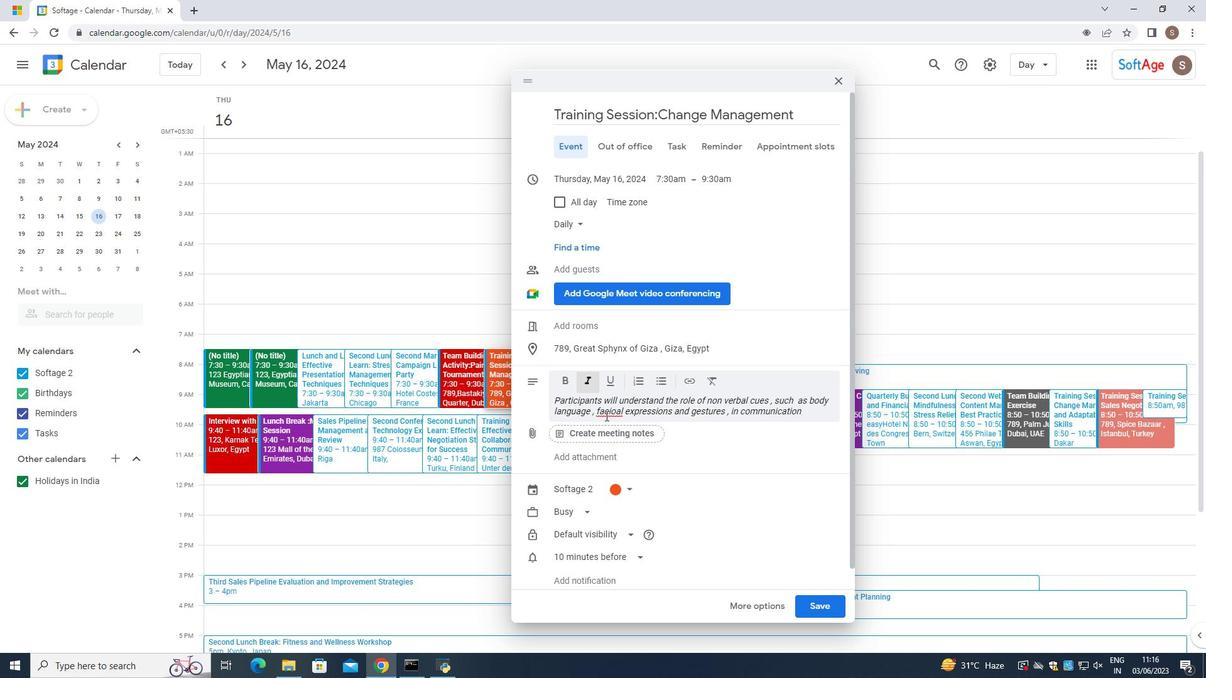 
Action: Mouse moved to (799, 409)
Screenshot: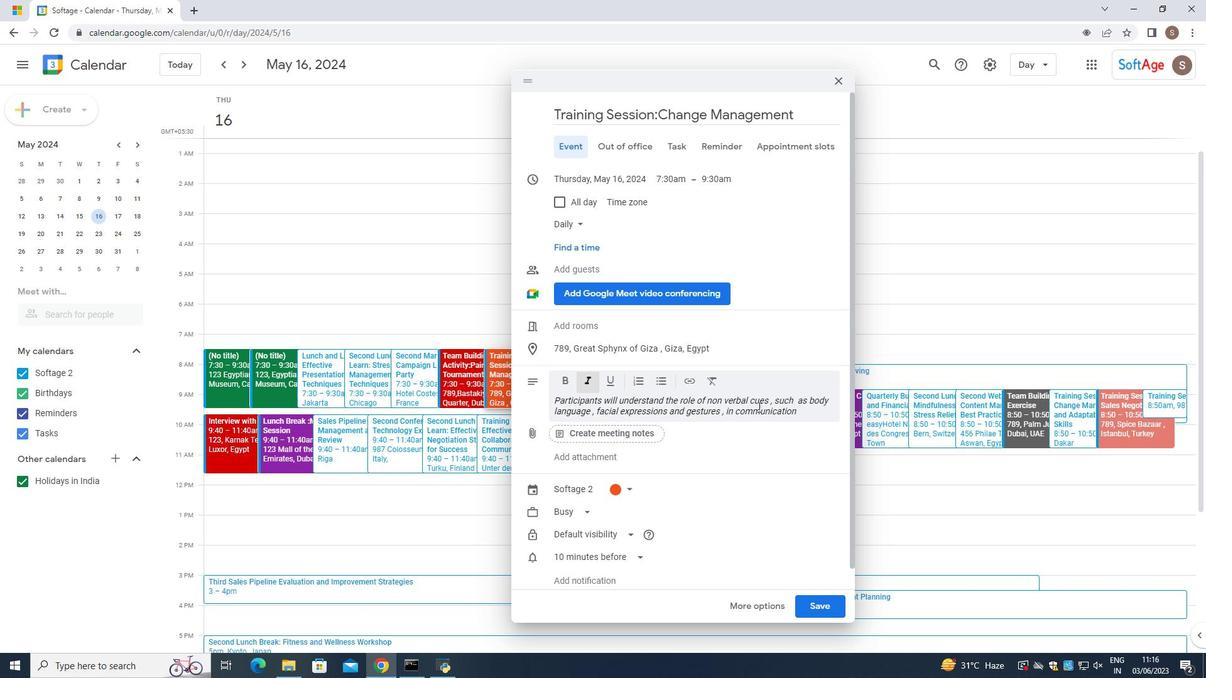 
Action: Mouse pressed left at (799, 409)
Screenshot: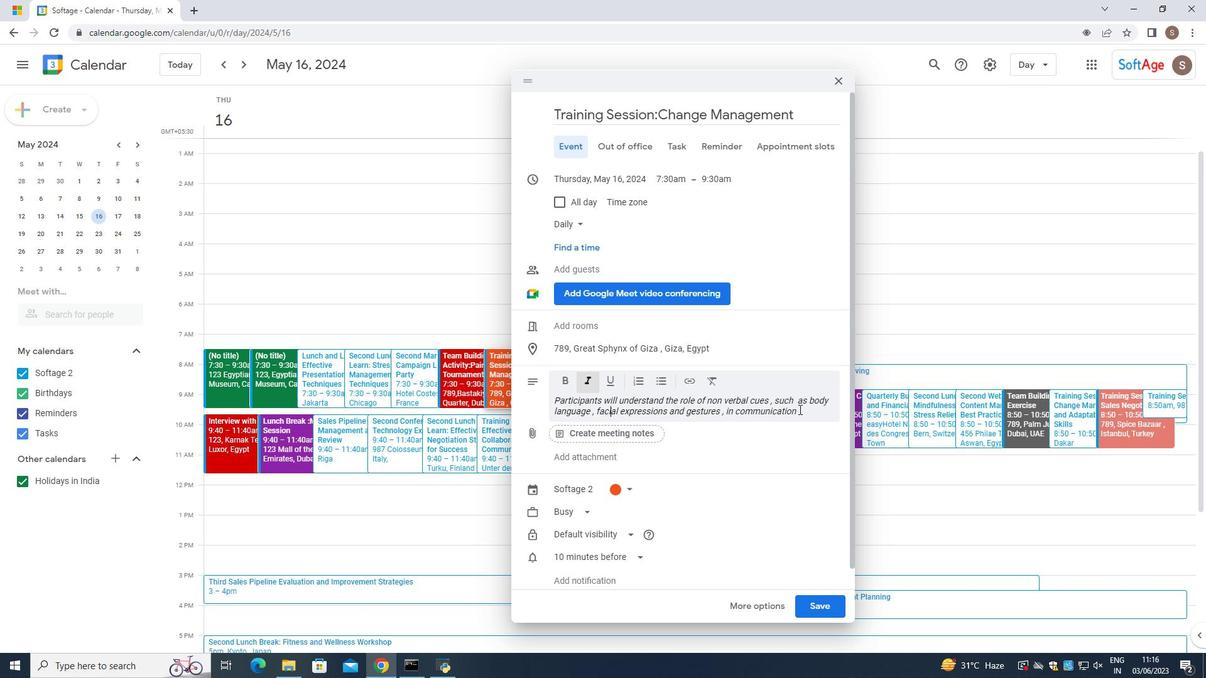 
Action: Mouse moved to (796, 425)
Screenshot: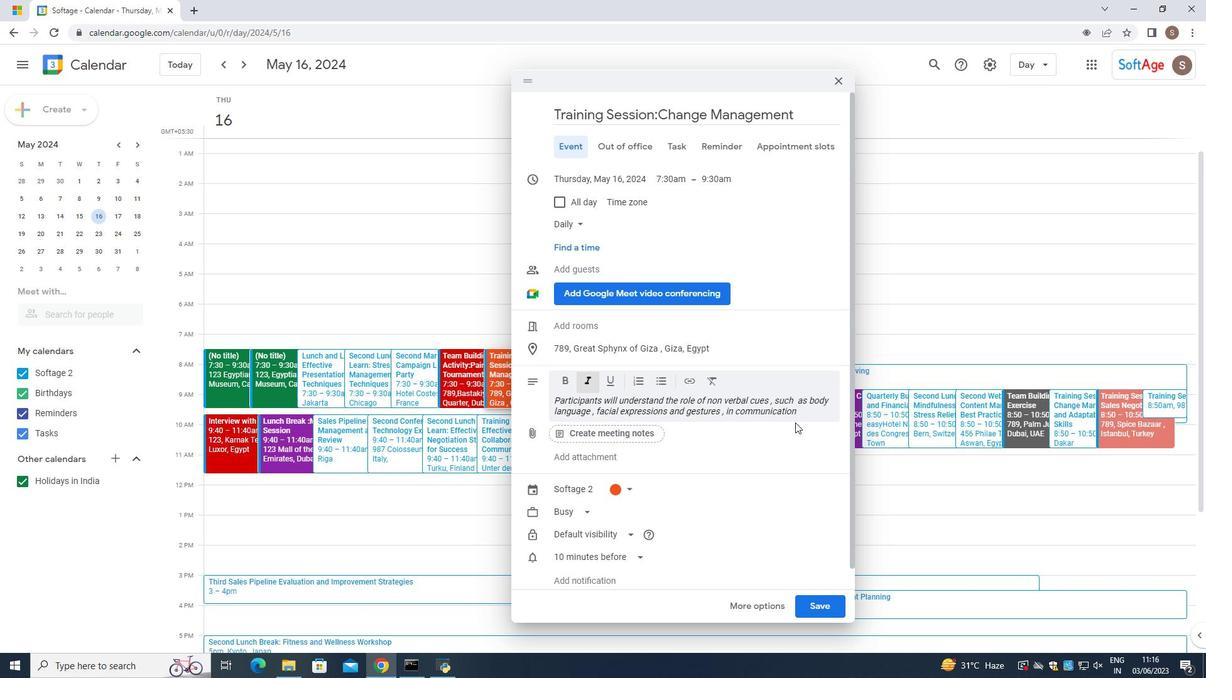 
Action: Key pressed .<Key.space><Key.caps_lock>T<Key.caps_lock>hey<Key.space>will<Key.space>learn<Key.space>how<Key.space>to<Key.space>usre<Key.space>non<Key.space>verbak=l<Key.backspace><Key.backspace><Key.backspace>l<Key.space>
Screenshot: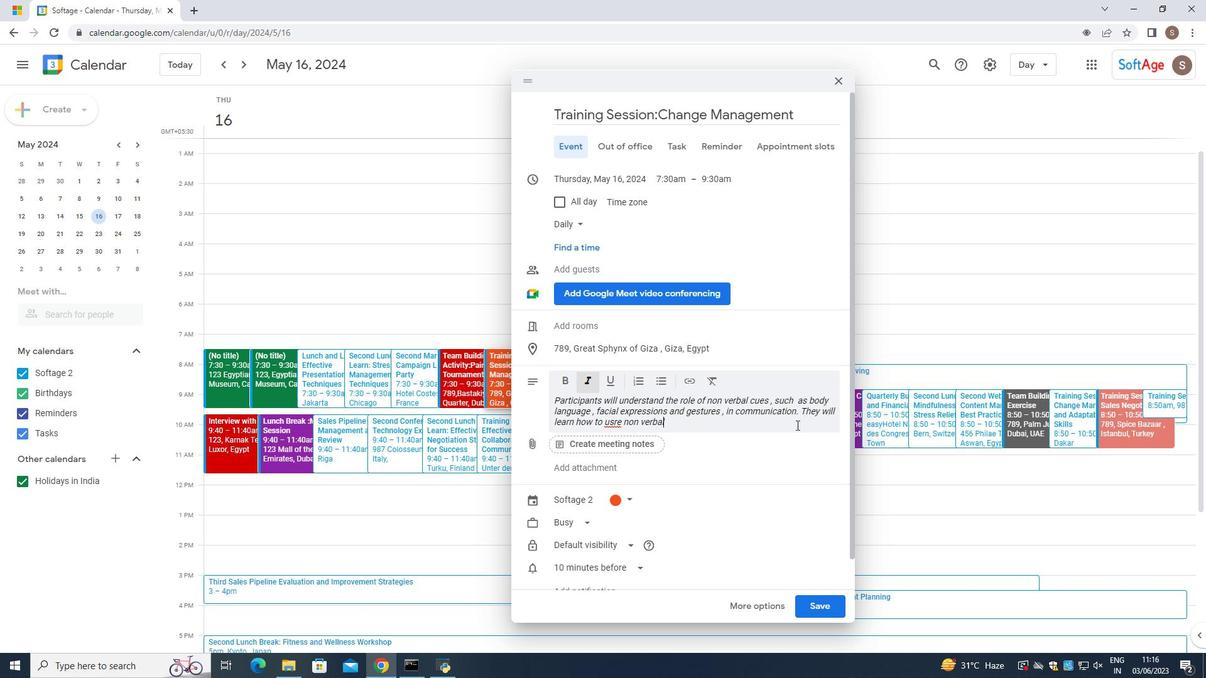
Action: Mouse moved to (616, 424)
Screenshot: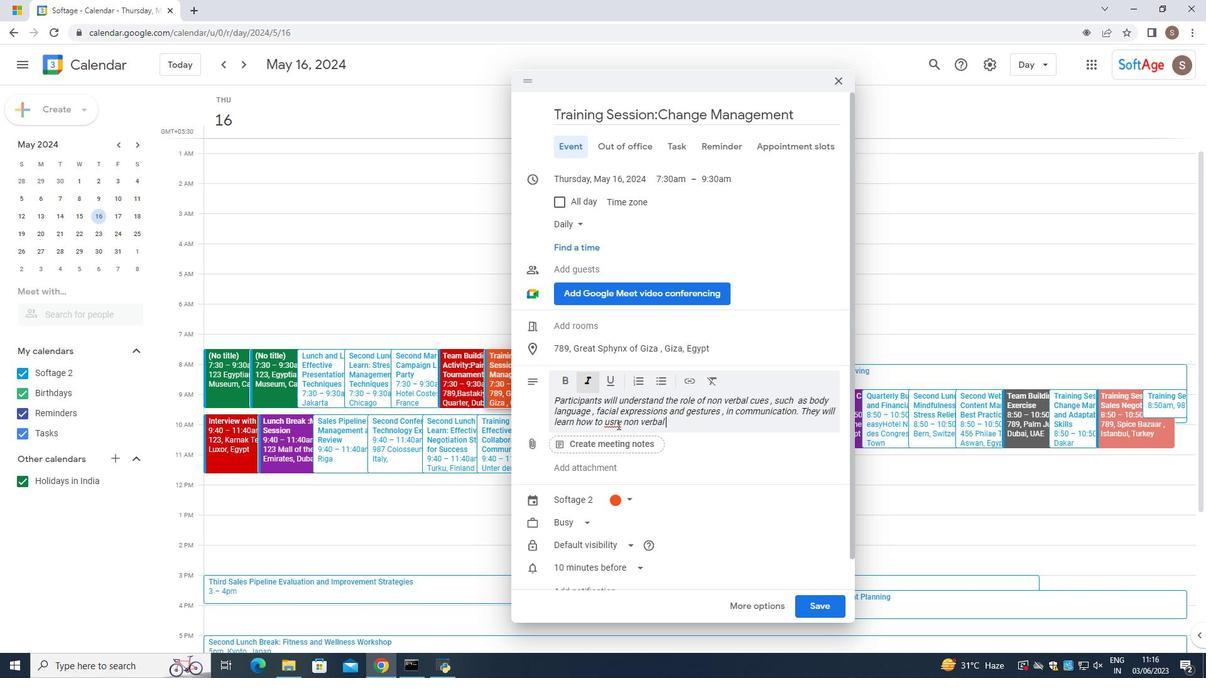 
Action: Mouse pressed left at (616, 424)
Screenshot: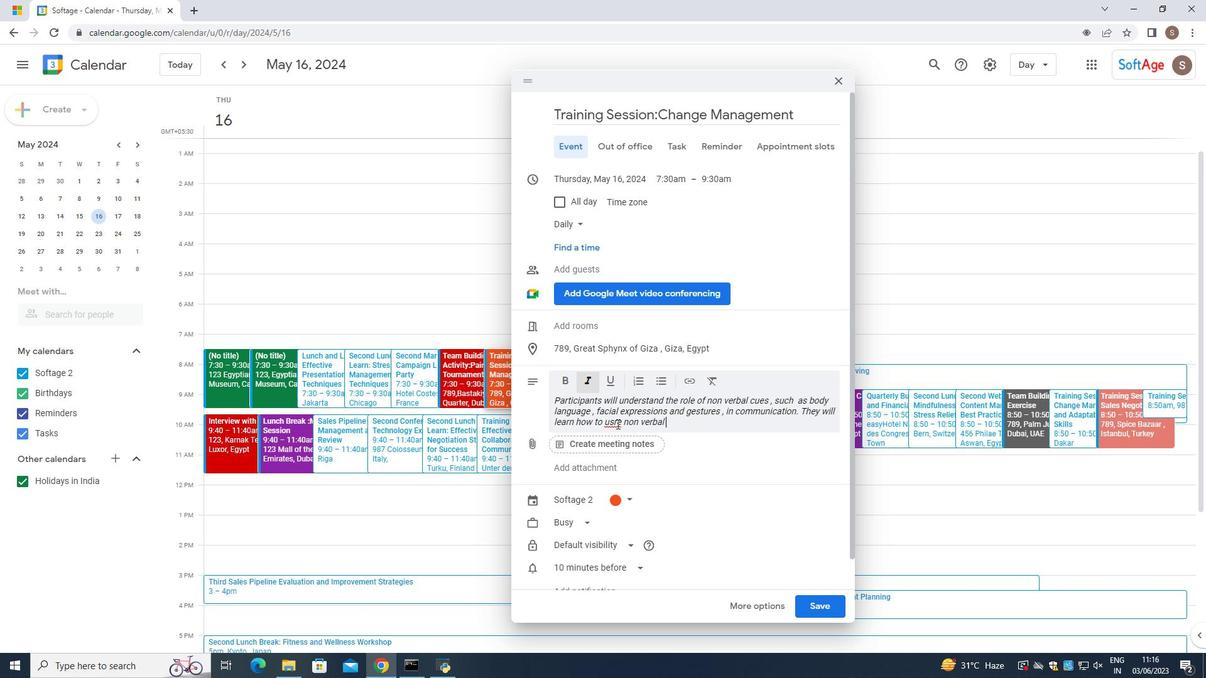 
Action: Mouse moved to (673, 459)
Screenshot: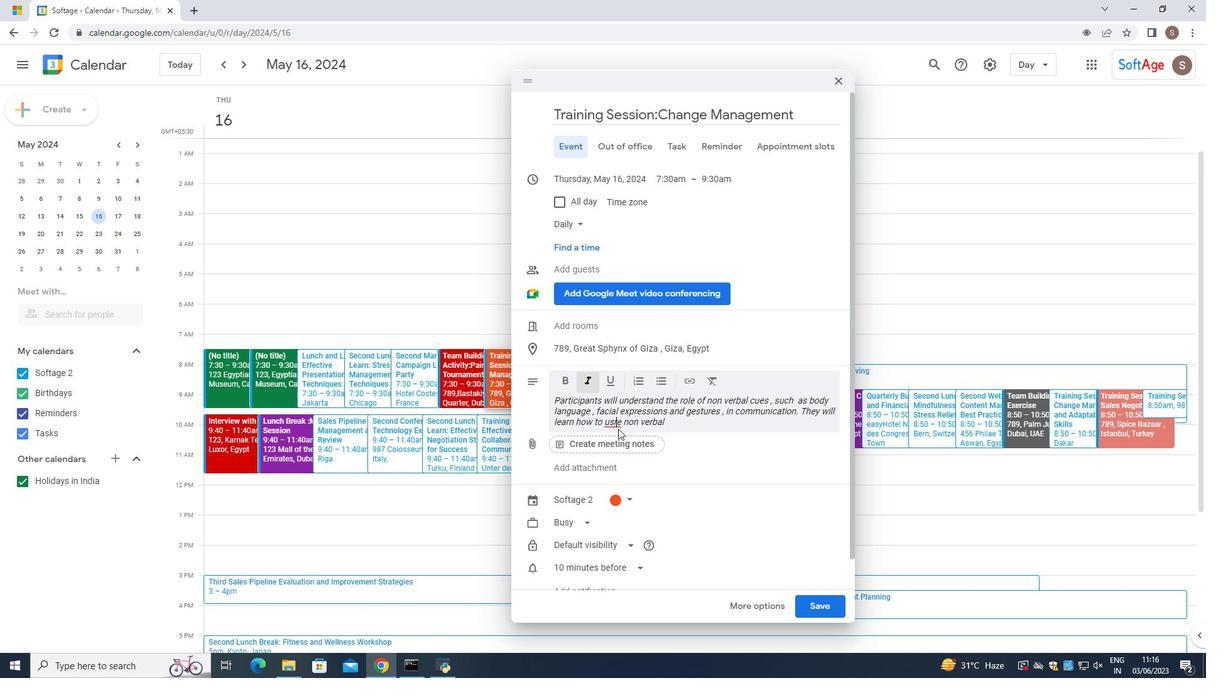 
Action: Key pressed =<Key.backspace><Key.backspace>
Screenshot: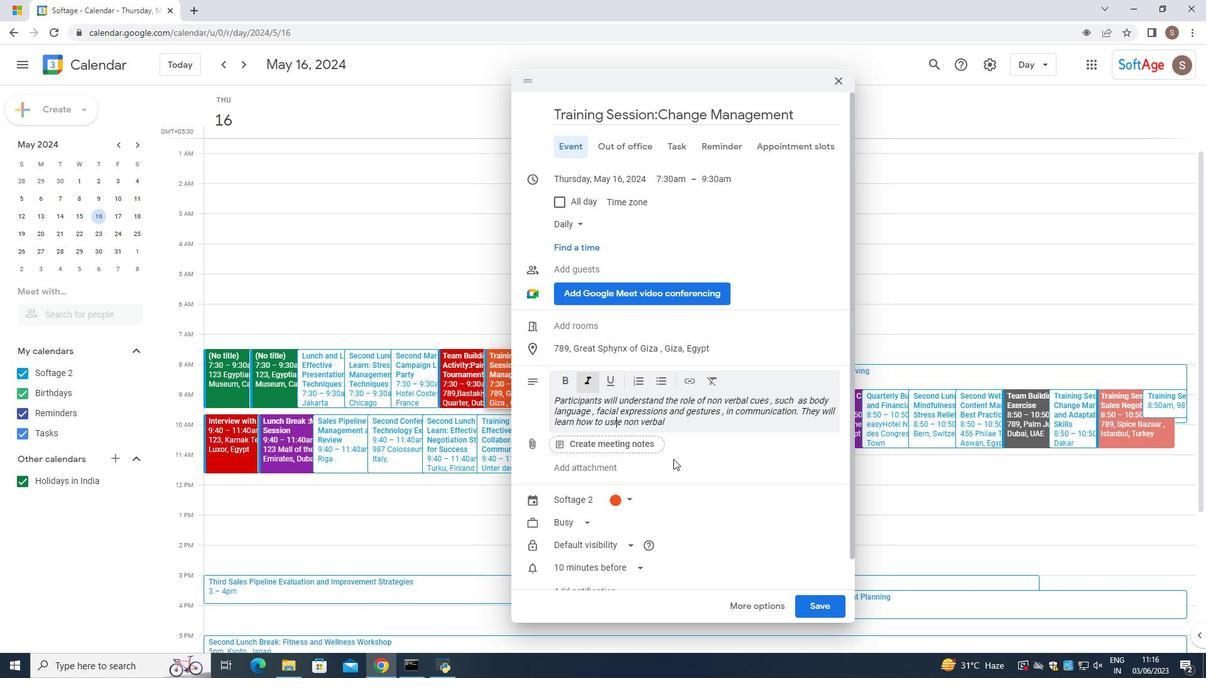 
Action: Mouse moved to (695, 422)
Screenshot: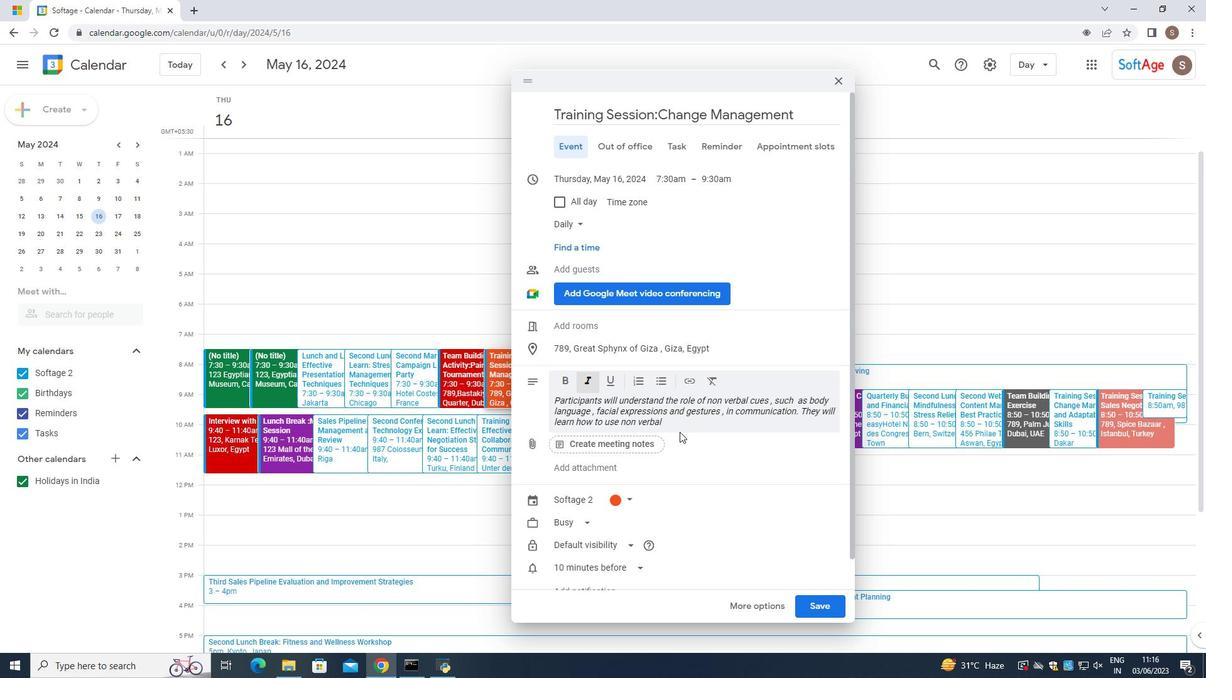
Action: Mouse pressed left at (695, 422)
Screenshot: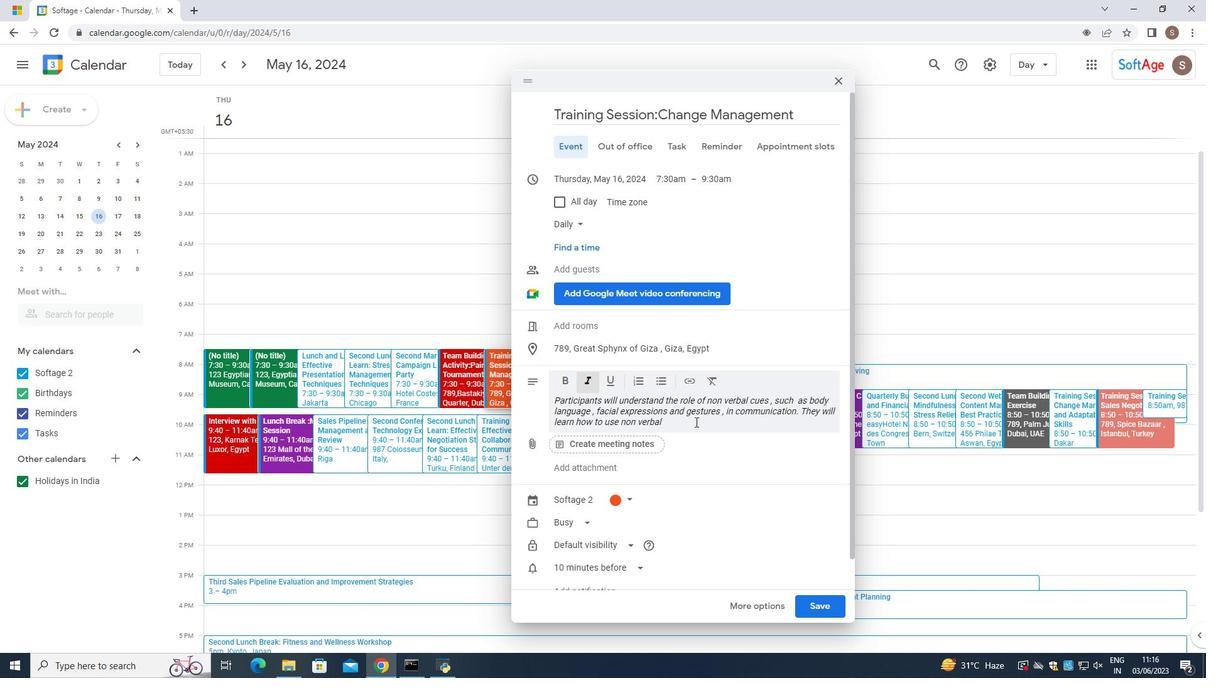 
Action: Mouse moved to (733, 449)
Screenshot: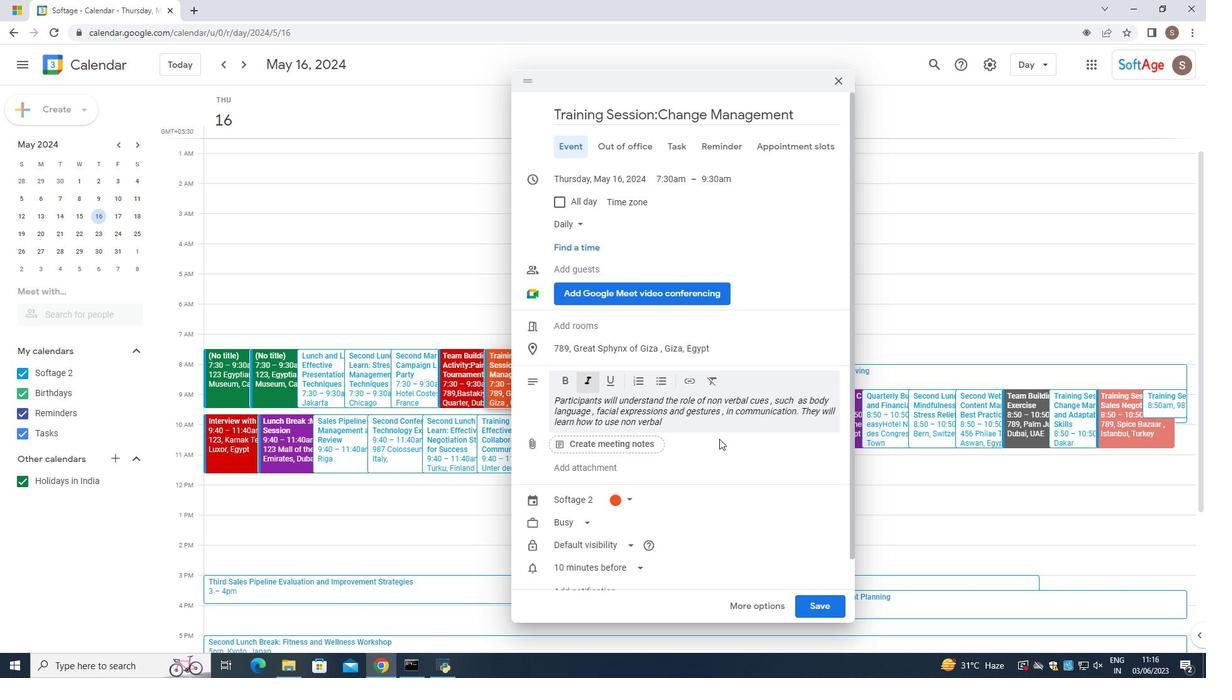 
Action: Key pressed <Key.space>signalds<Key.space>effectively<Key.space>to<Key.space>convey<Key.space>their<Key.space>messagea<Key.backspace><Key.space>and<Key.space>understand<Key.space>the<Key.space>non<Key.space>verbal<Key.space>cues<Key.space>of<Key.space>others.
Screenshot: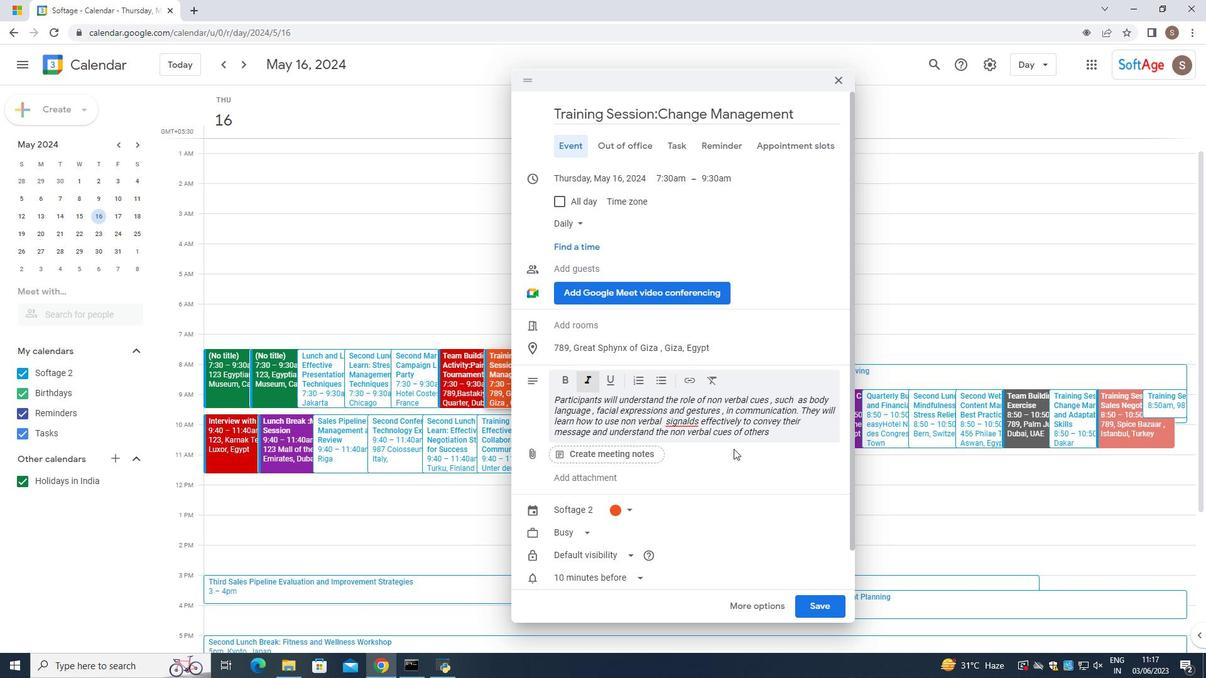 
Action: Mouse moved to (686, 418)
Screenshot: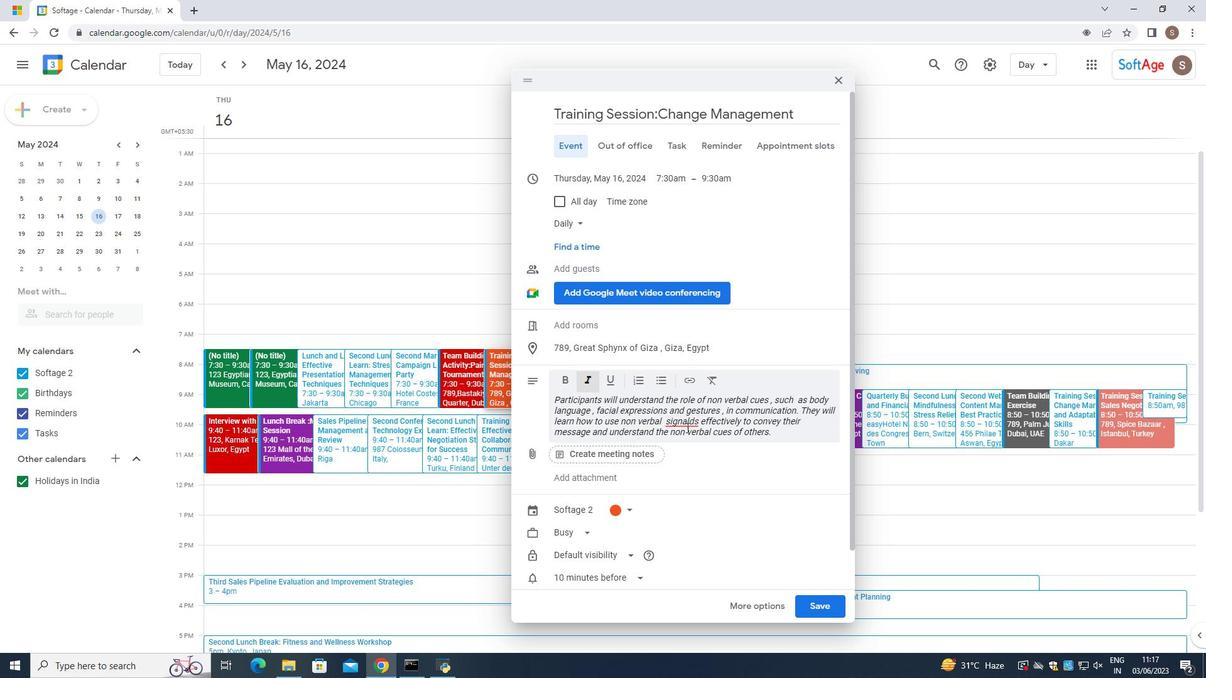 
Action: Mouse pressed left at (686, 418)
Screenshot: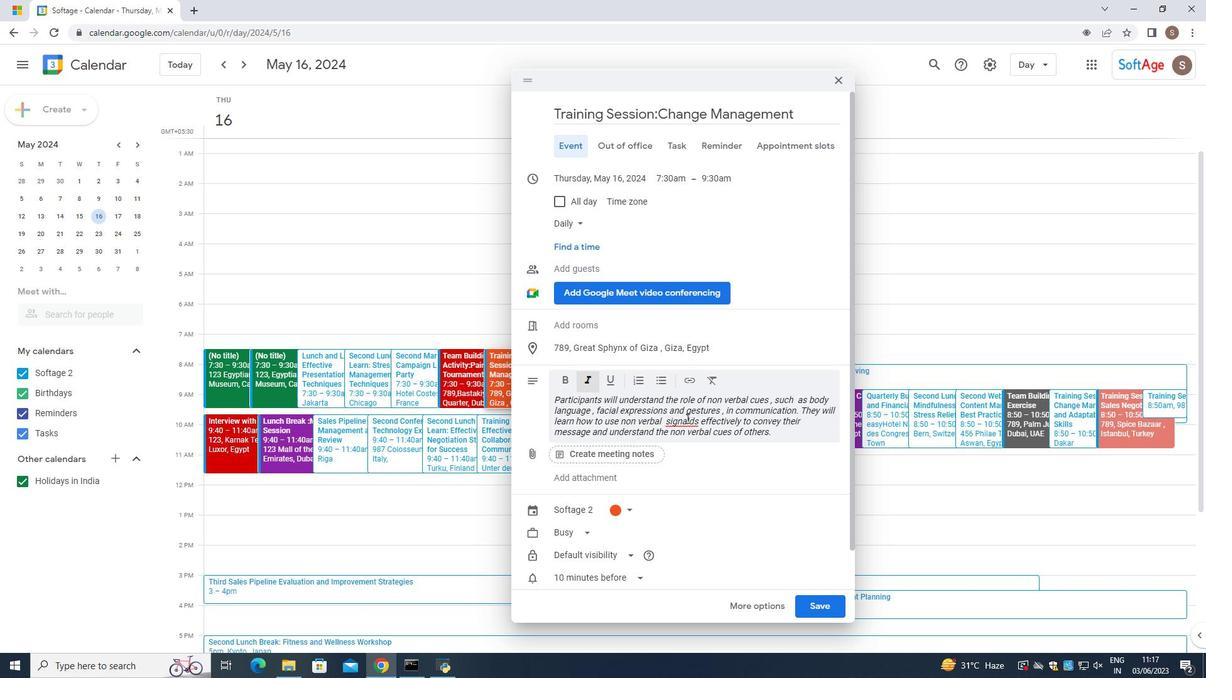
Action: Mouse moved to (696, 422)
Screenshot: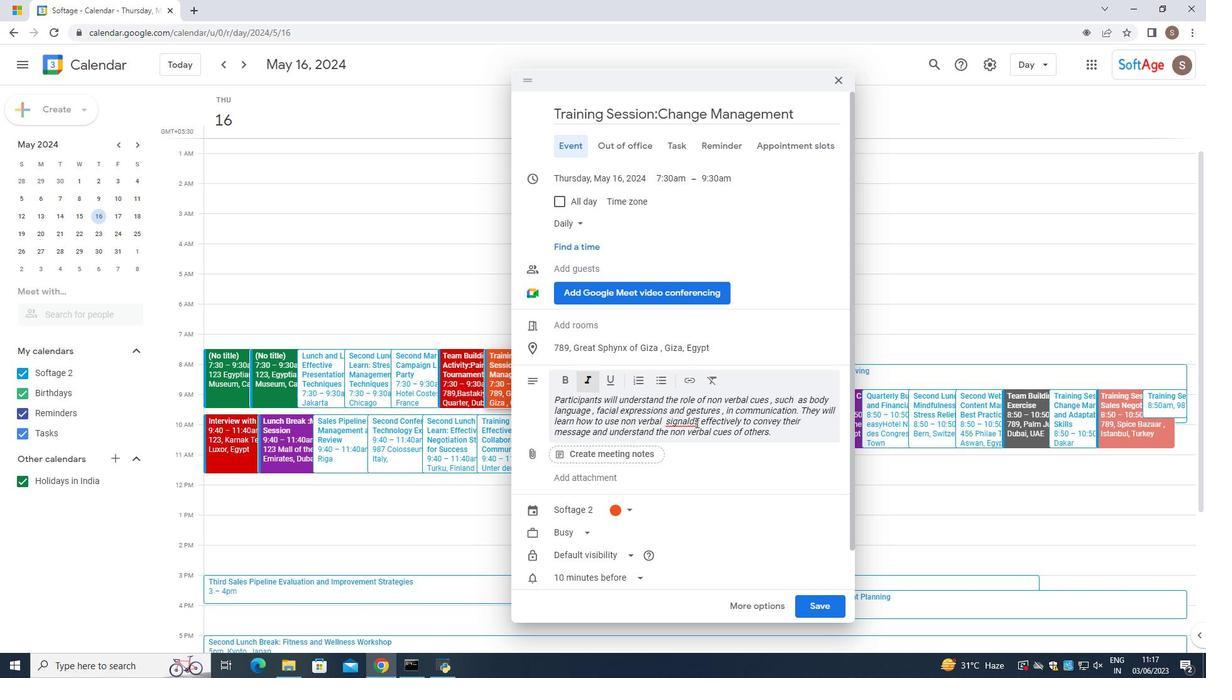
Action: Mouse pressed left at (696, 422)
Screenshot: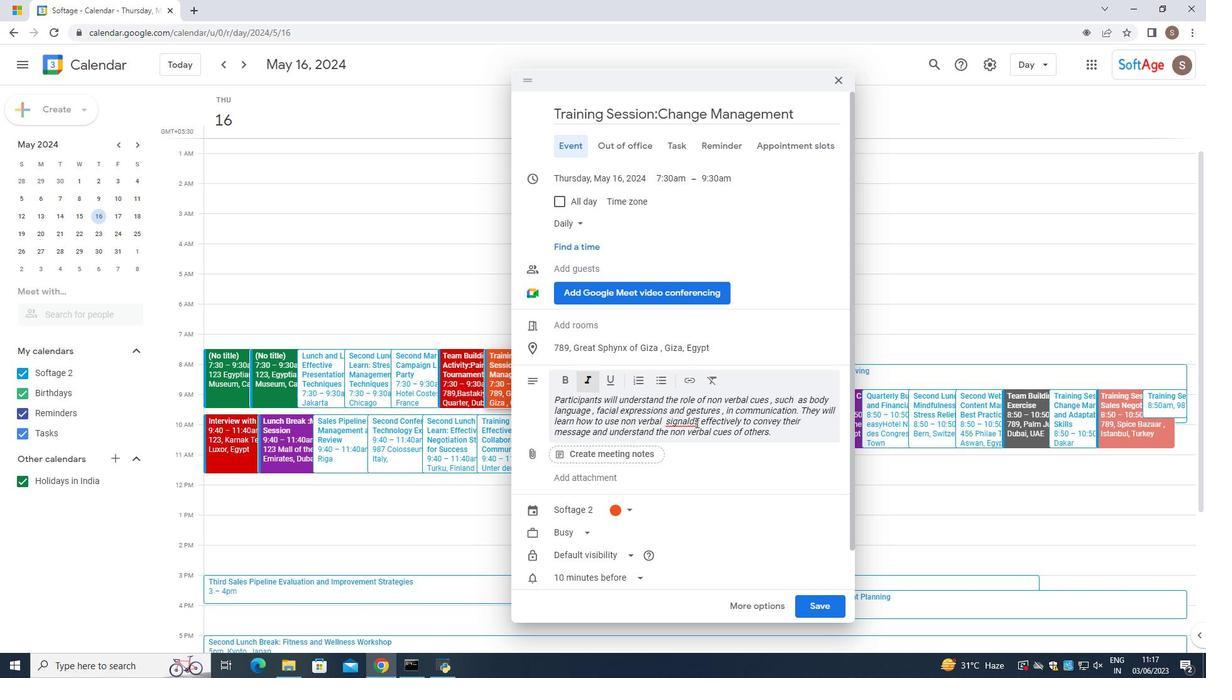 
Action: Mouse moved to (695, 422)
Screenshot: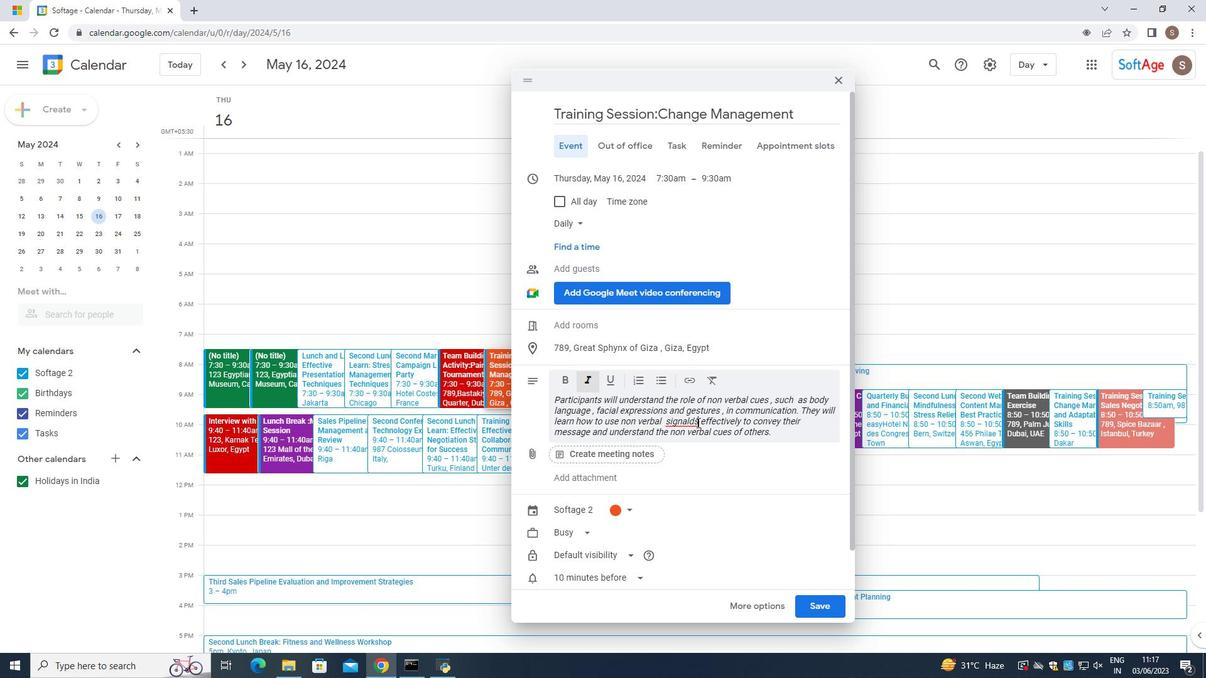 
Action: Mouse pressed left at (695, 422)
Screenshot: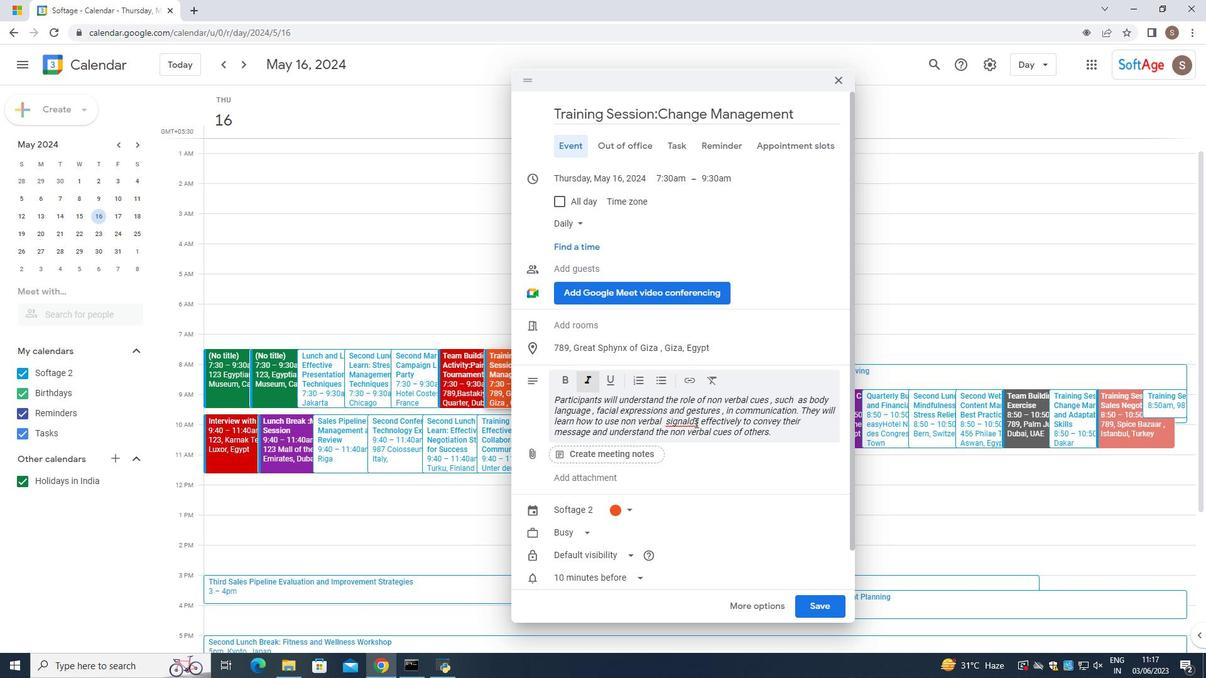 
Action: Mouse moved to (682, 428)
Screenshot: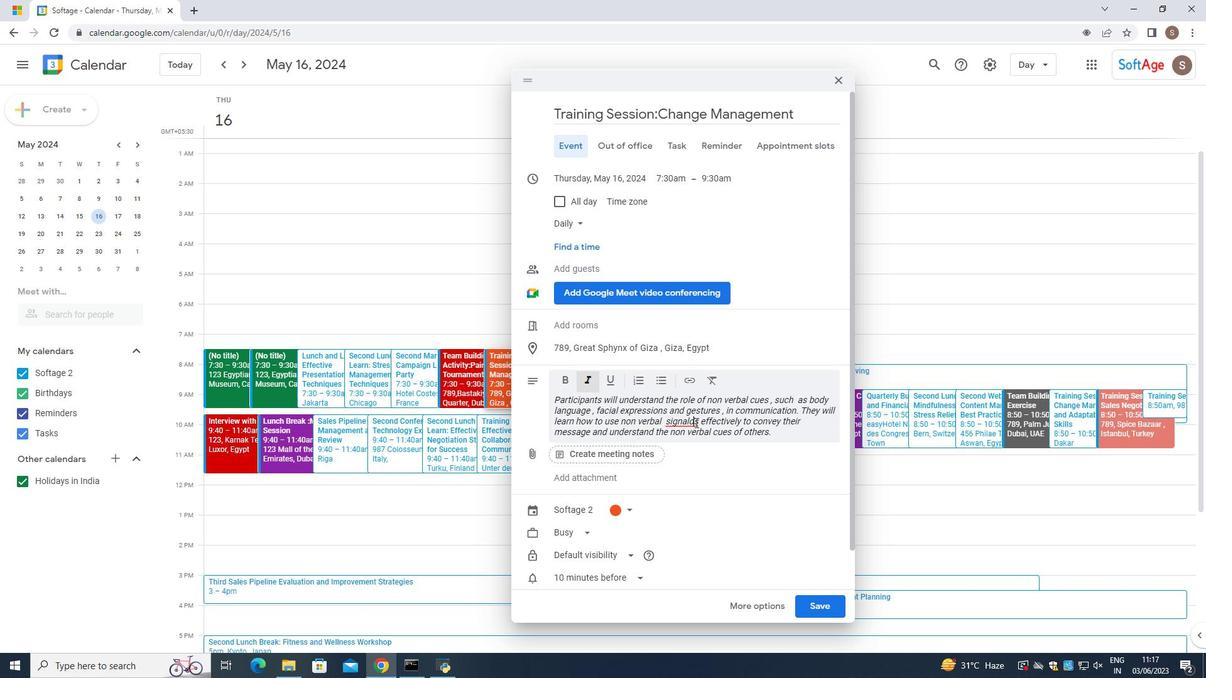 
Action: Key pressed <Key.backspace>
Screenshot: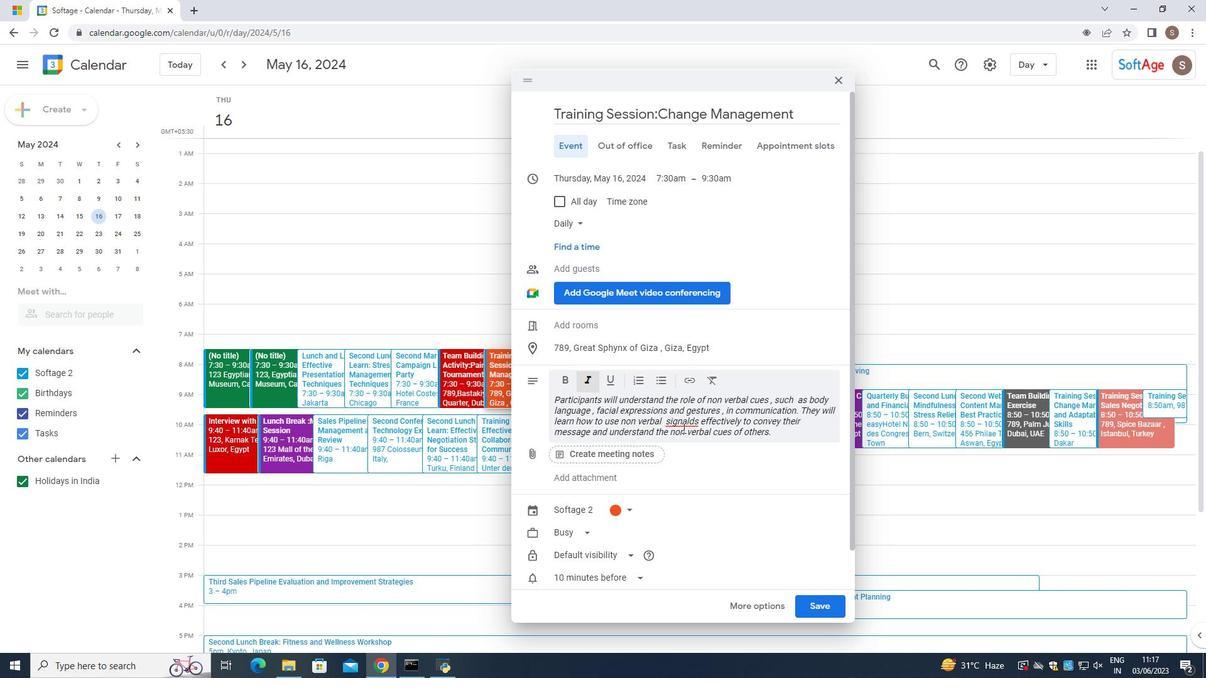 
Action: Mouse moved to (764, 428)
Screenshot: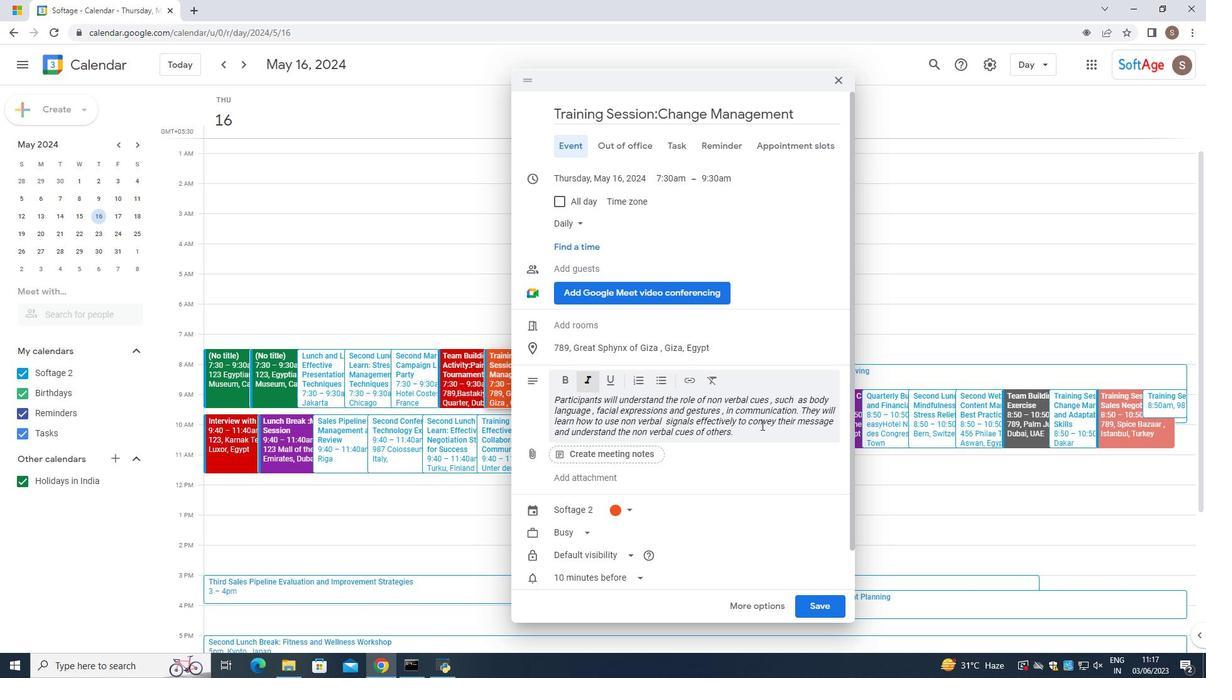 
Action: Mouse pressed left at (764, 428)
Screenshot: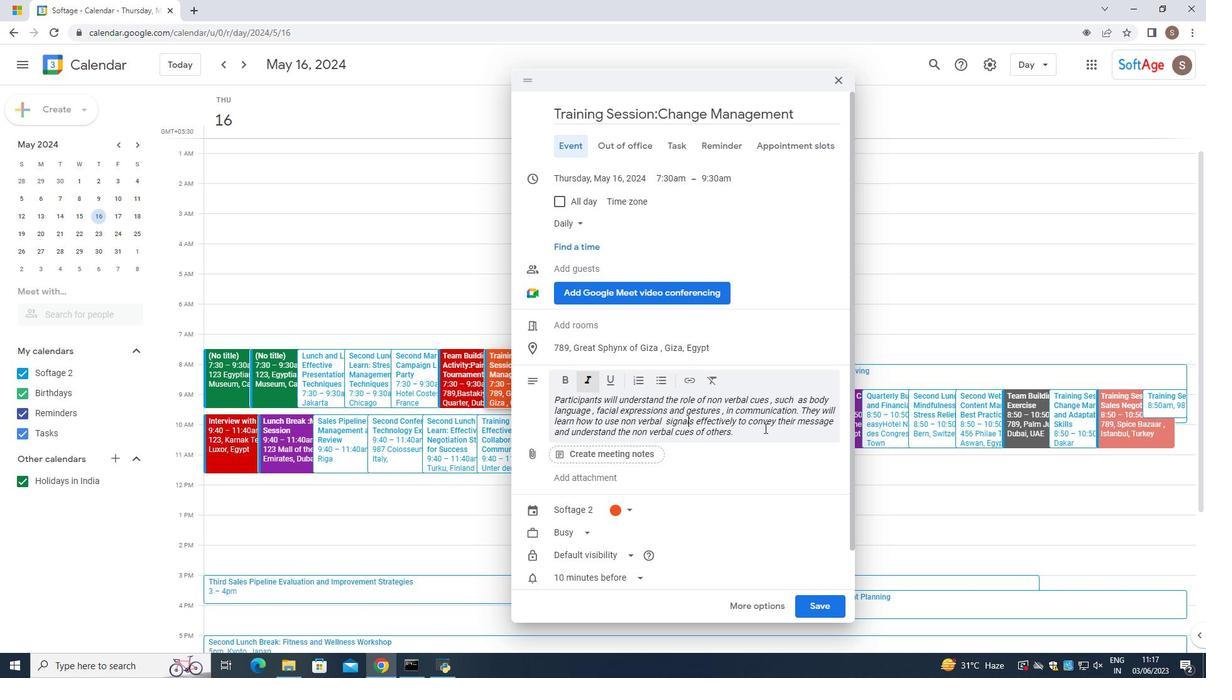 
Action: Mouse moved to (507, 427)
Screenshot: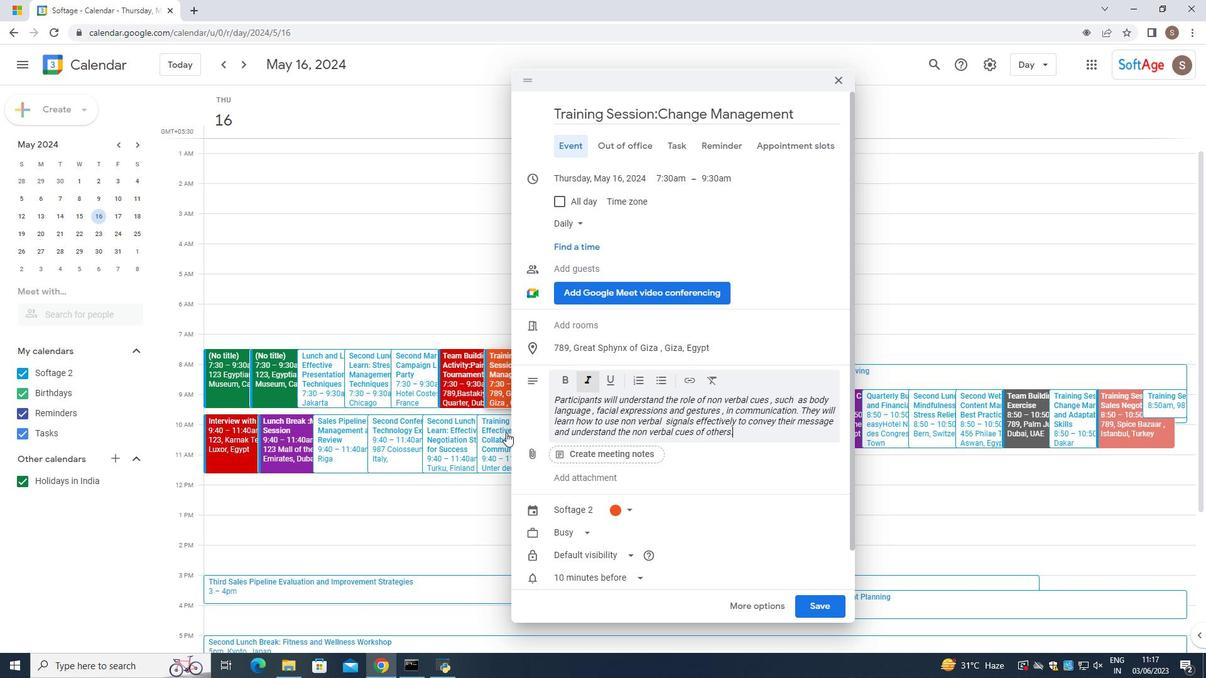 
Action: Mouse scrolled (507, 428) with delta (0, 0)
Screenshot: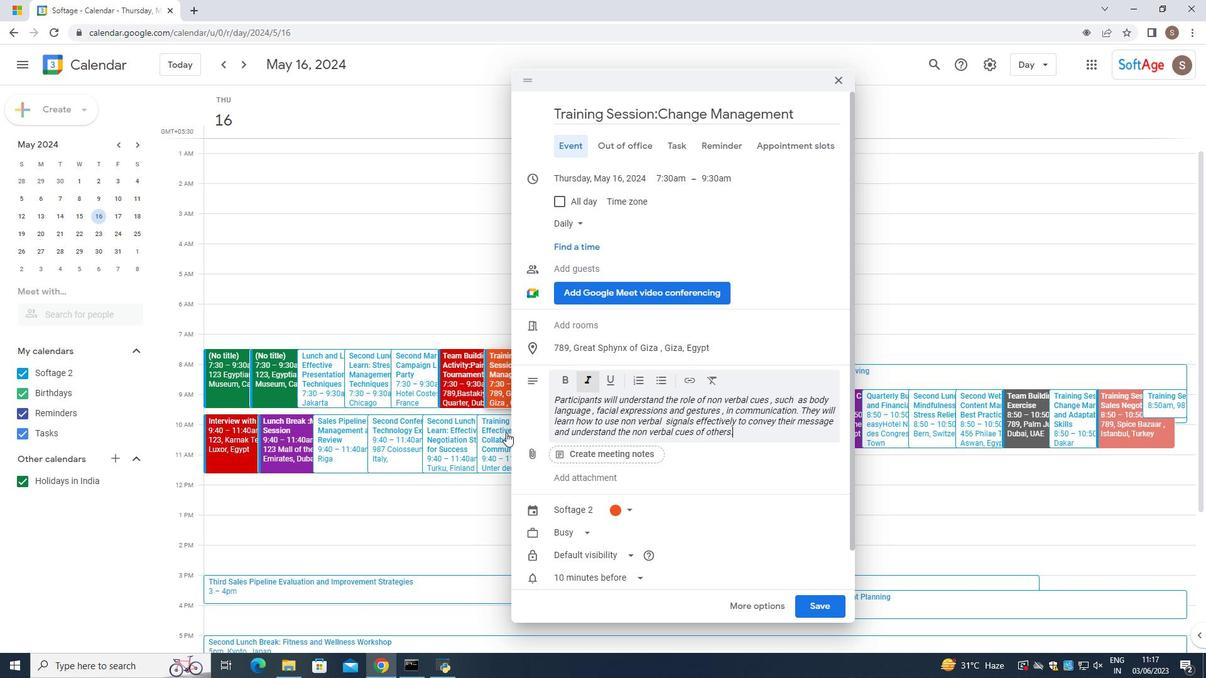 
Action: Mouse scrolled (507, 428) with delta (0, 0)
Screenshot: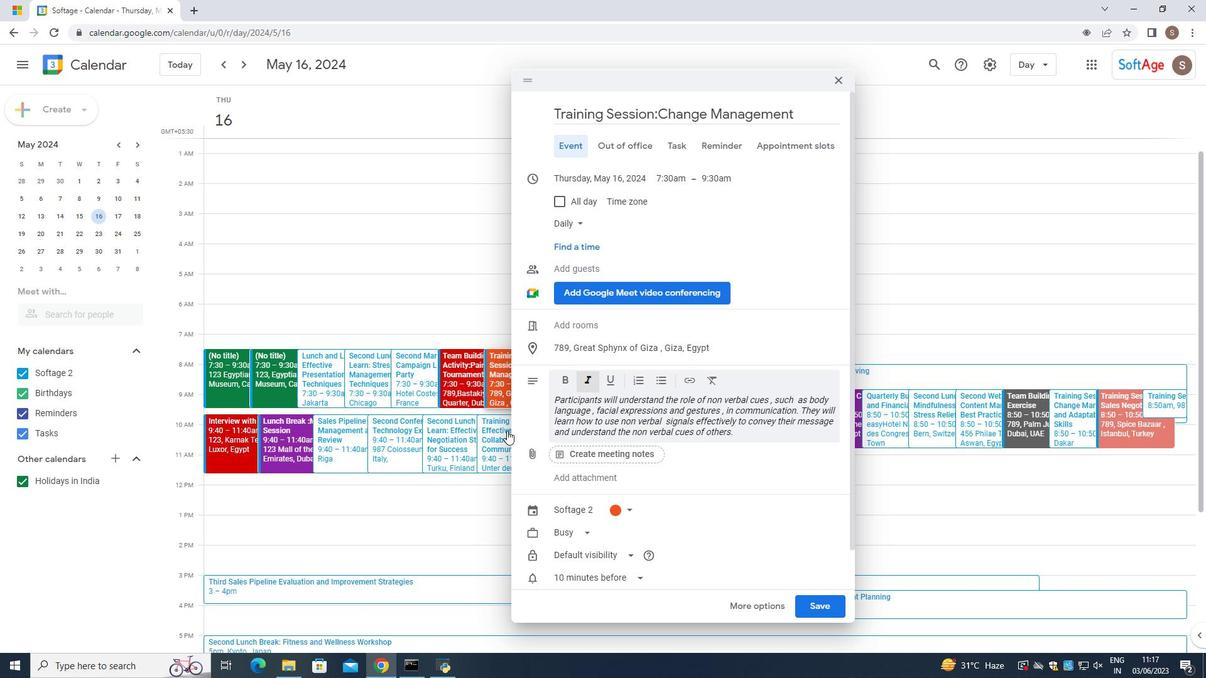 
Action: Mouse scrolled (507, 428) with delta (0, 0)
Screenshot: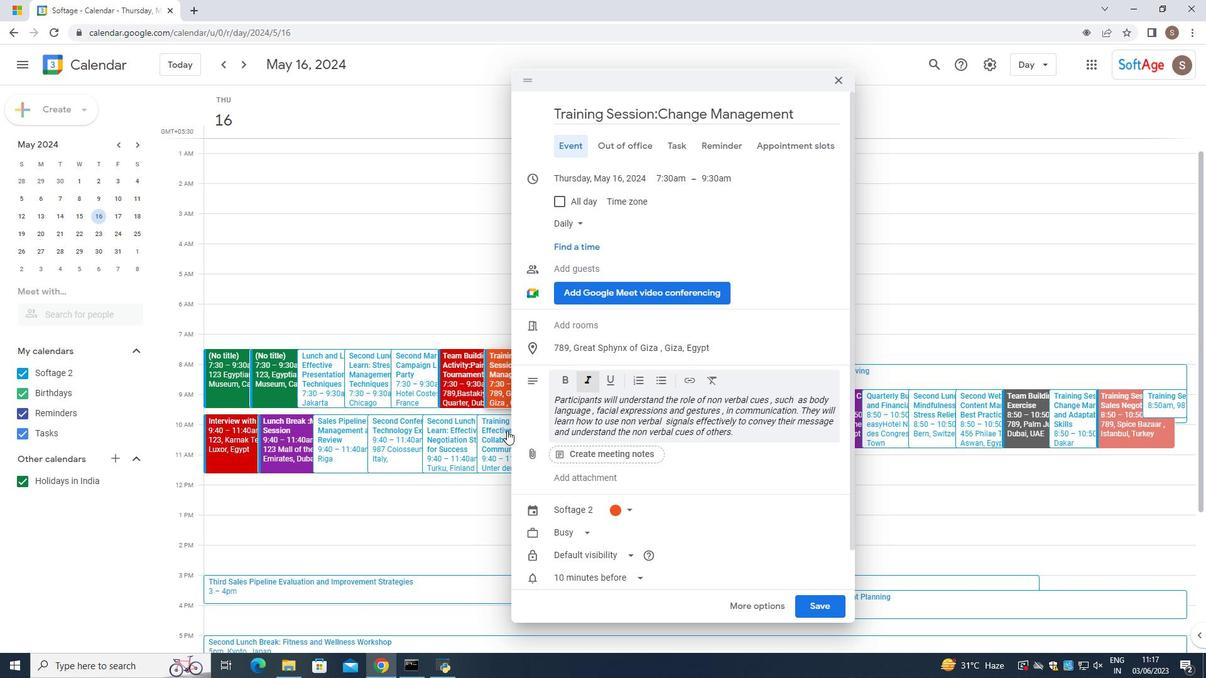 
Action: Mouse moved to (613, 346)
Screenshot: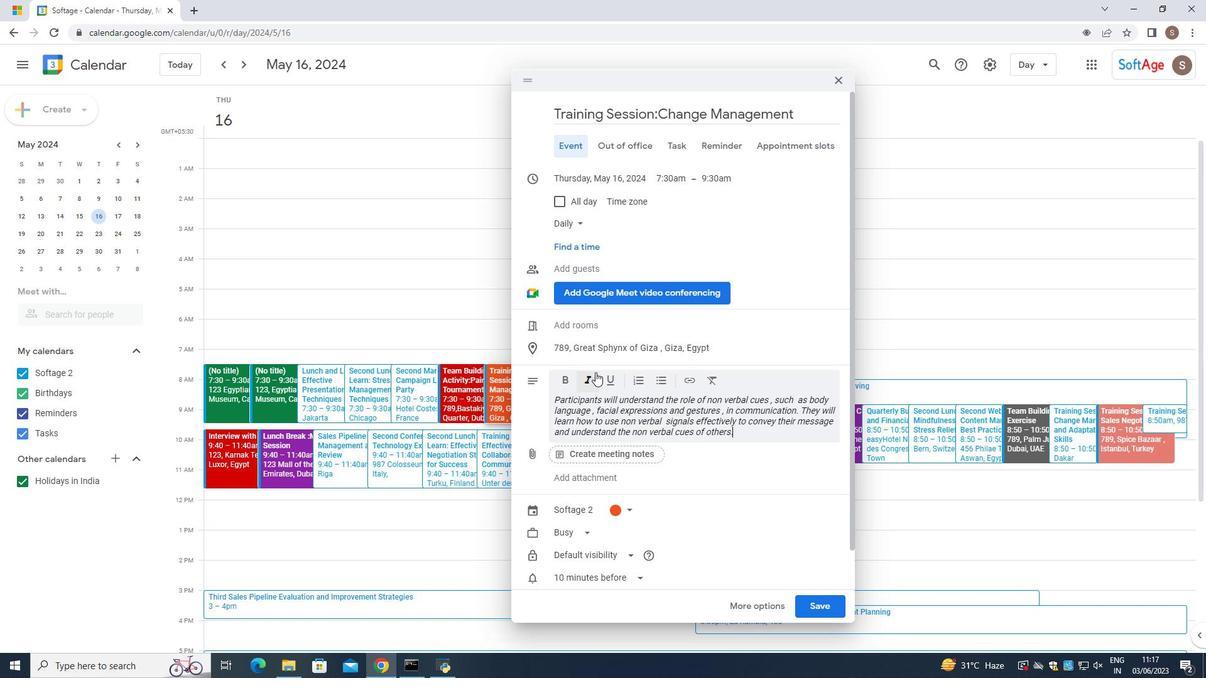 
Action: Mouse scrolled (613, 346) with delta (0, 0)
Screenshot: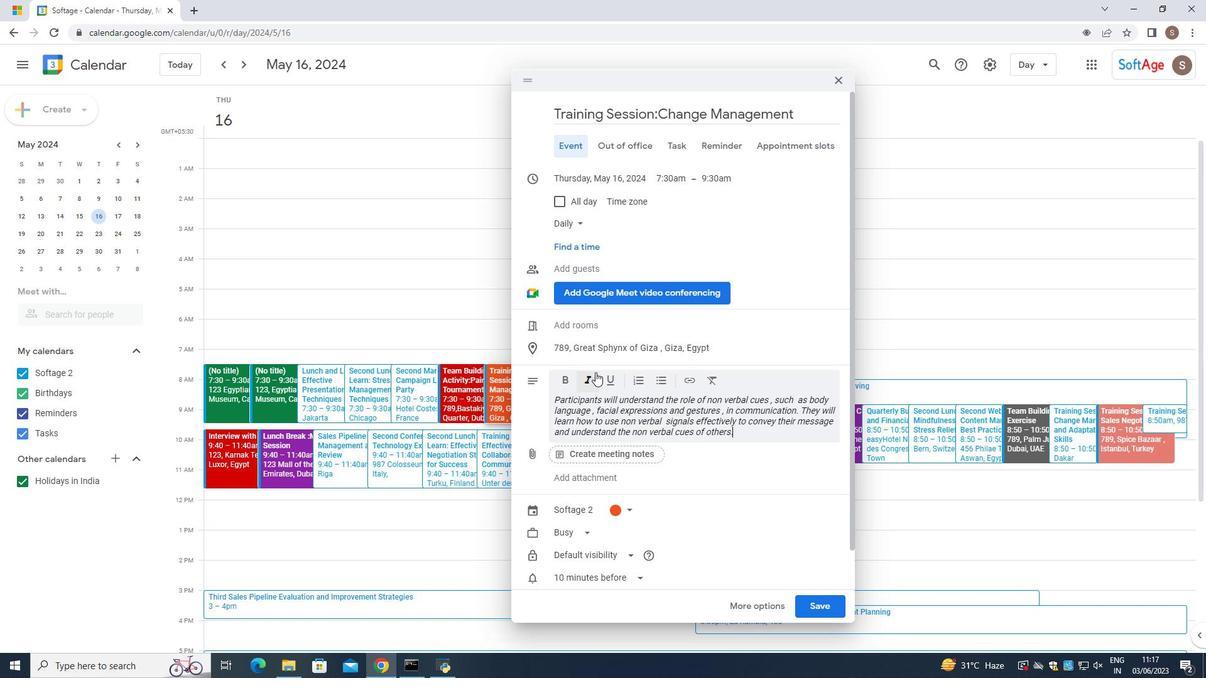 
Action: Mouse moved to (624, 329)
Screenshot: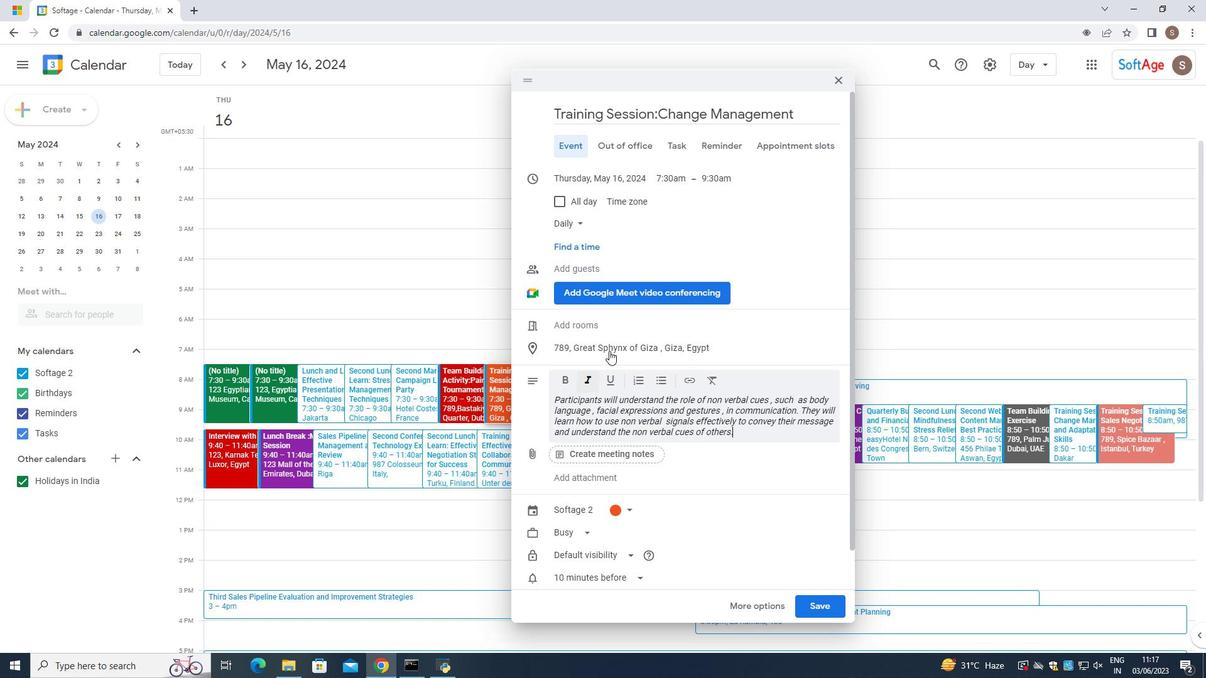 
Action: Mouse scrolled (624, 330) with delta (0, 0)
Screenshot: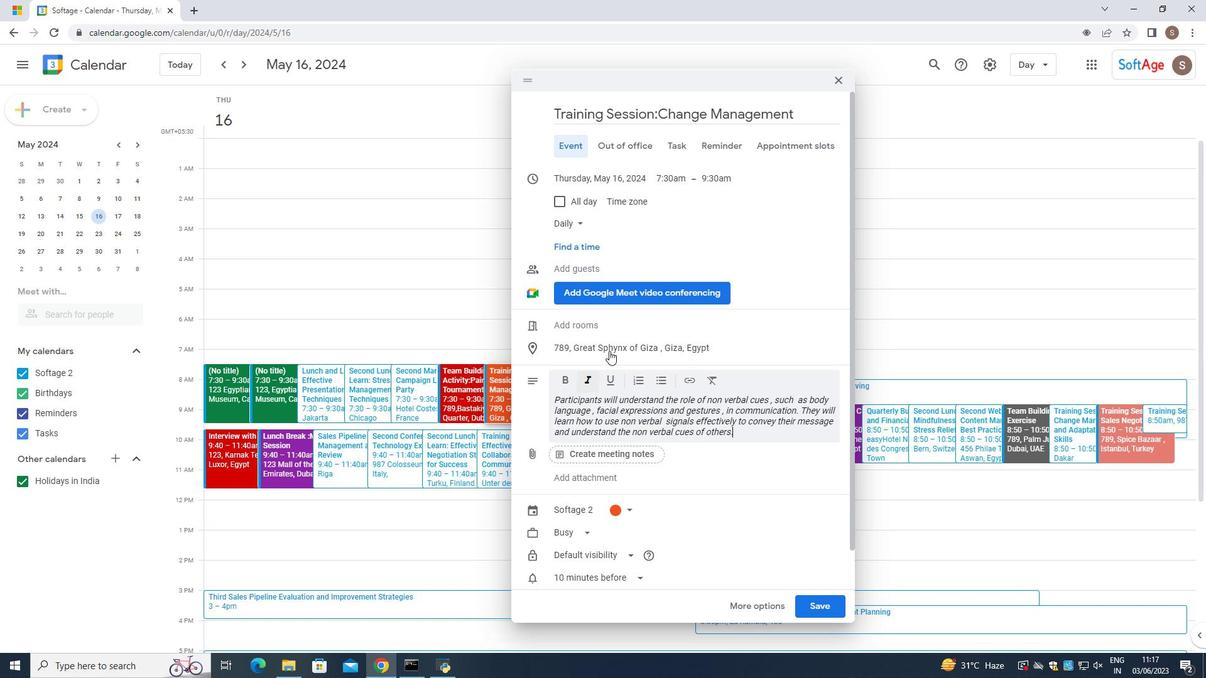 
Action: Mouse moved to (580, 442)
Screenshot: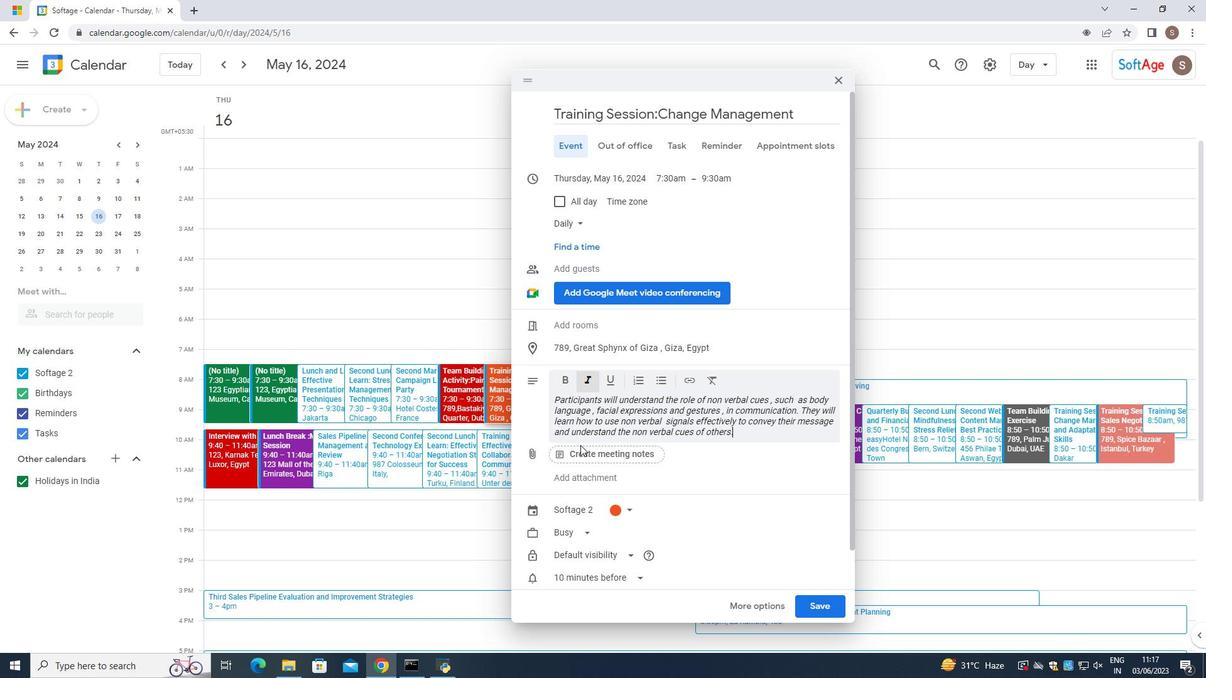 
Action: Mouse scrolled (580, 442) with delta (0, 0)
Screenshot: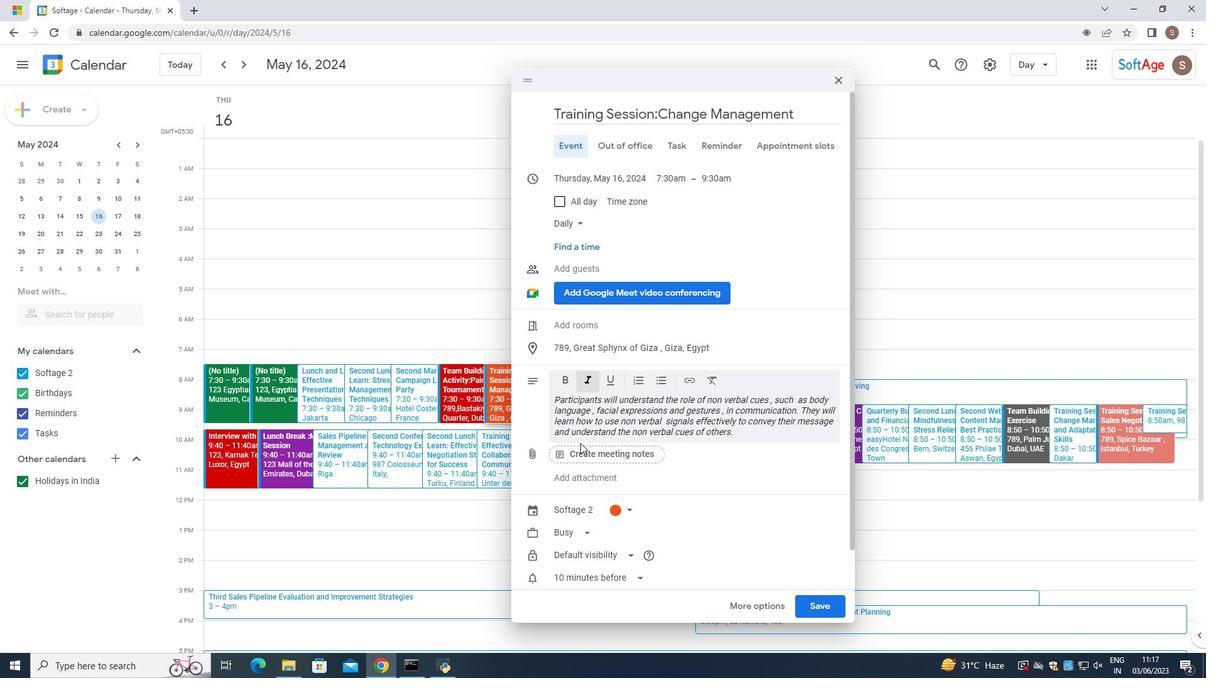 
Action: Mouse scrolled (580, 442) with delta (0, 0)
Screenshot: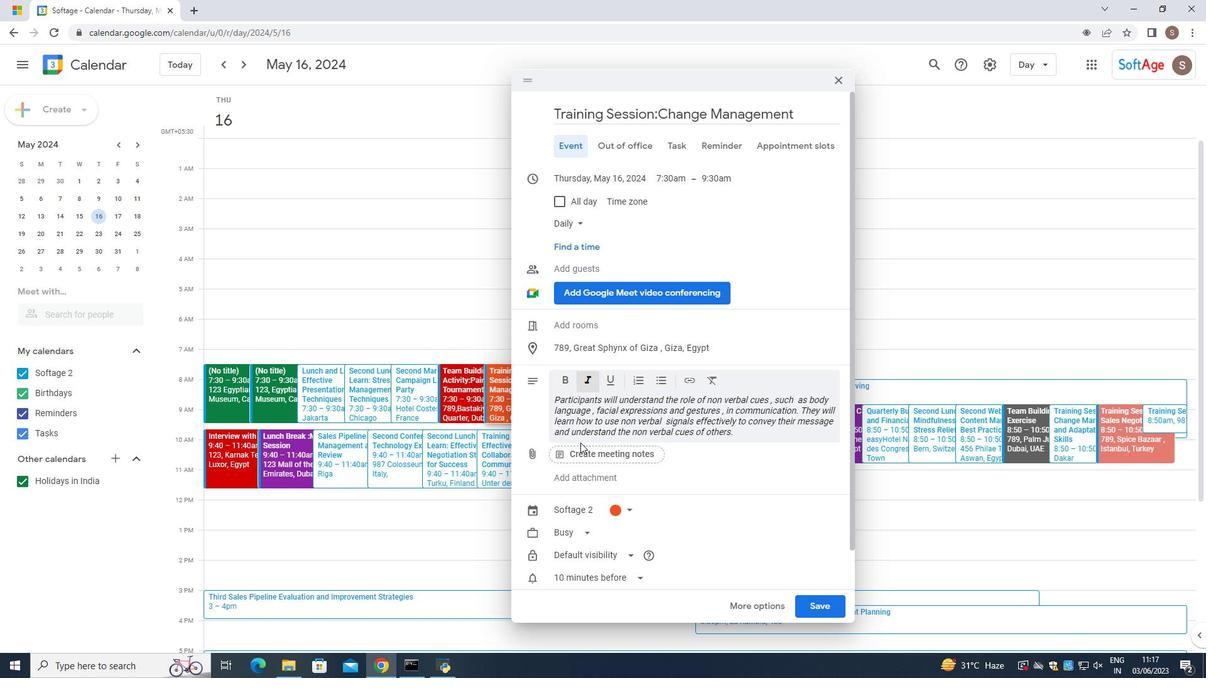 
Action: Mouse scrolled (580, 442) with delta (0, 0)
Screenshot: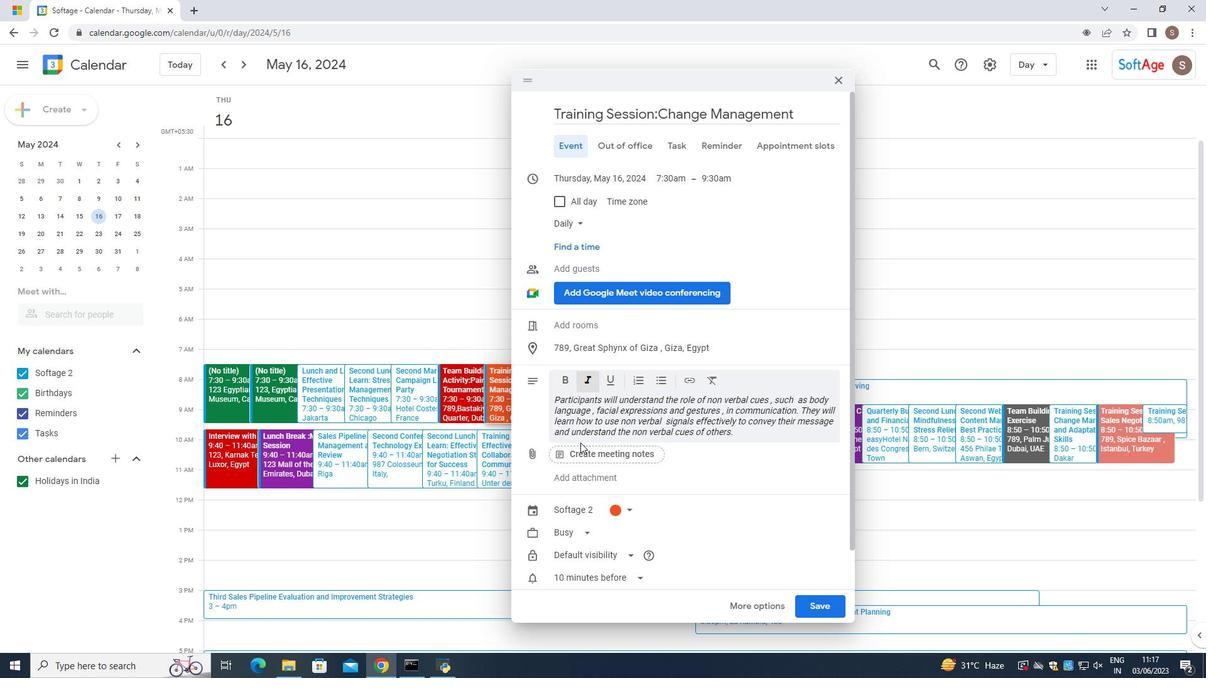 
Action: Mouse scrolled (580, 442) with delta (0, 0)
Screenshot: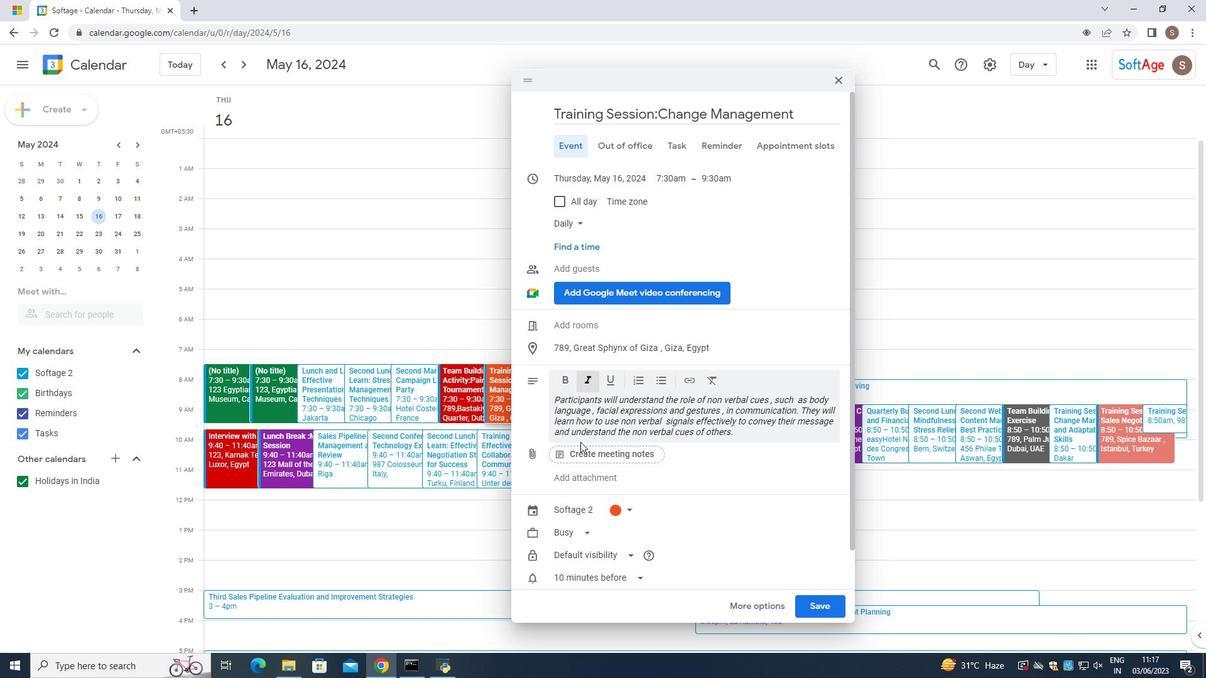 
Action: Mouse moved to (818, 601)
Screenshot: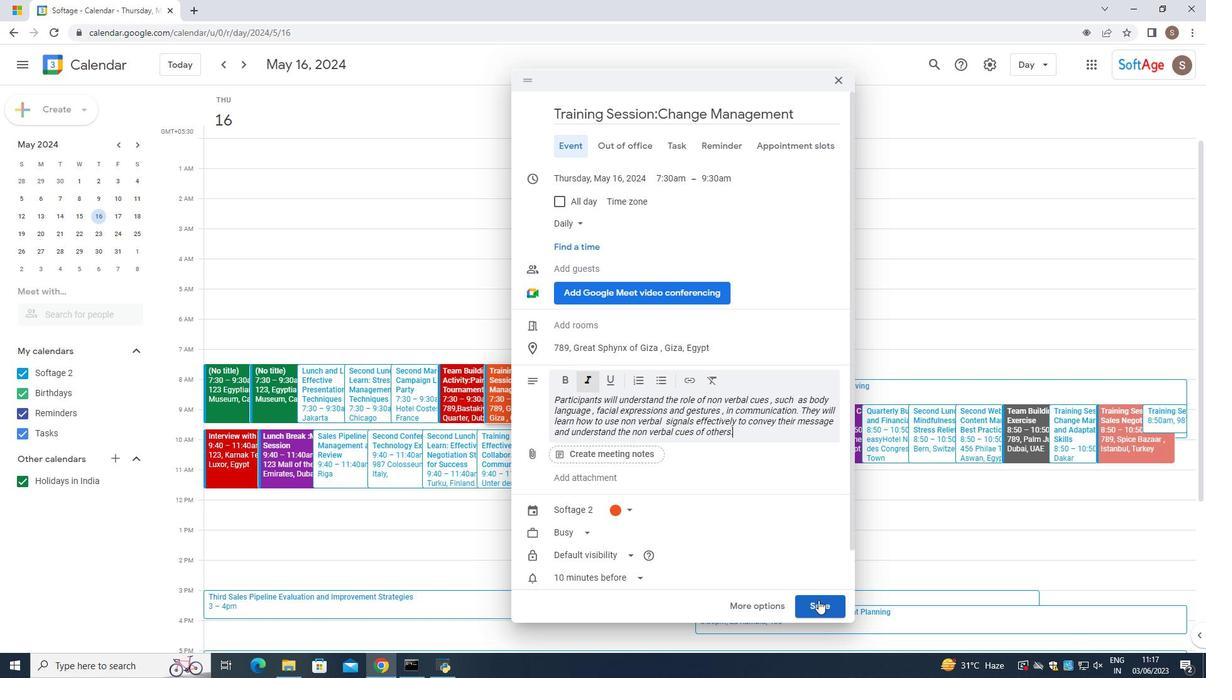 
Action: Mouse pressed left at (818, 601)
Screenshot: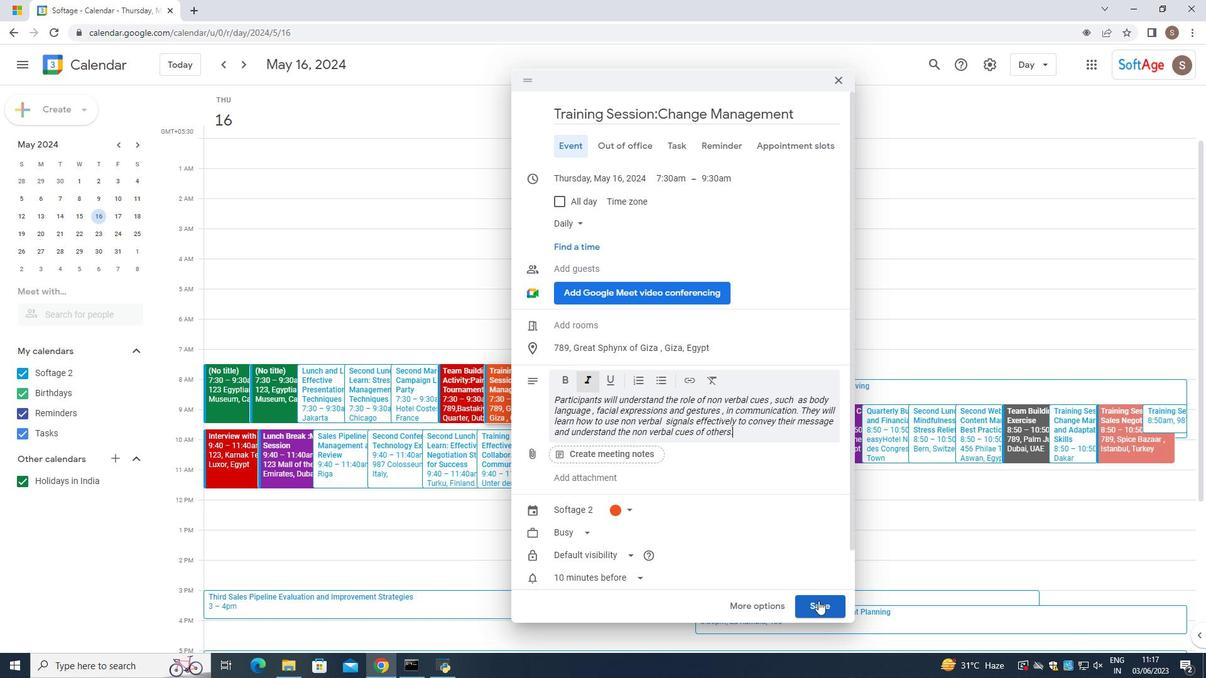 
Action: Mouse moved to (503, 378)
Screenshot: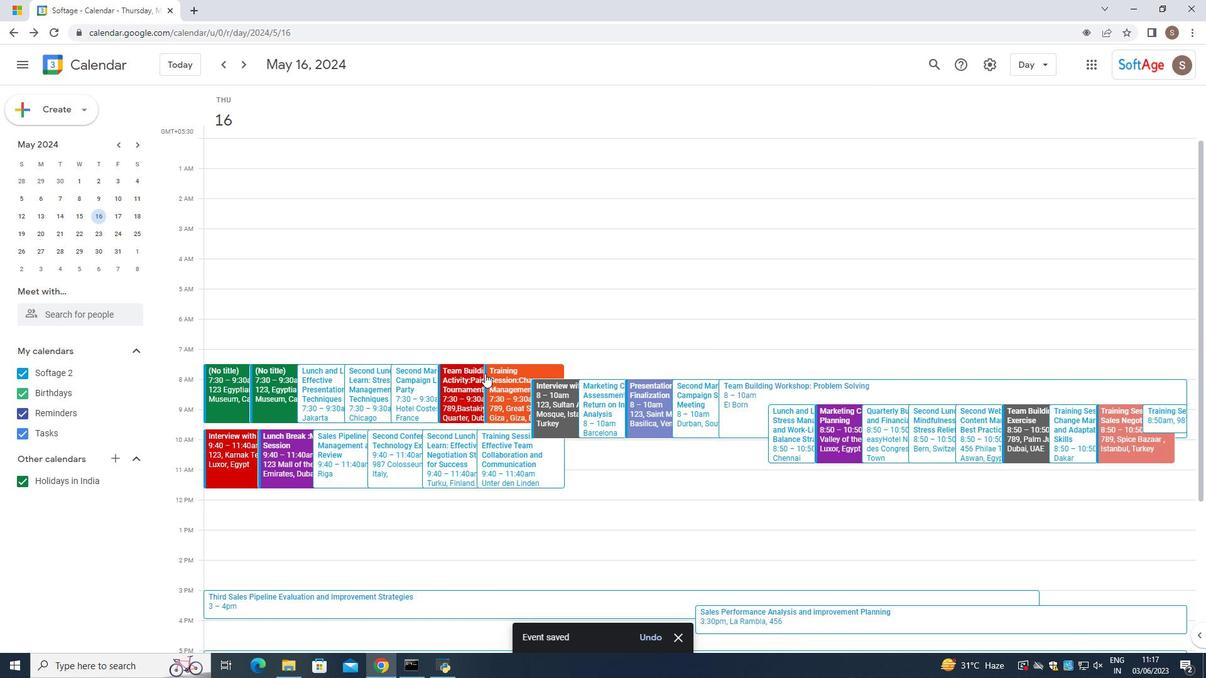 
Action: Mouse pressed left at (503, 378)
Screenshot: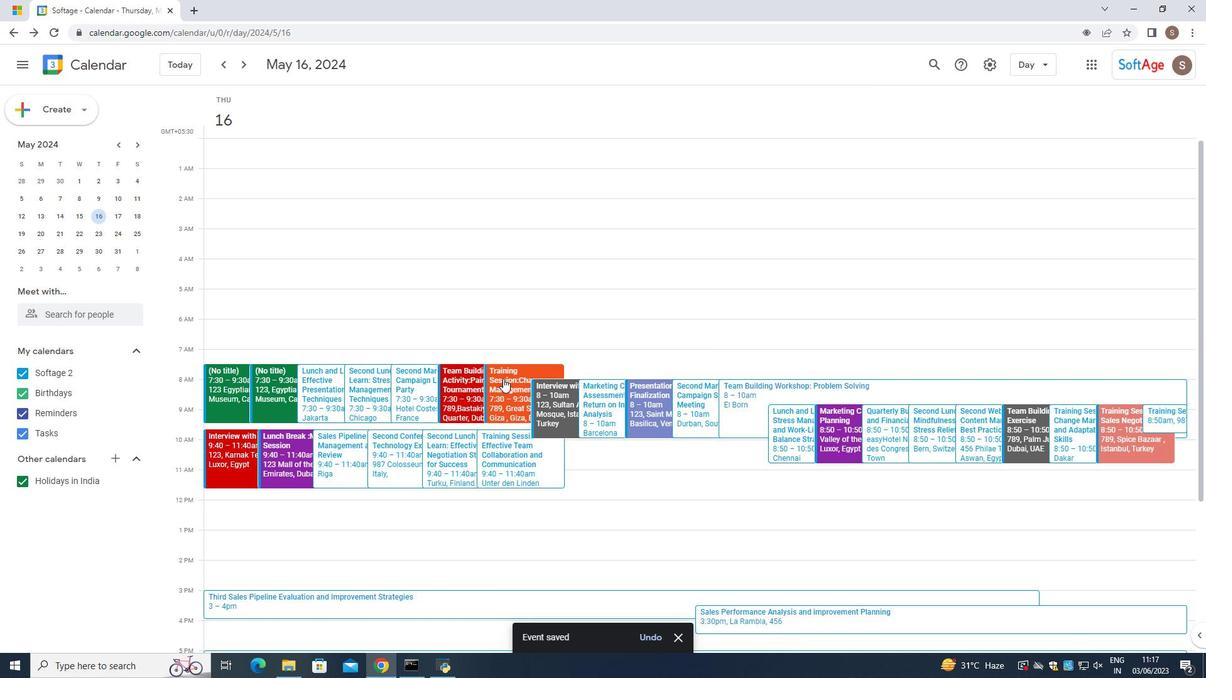 
Action: Mouse moved to (745, 227)
Screenshot: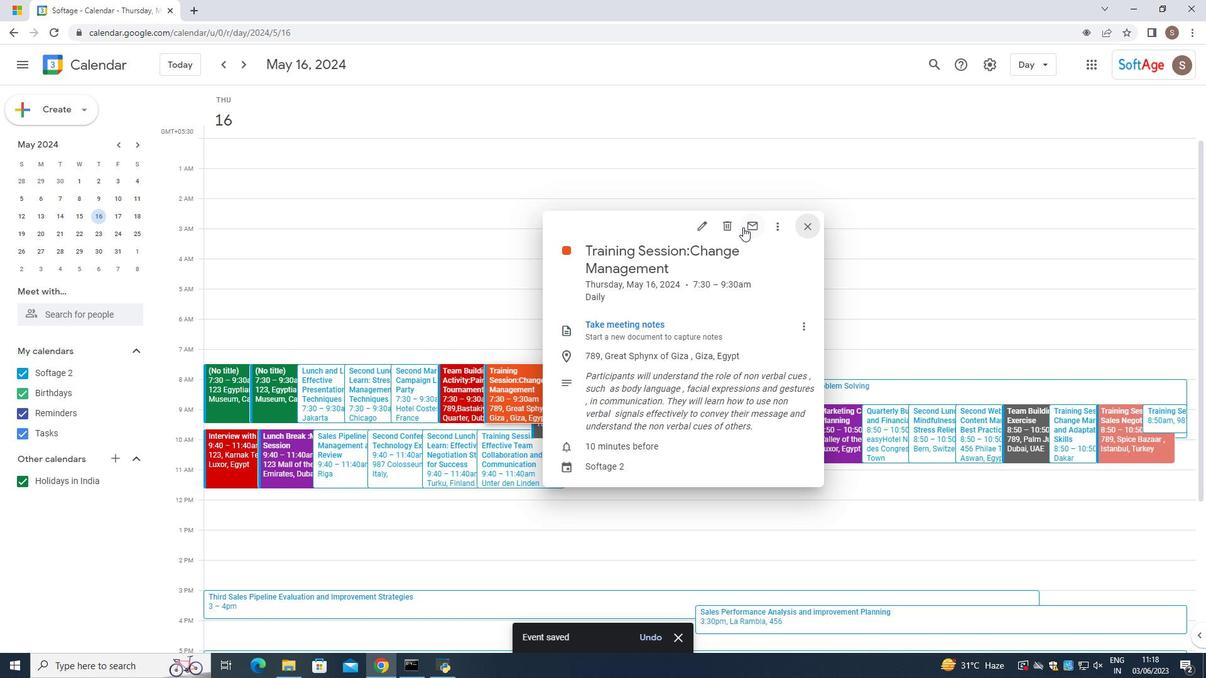 
Action: Mouse pressed left at (745, 227)
Screenshot: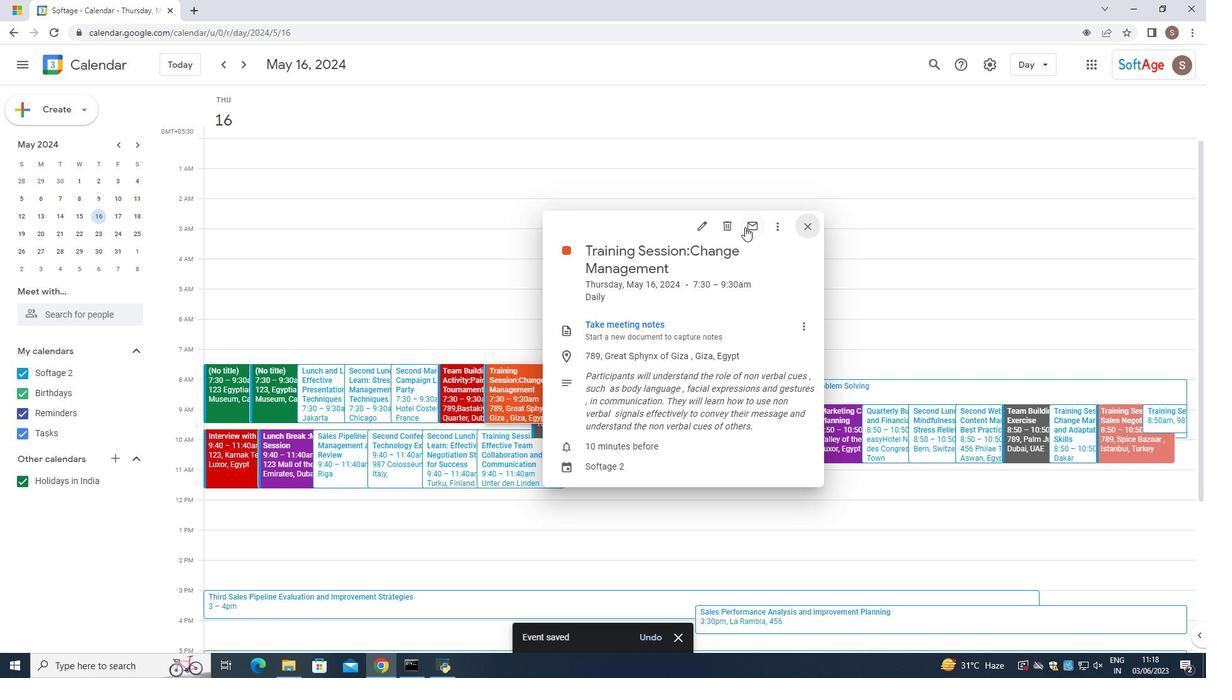 
Action: Mouse moved to (447, 299)
Screenshot: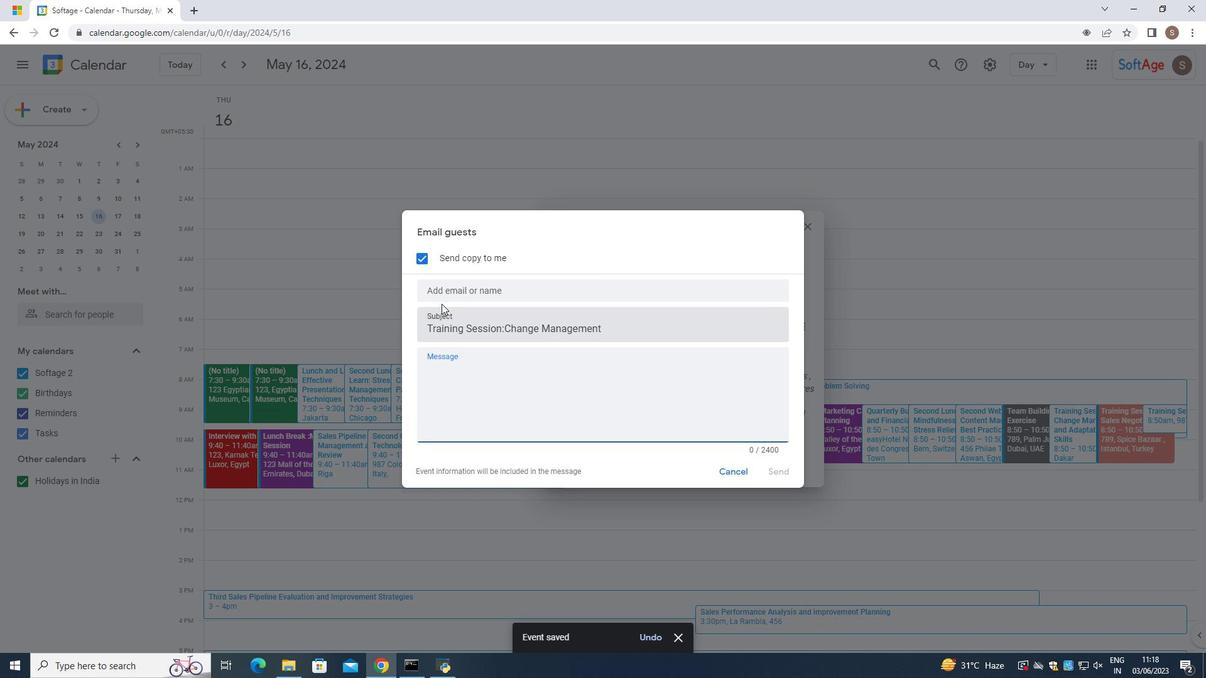
Action: Mouse pressed left at (447, 299)
Screenshot: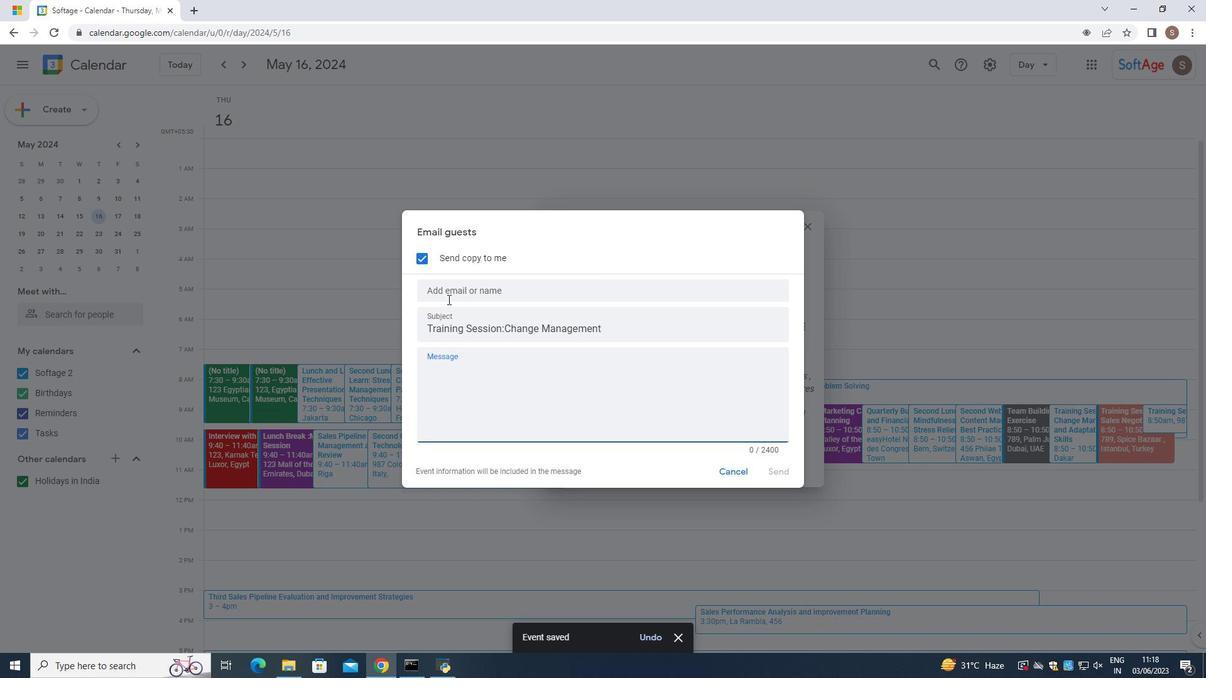 
Action: Mouse moved to (511, 267)
Screenshot: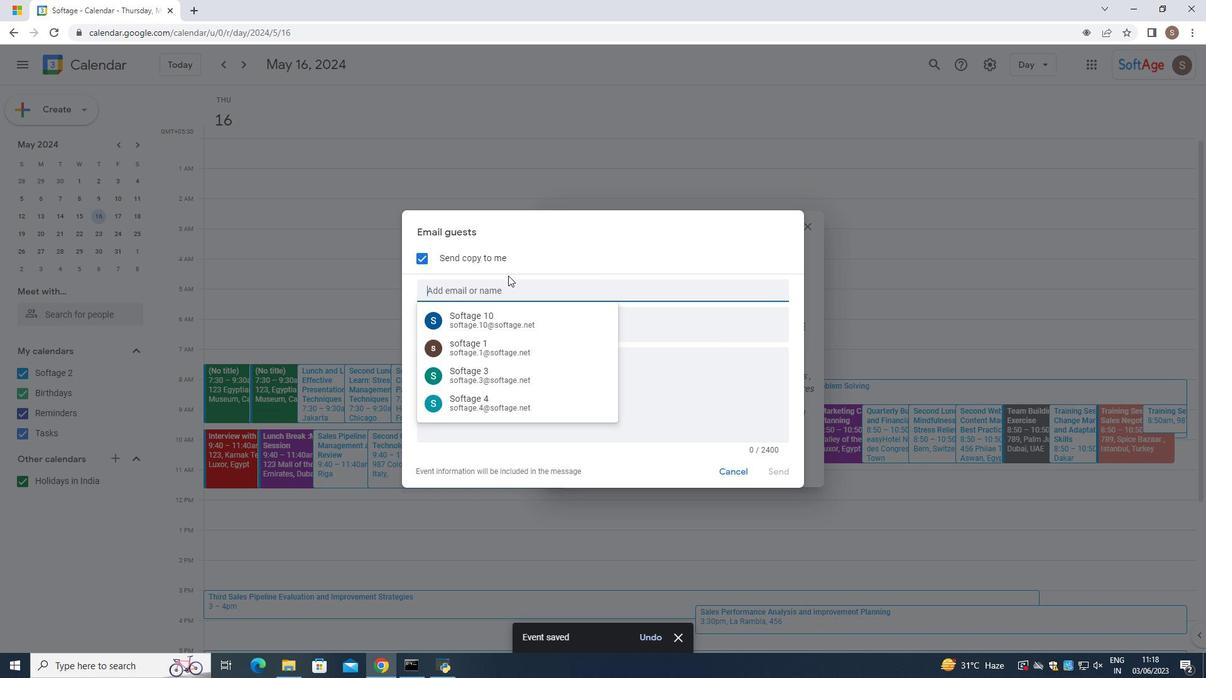 
Action: Key pressed softage.7
Screenshot: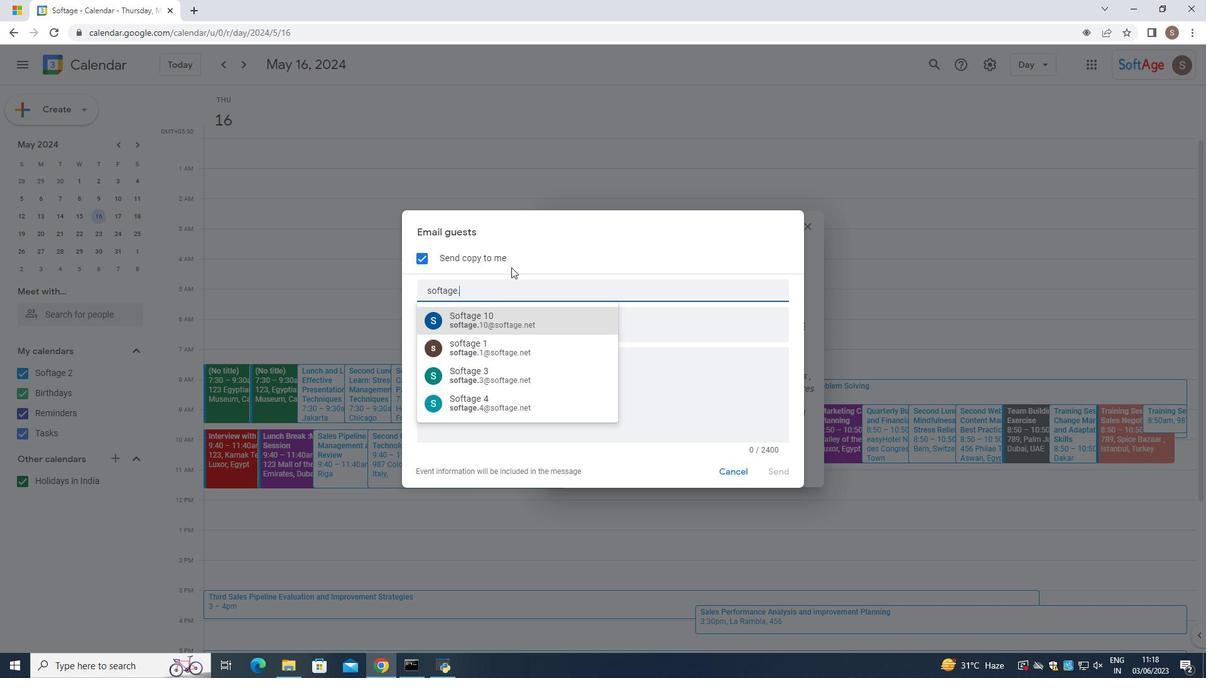 
Action: Mouse moved to (481, 331)
Screenshot: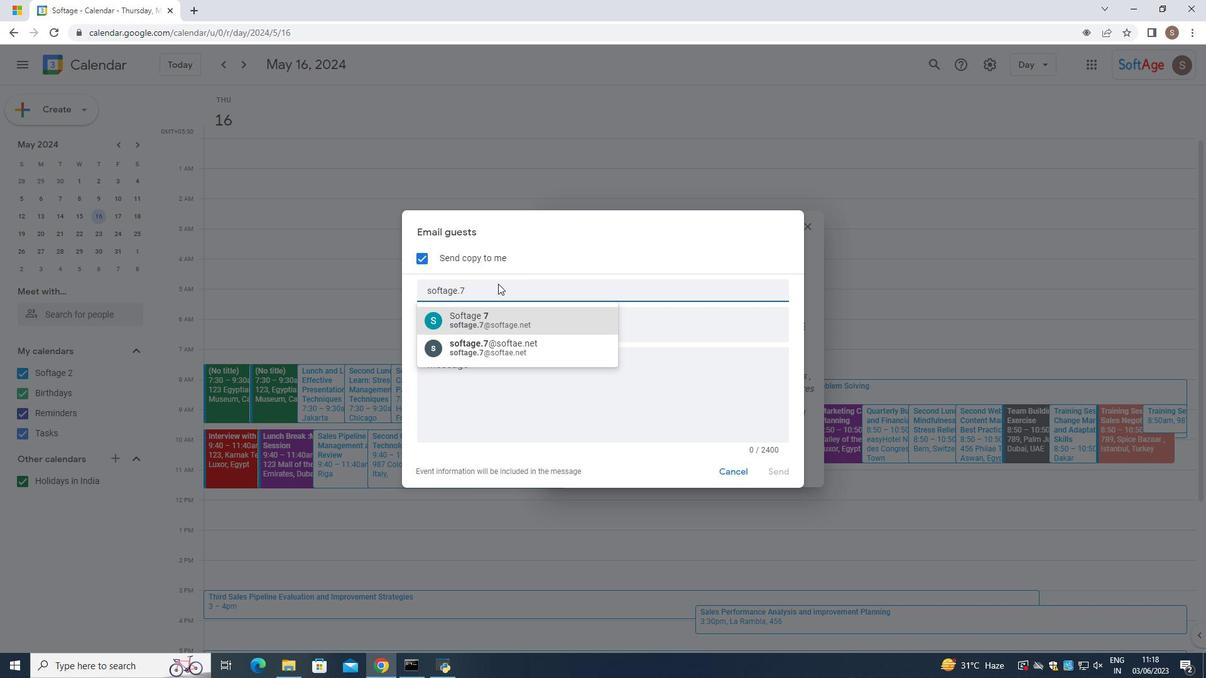 
Action: Mouse pressed left at (481, 331)
Screenshot: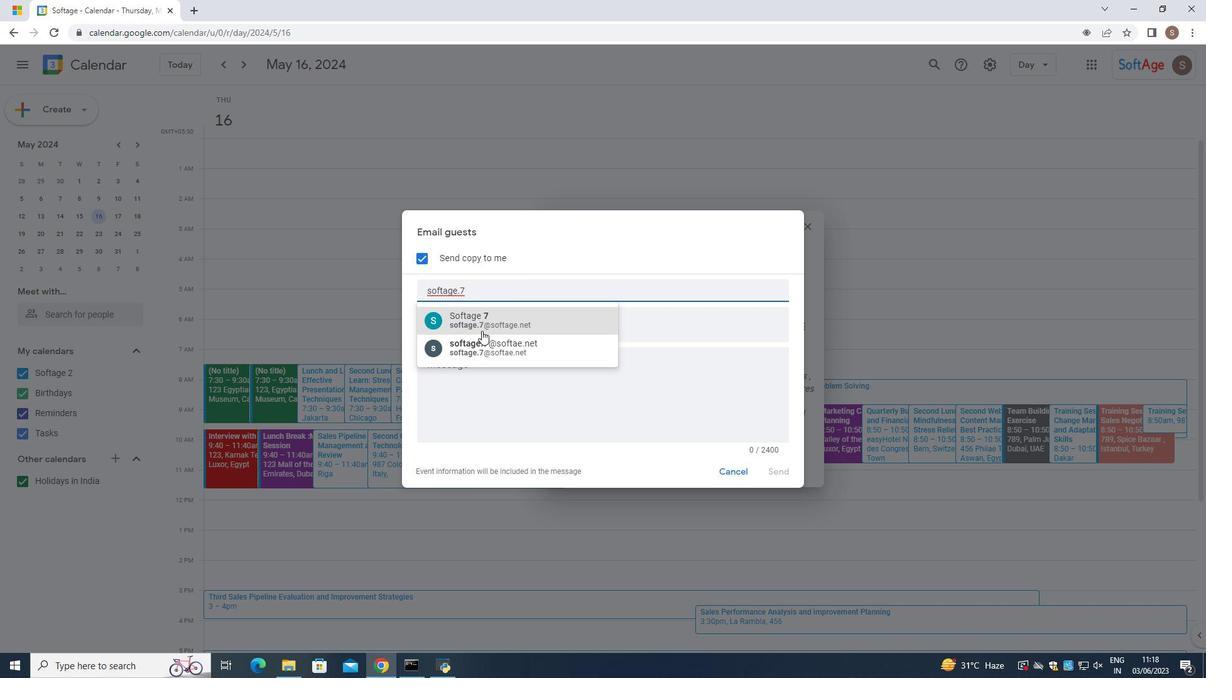 
Action: Mouse moved to (505, 322)
Screenshot: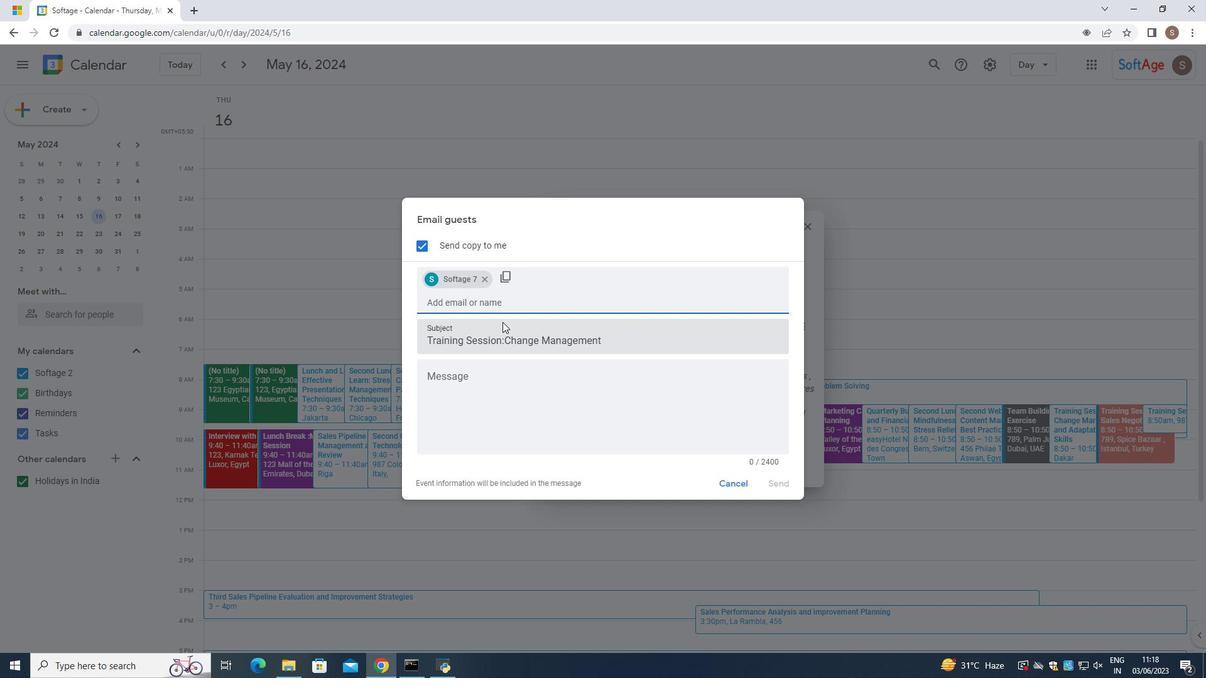 
Action: Key pressed softage.8
Screenshot: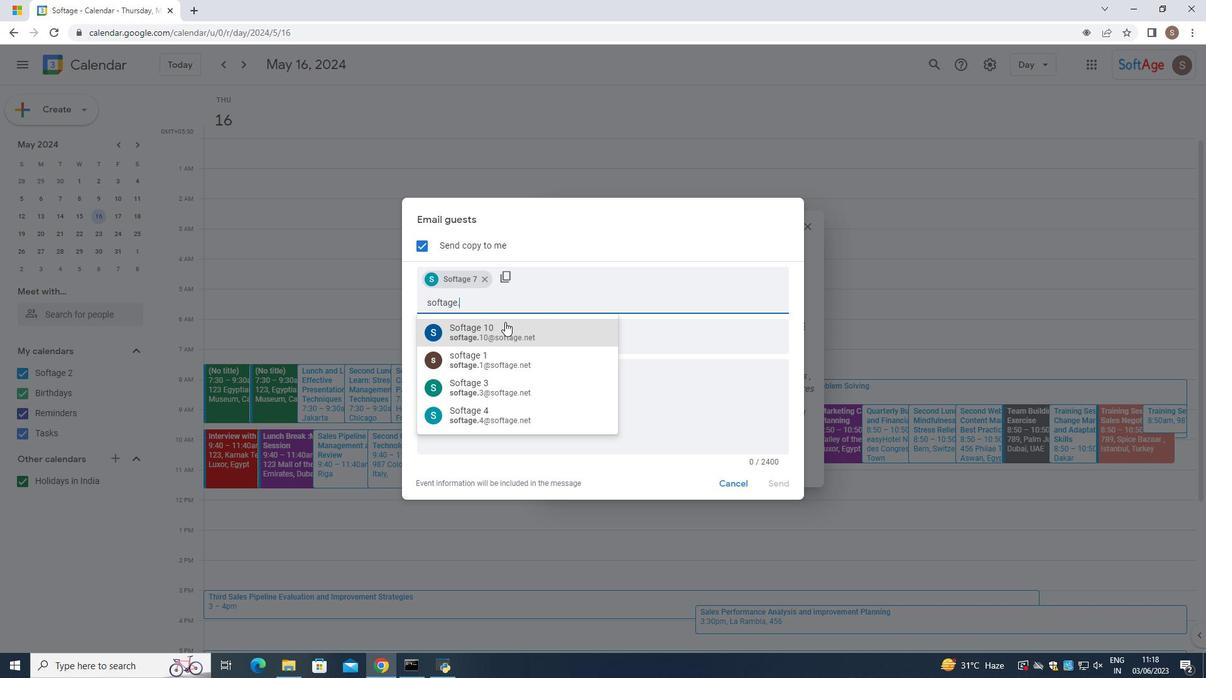 
Action: Mouse moved to (450, 325)
Screenshot: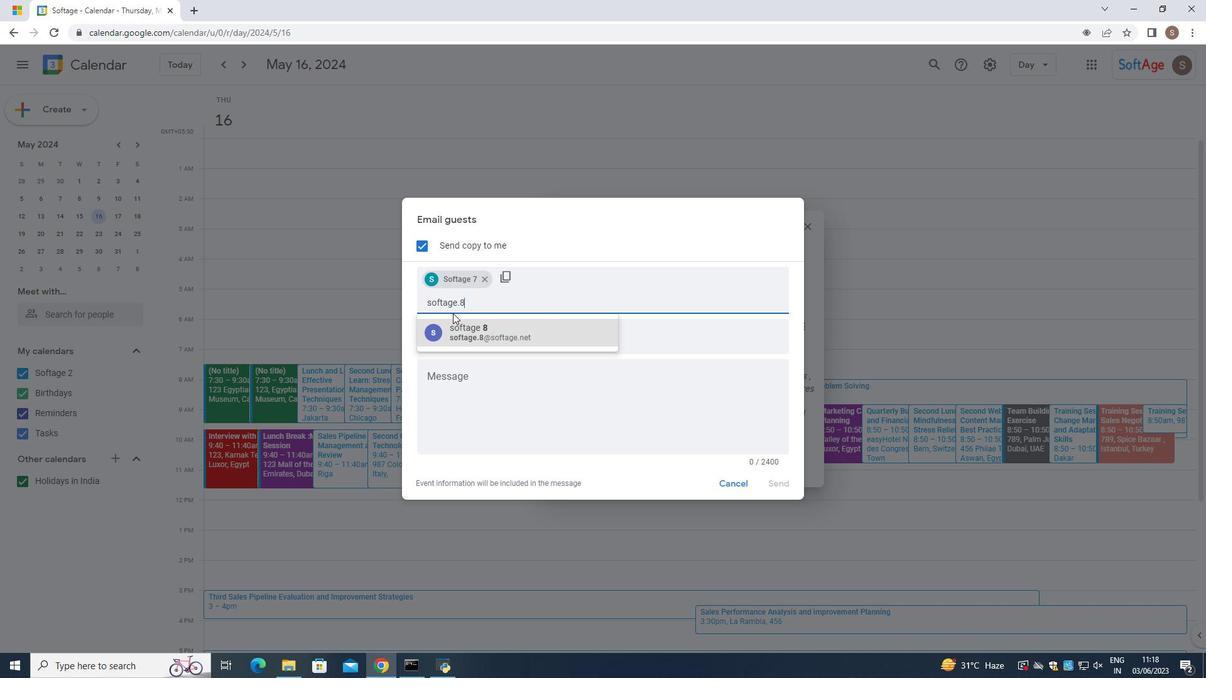 
Action: Mouse pressed left at (450, 325)
Screenshot: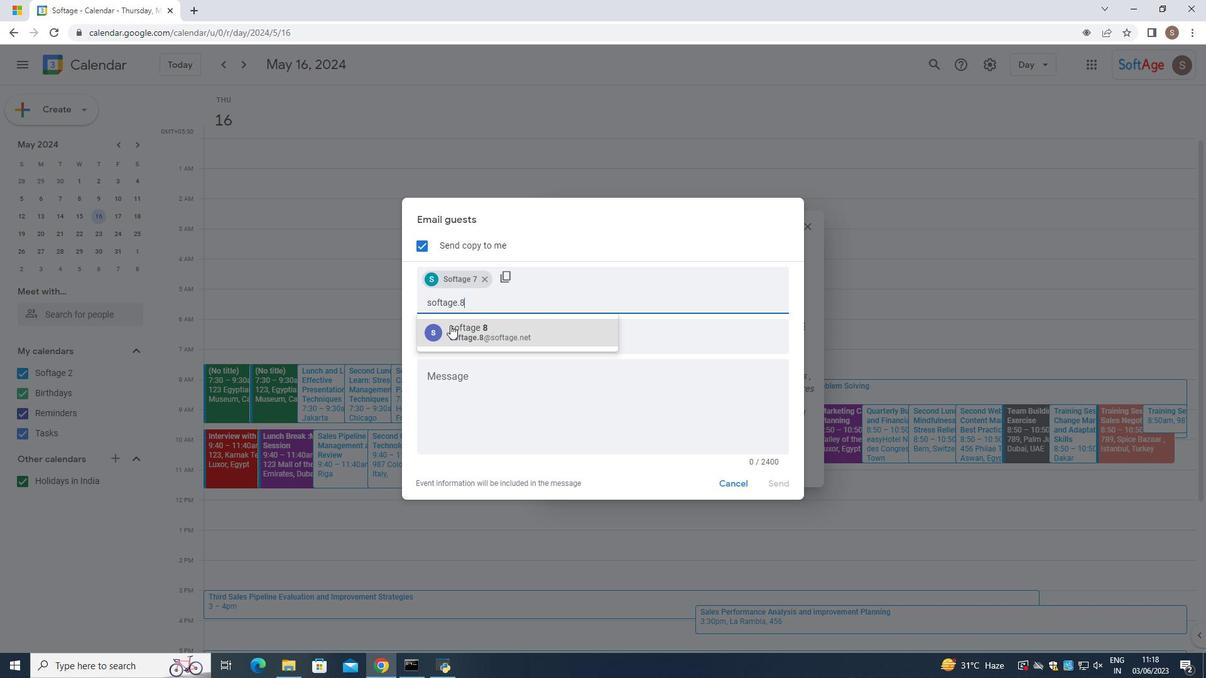 
Action: Mouse moved to (447, 364)
Screenshot: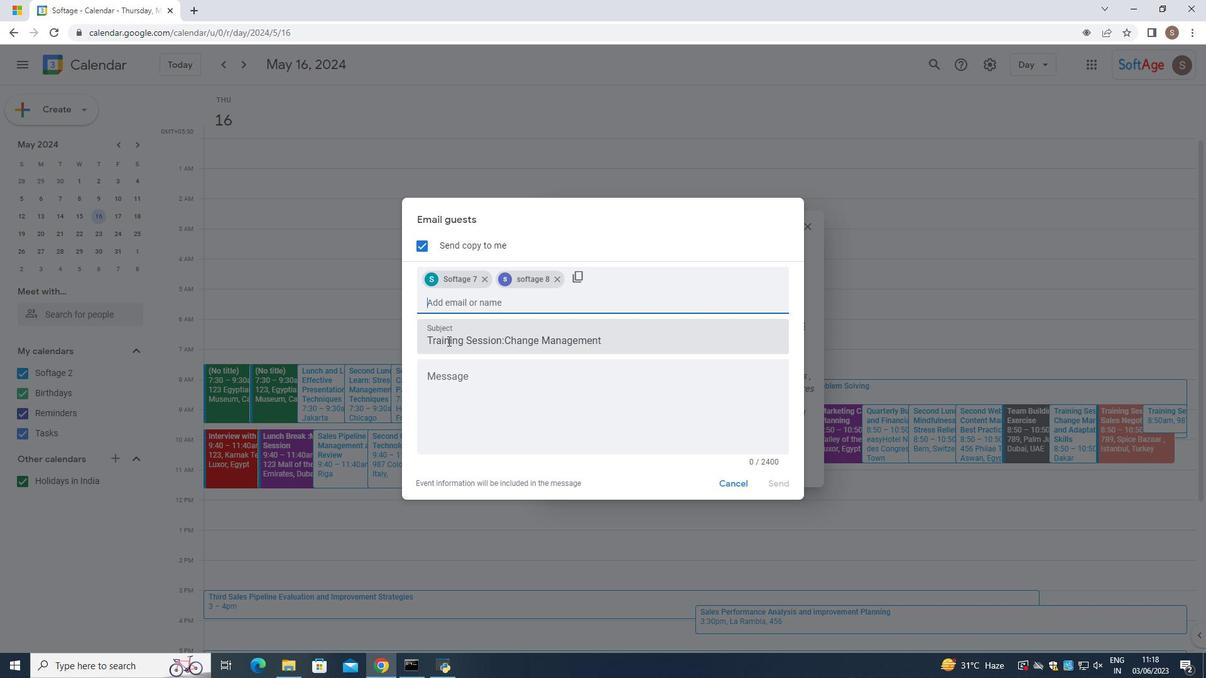 
Action: Mouse pressed left at (447, 364)
Screenshot: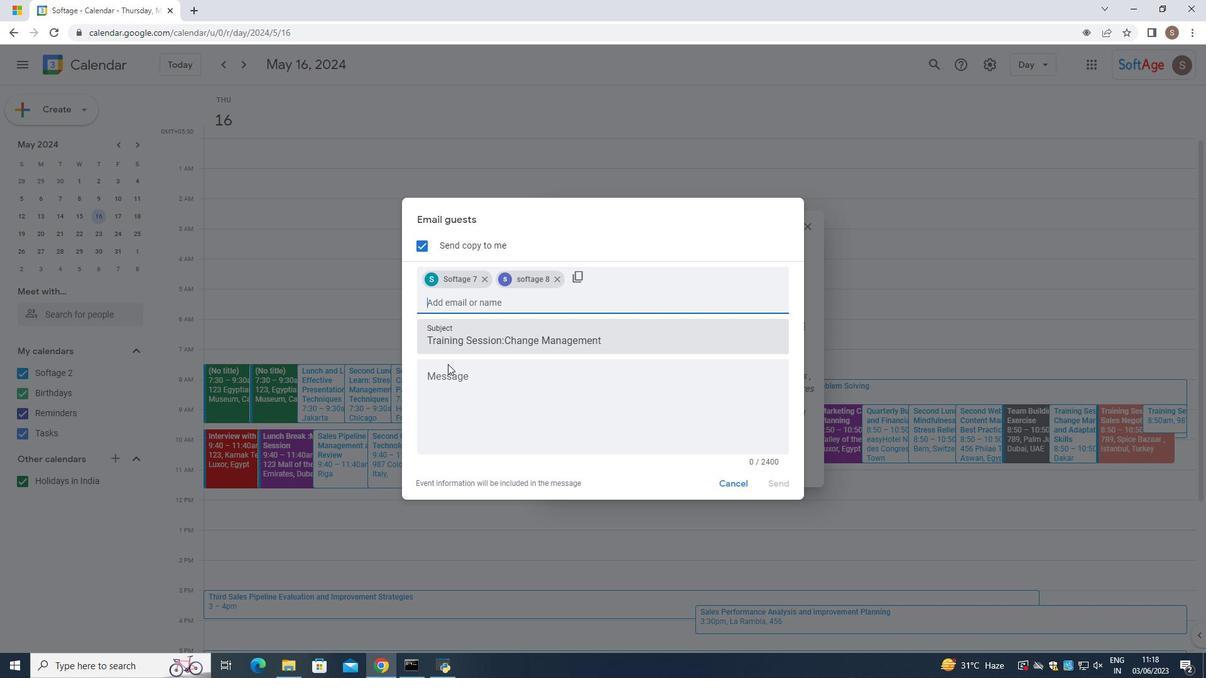 
Action: Mouse moved to (466, 375)
Screenshot: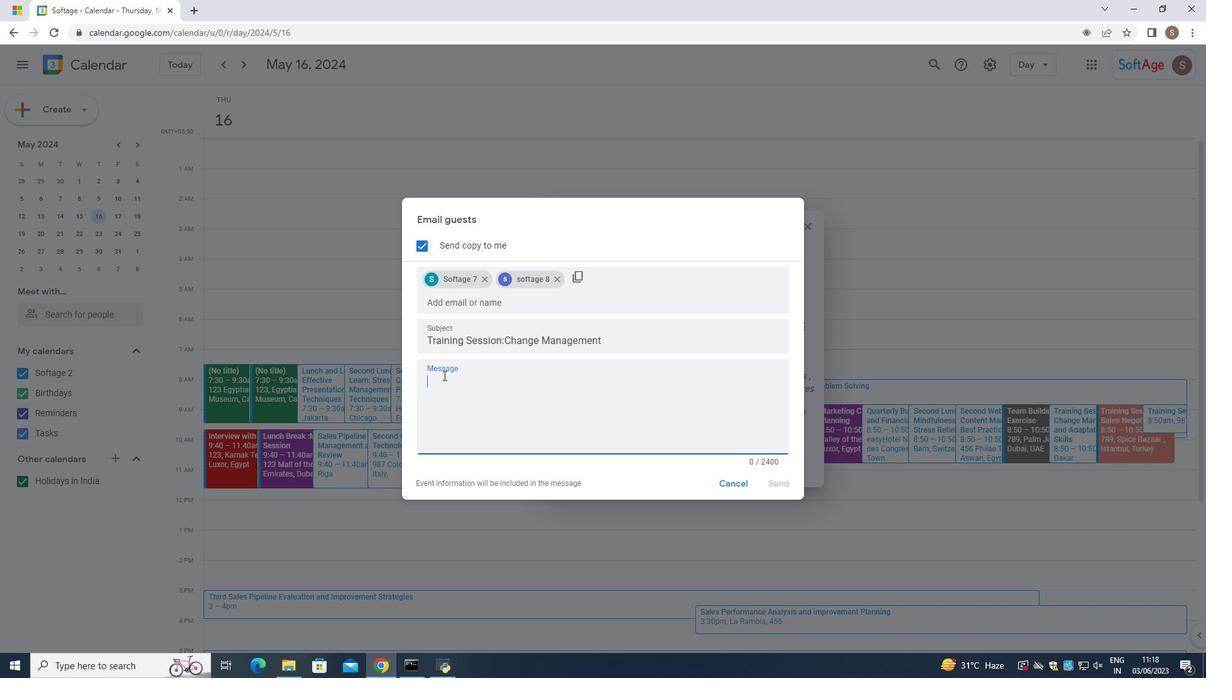 
Action: Key pressed paticipate
Screenshot: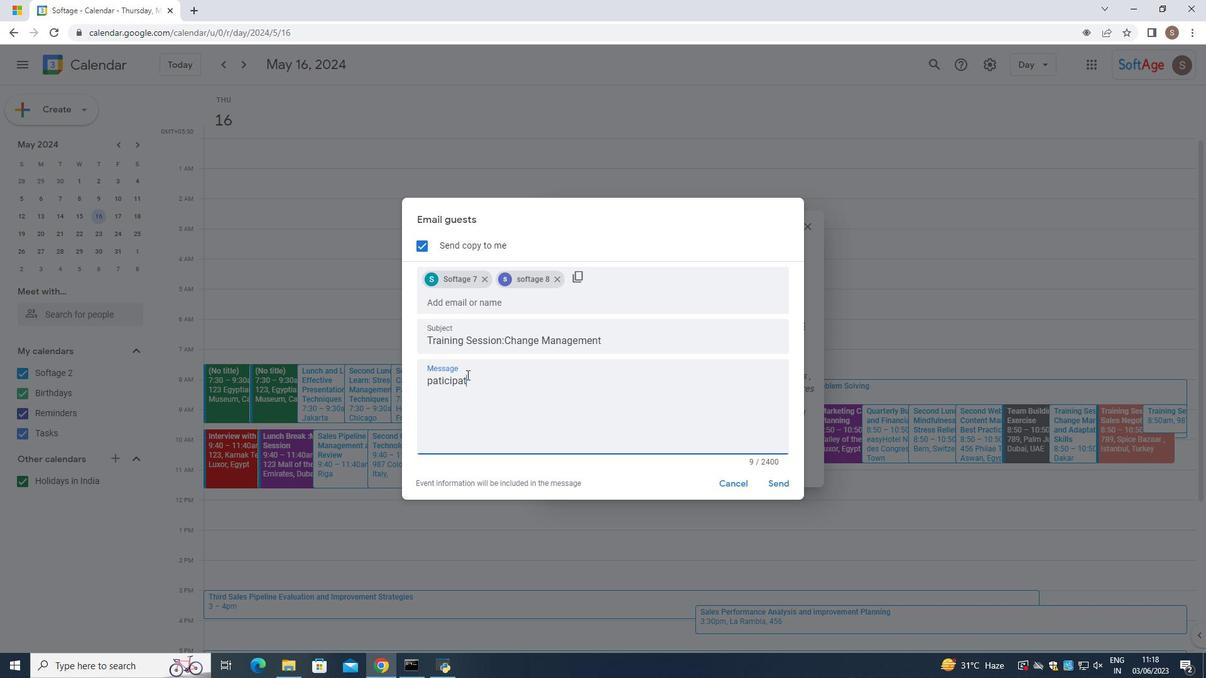 
Action: Mouse moved to (780, 484)
Screenshot: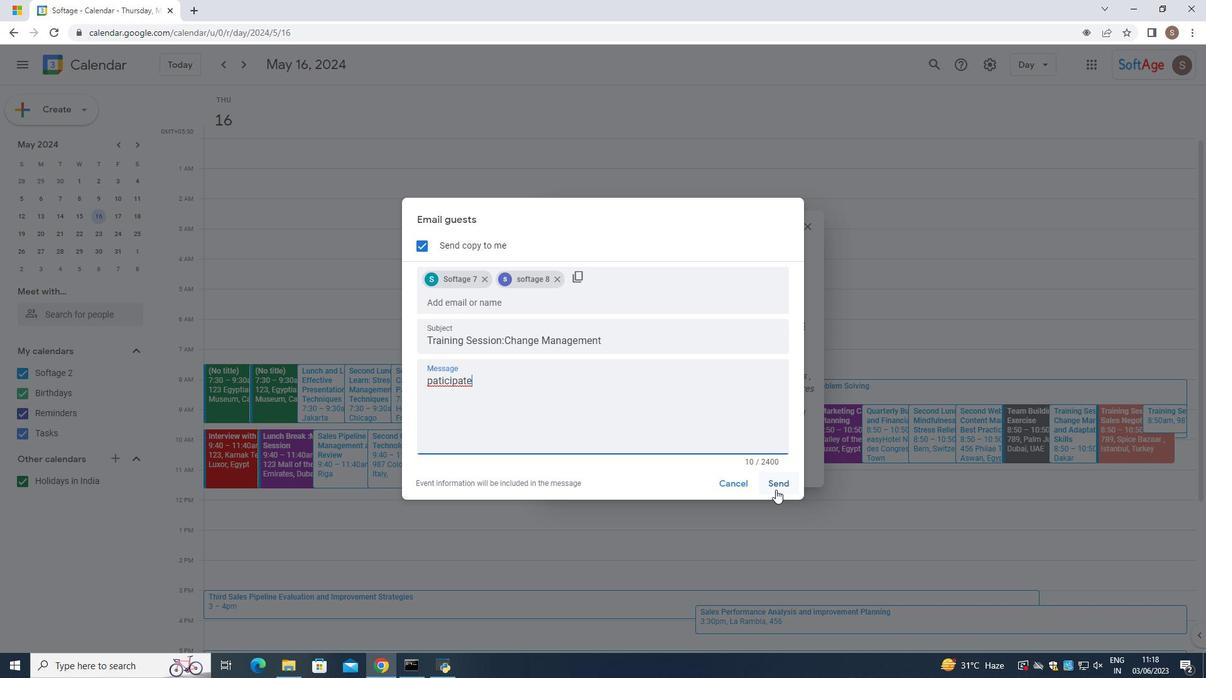 
Action: Mouse pressed left at (780, 484)
Screenshot: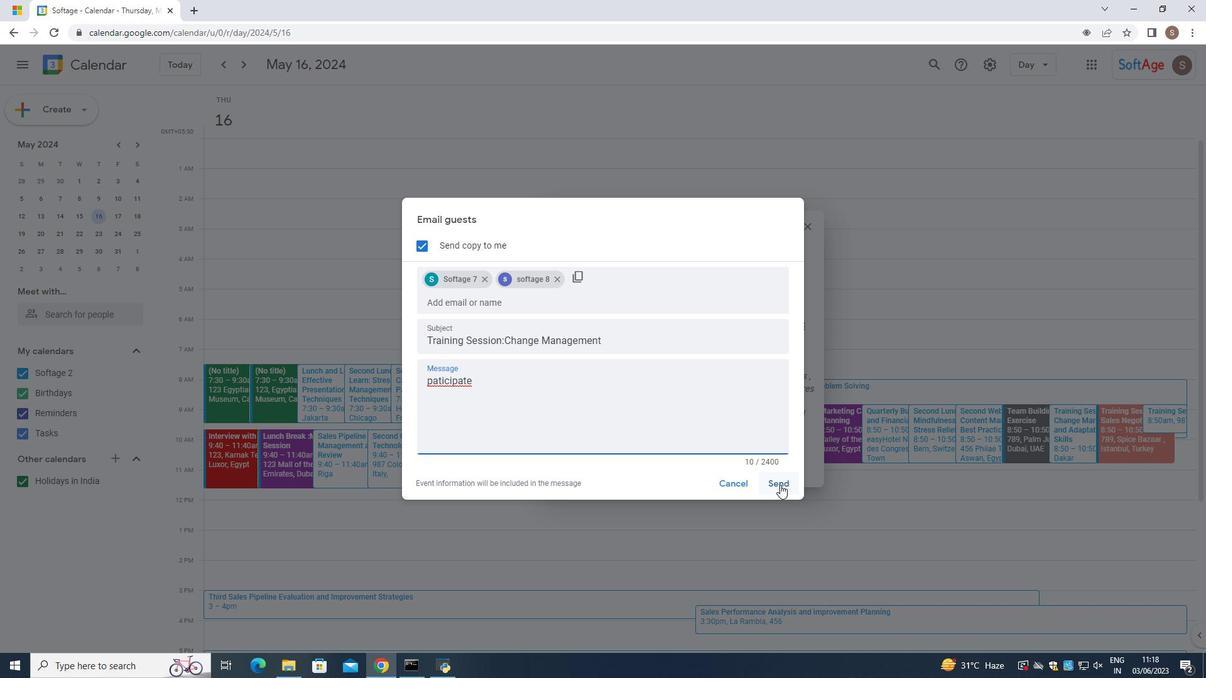 
Action: Mouse moved to (459, 577)
Screenshot: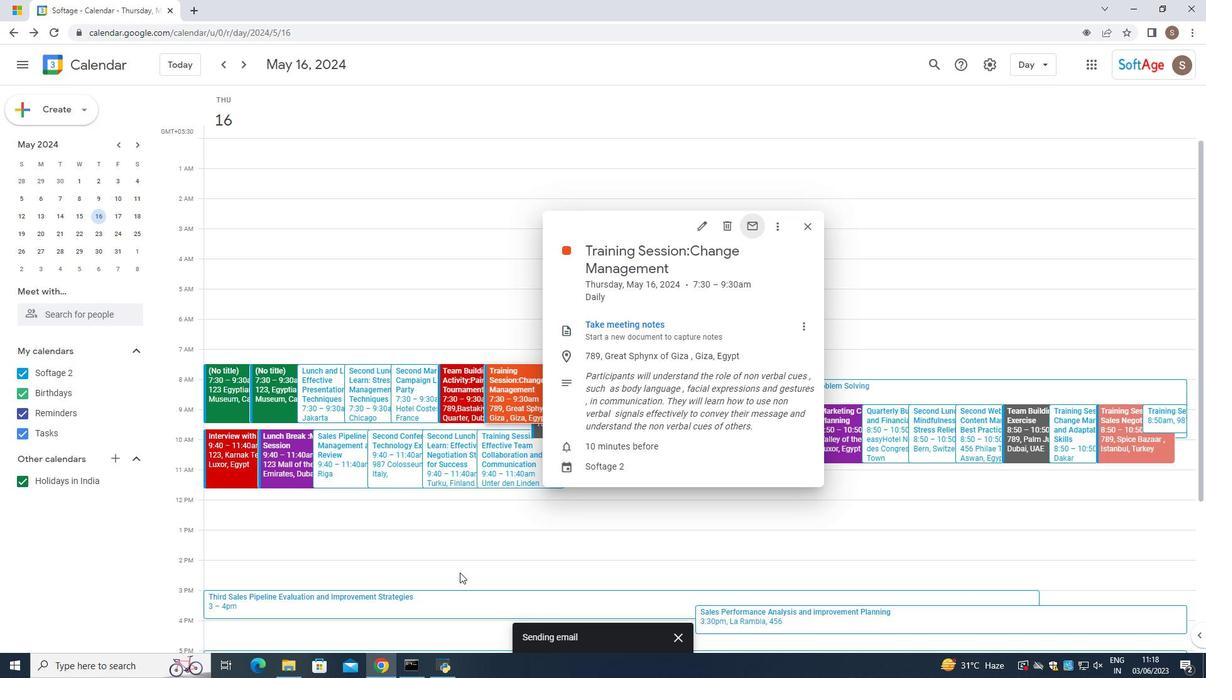 
